Task: Search one way flight ticket for 4 adults, 1 infant in seat and 1 infant on lap in premium economy from Dallas: Dallas Love Field to Greenville: Pitt-greenville Airport on 5-2-2023. Choice of flights is Spirit. Number of bags: 3 checked bags. Price is upto 40000. Outbound departure time preference is 15:30.
Action: Mouse moved to (415, 176)
Screenshot: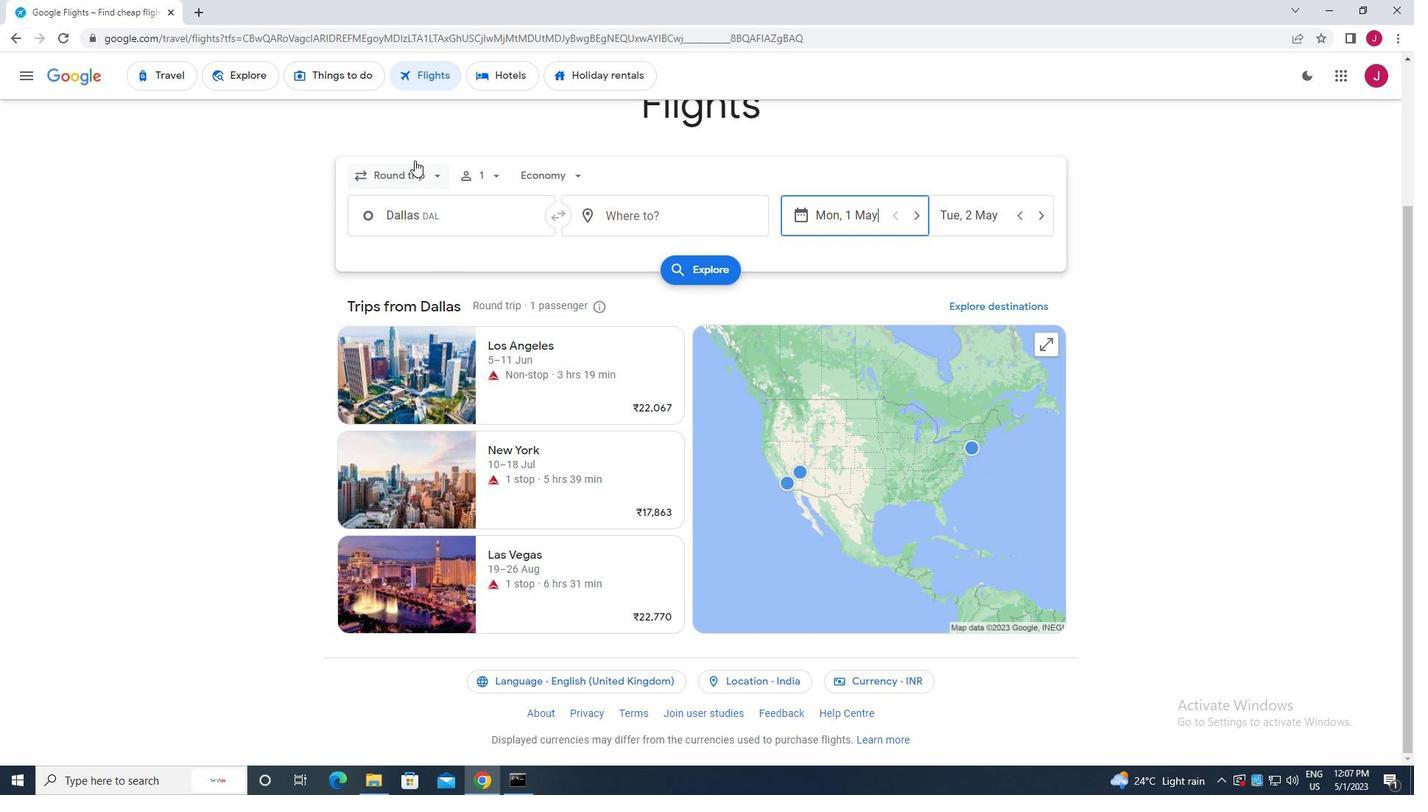 
Action: Mouse pressed left at (415, 176)
Screenshot: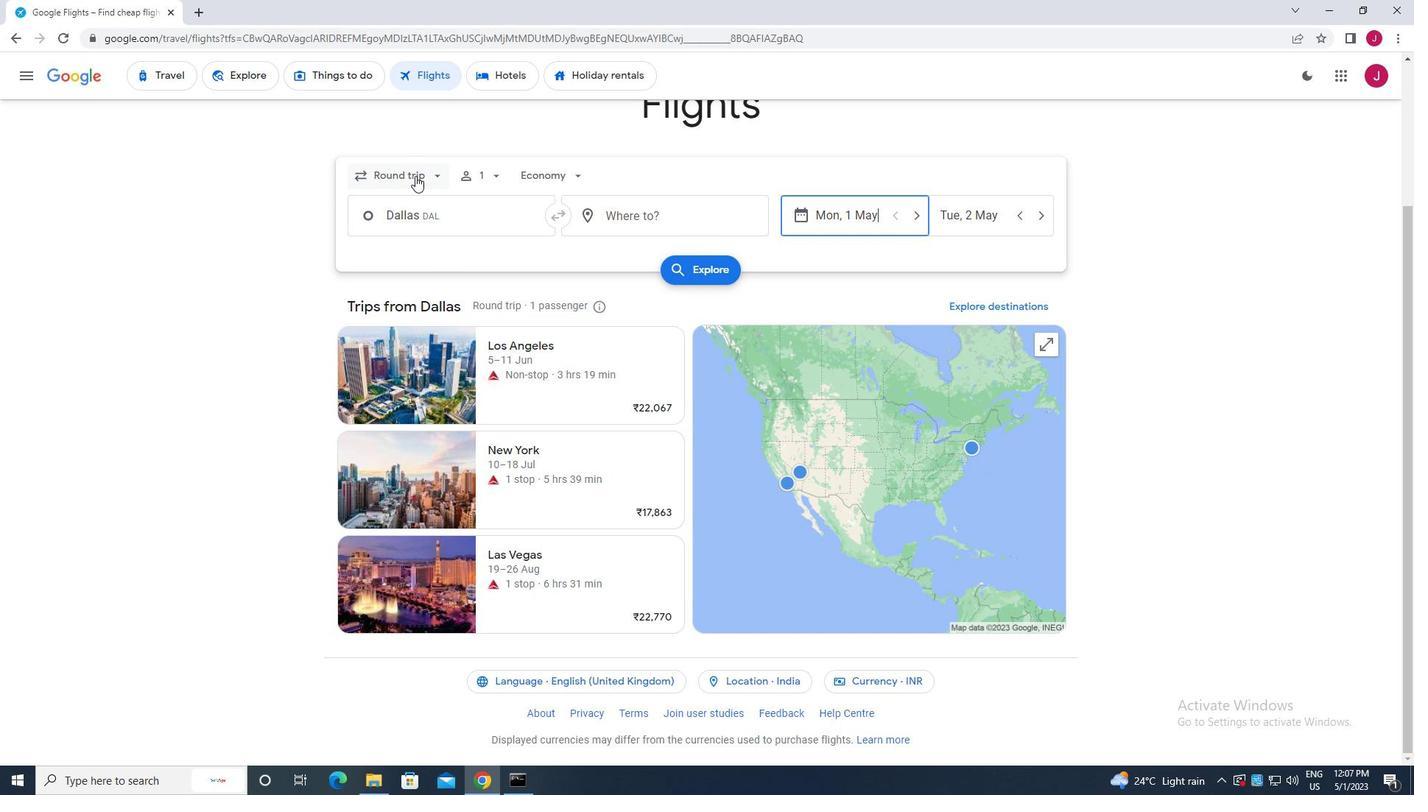 
Action: Mouse moved to (430, 174)
Screenshot: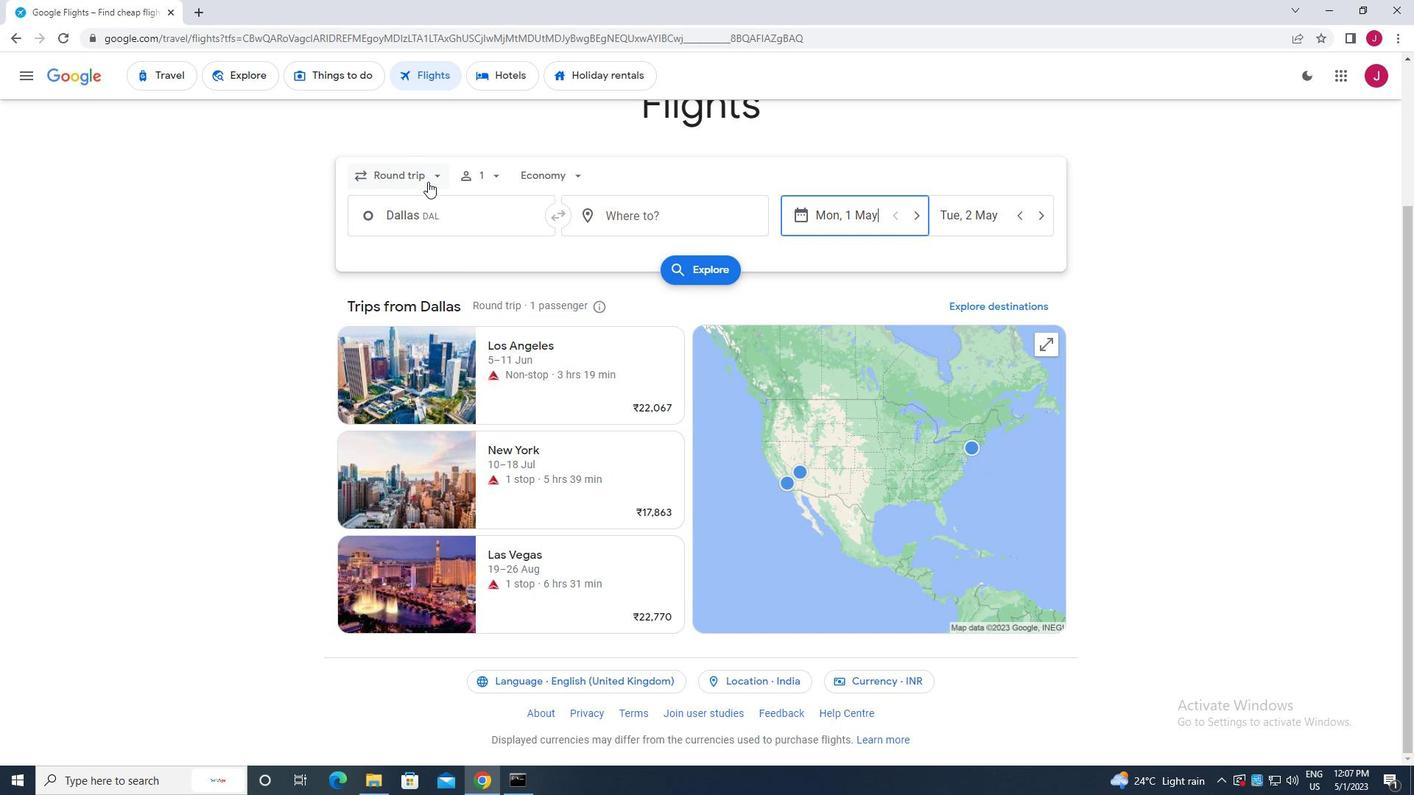 
Action: Mouse pressed left at (430, 174)
Screenshot: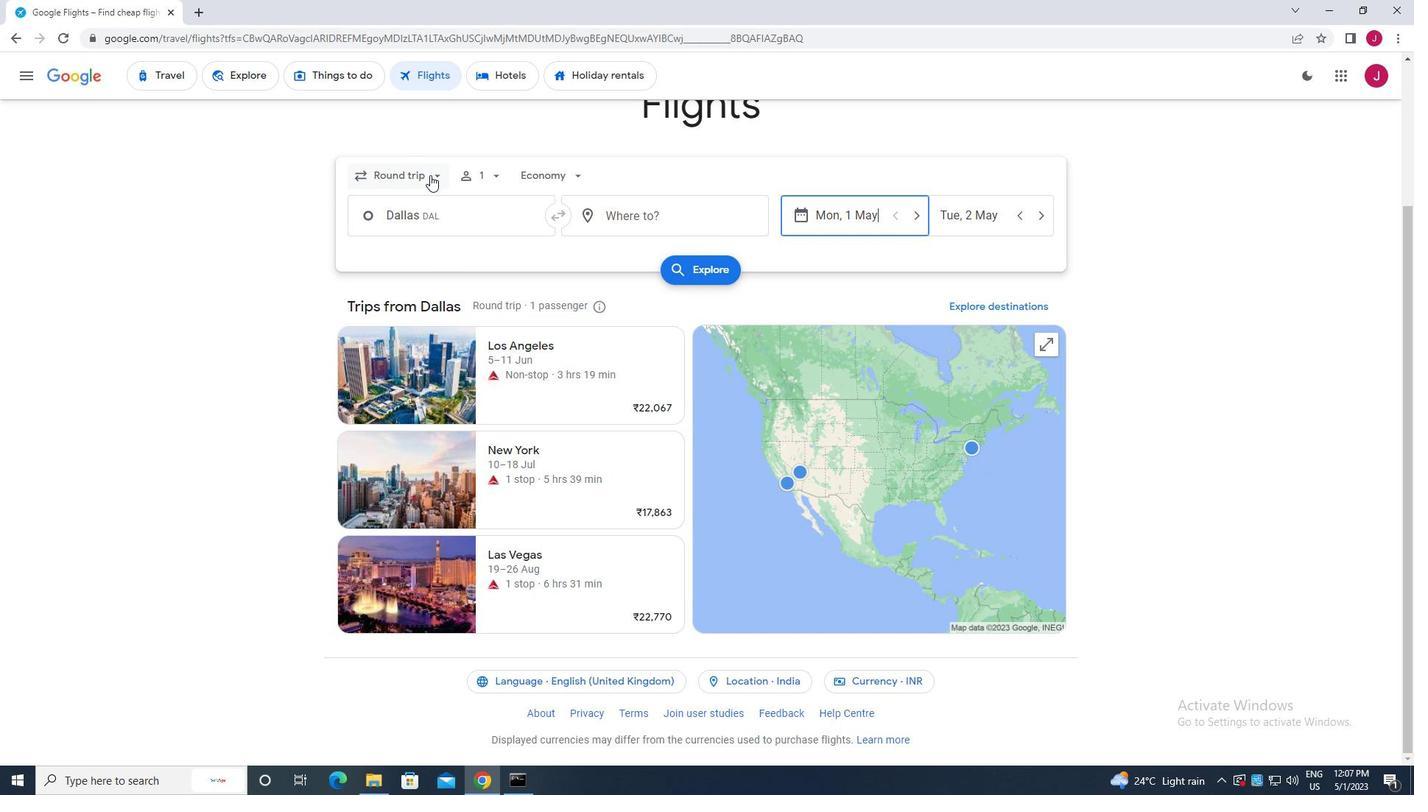 
Action: Mouse pressed left at (430, 174)
Screenshot: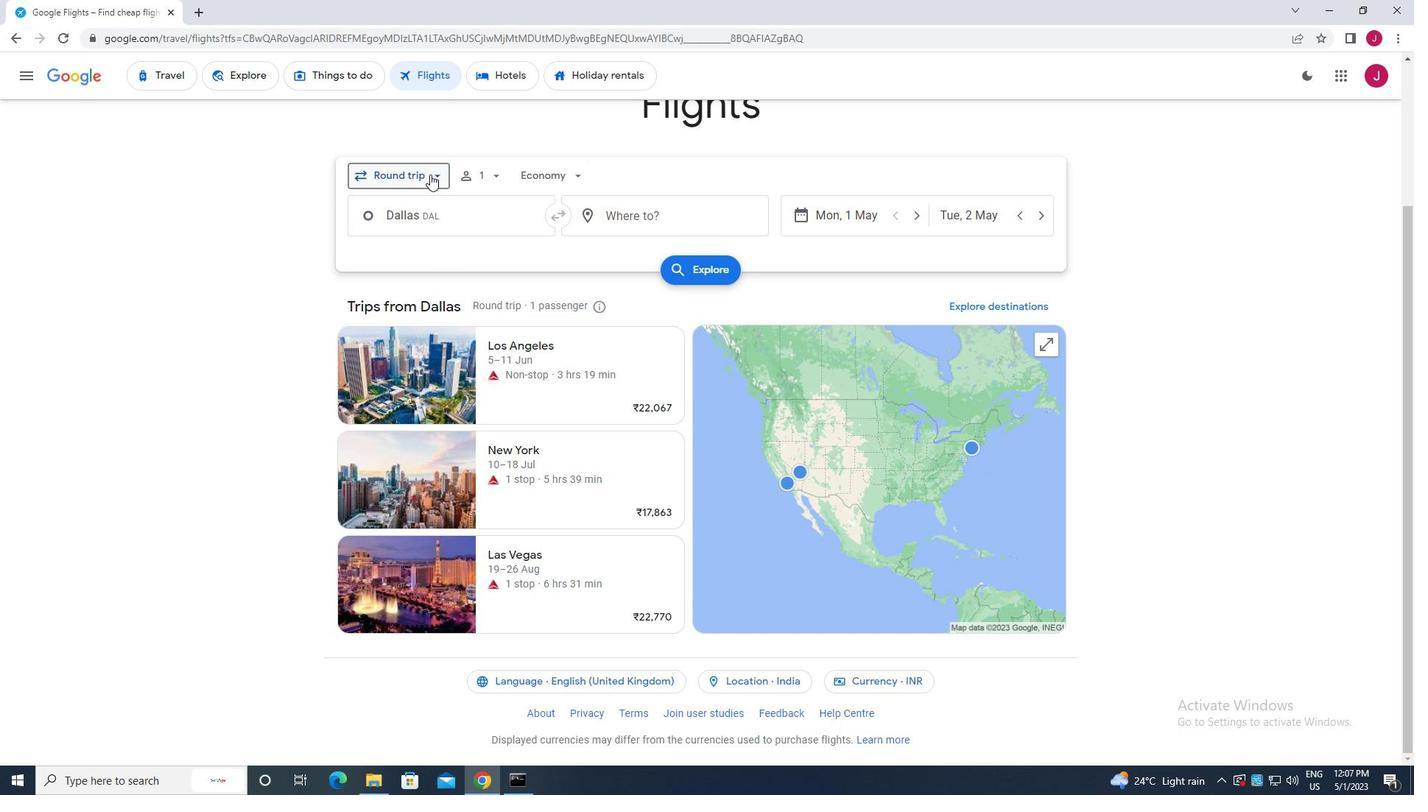 
Action: Mouse moved to (429, 246)
Screenshot: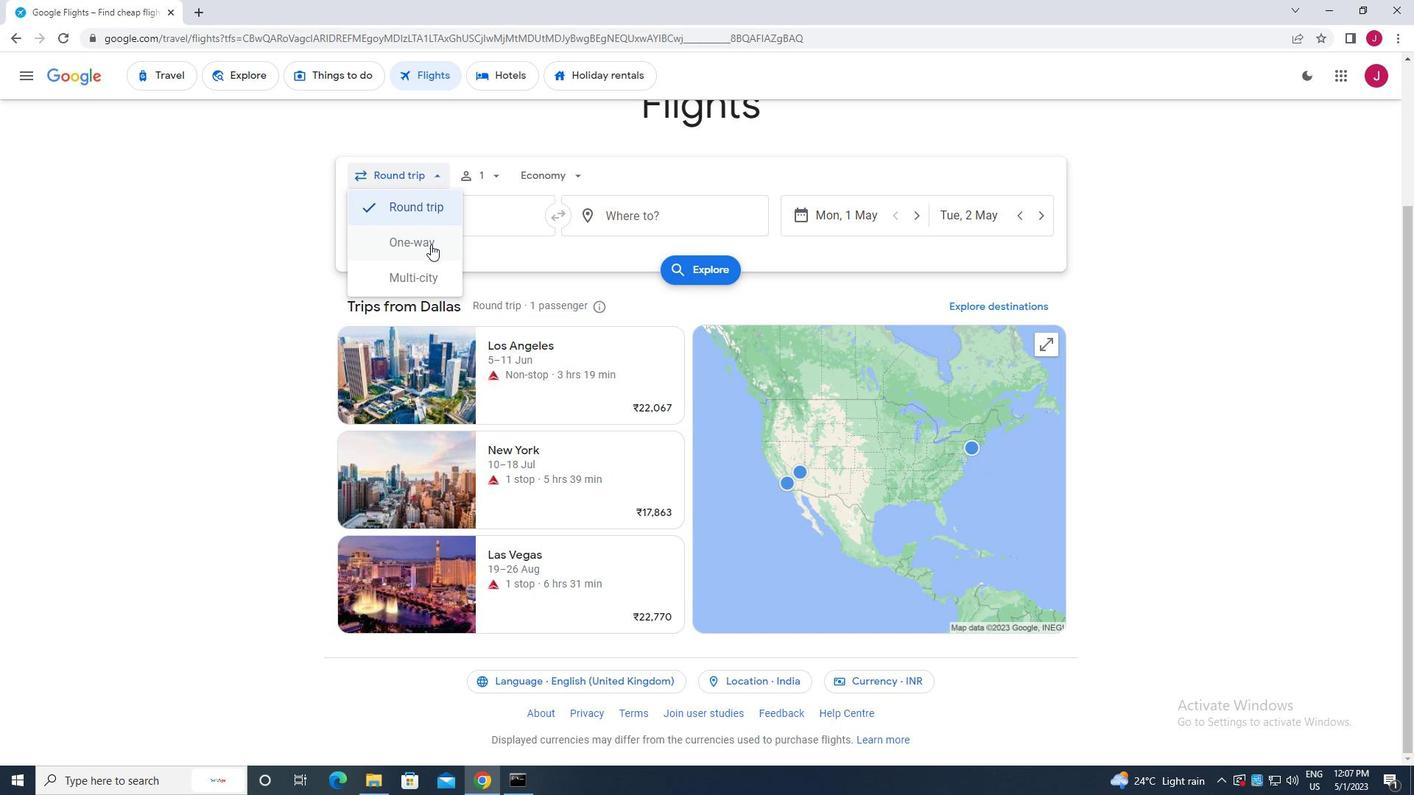 
Action: Mouse pressed left at (429, 246)
Screenshot: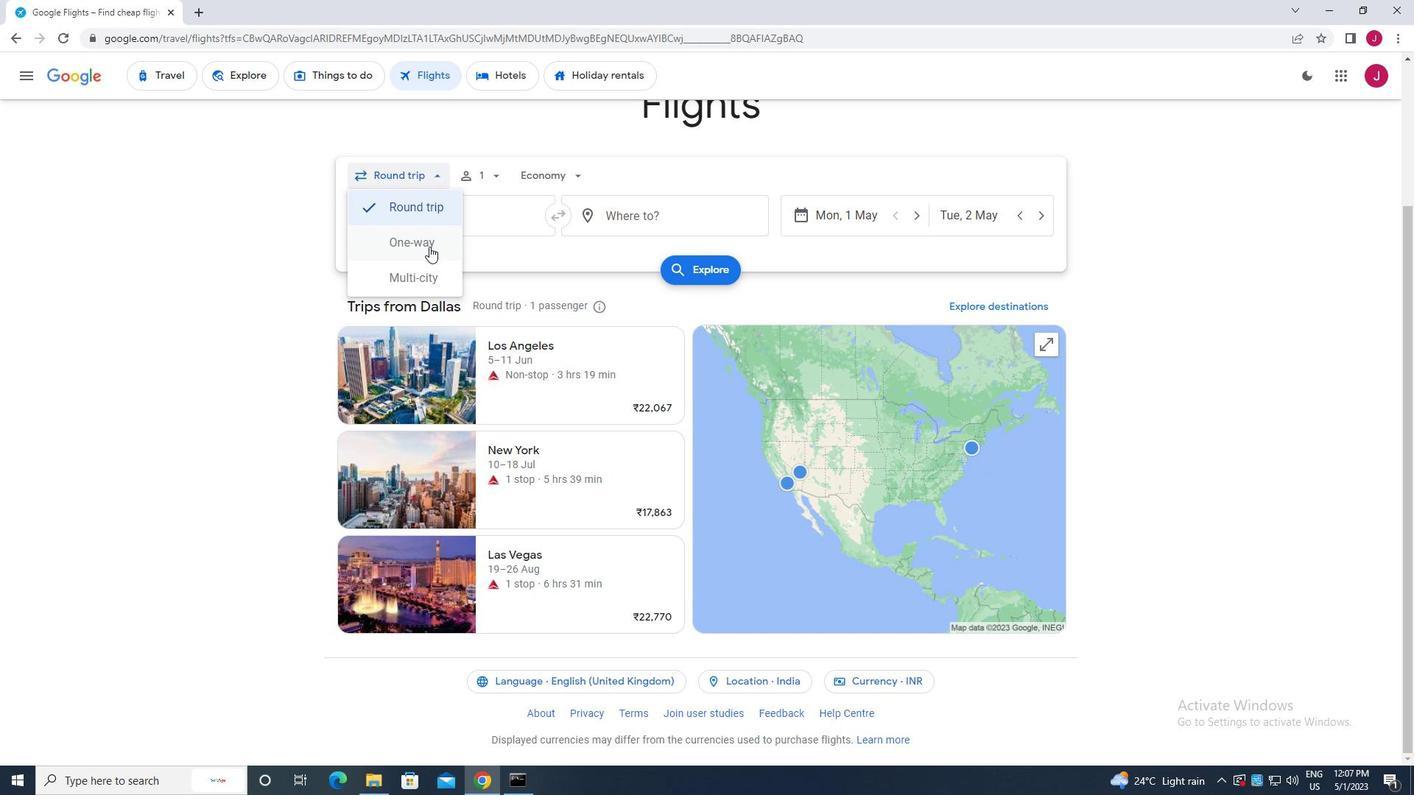 
Action: Mouse moved to (482, 176)
Screenshot: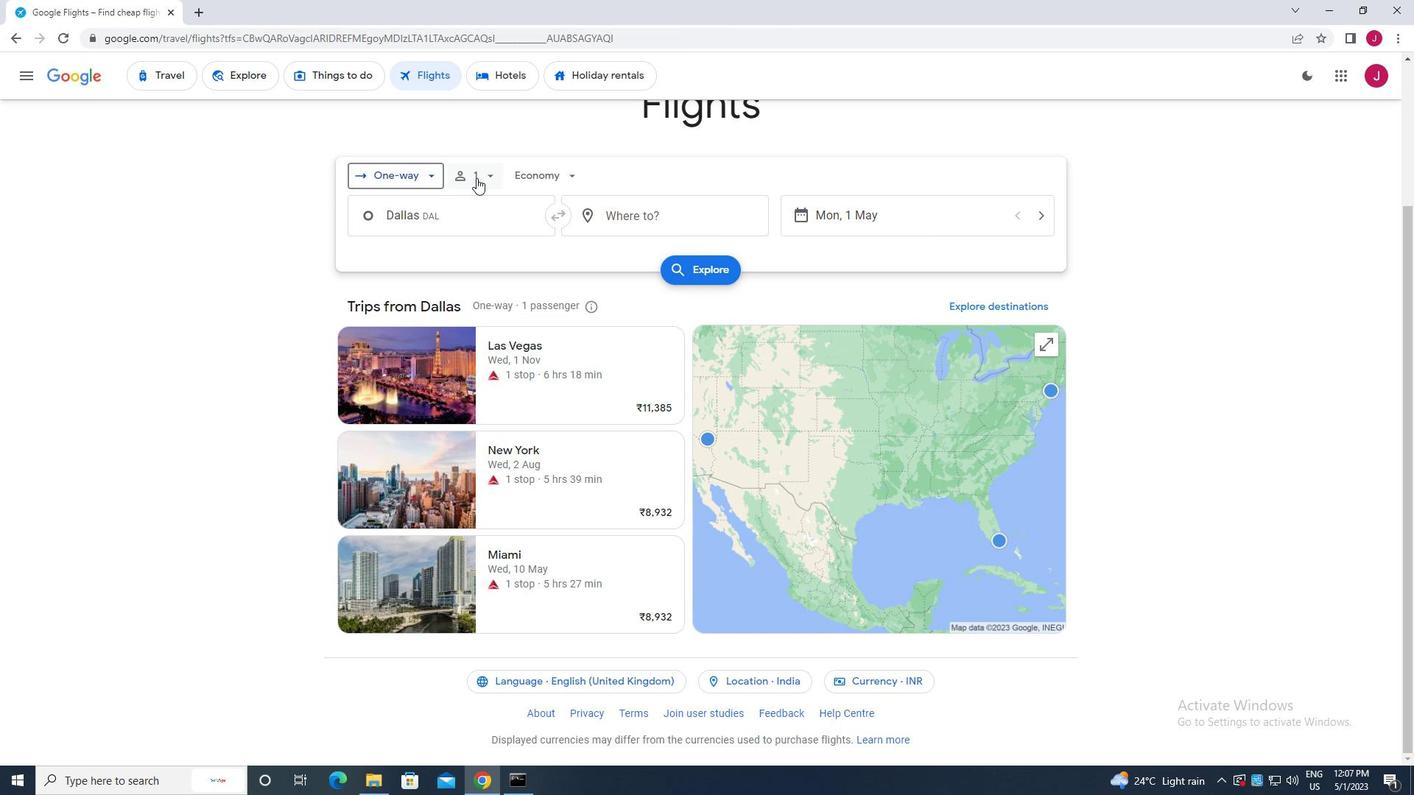 
Action: Mouse pressed left at (482, 176)
Screenshot: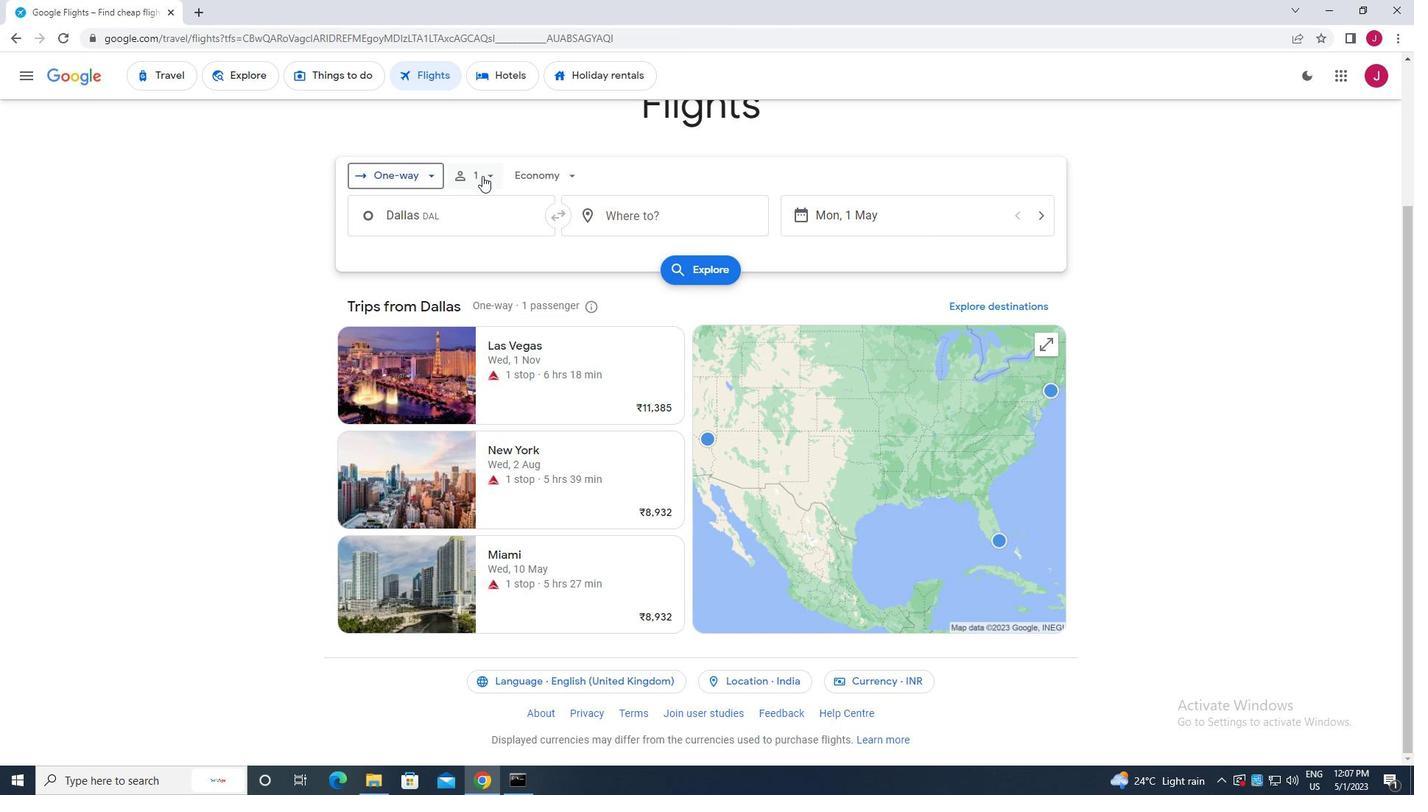 
Action: Mouse moved to (607, 210)
Screenshot: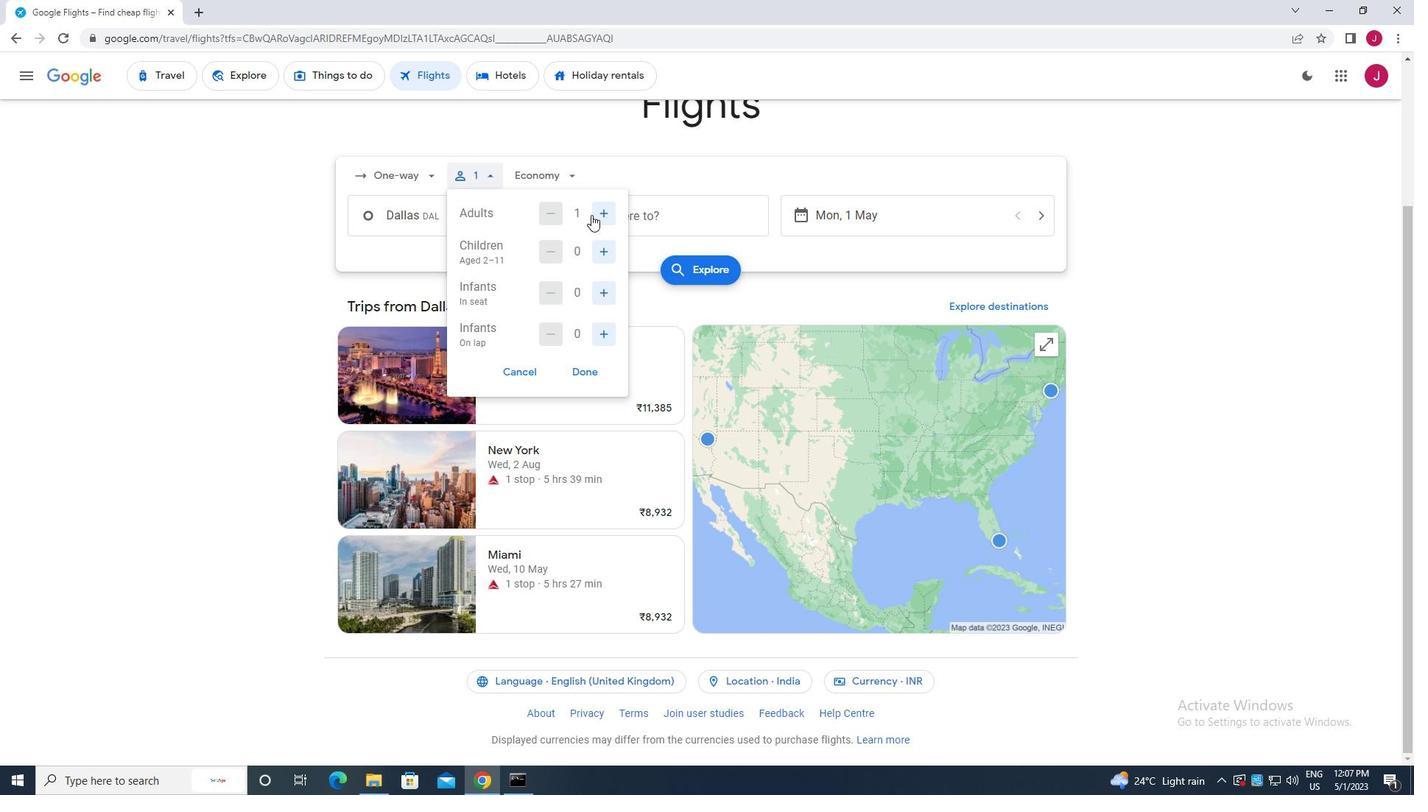 
Action: Mouse pressed left at (607, 210)
Screenshot: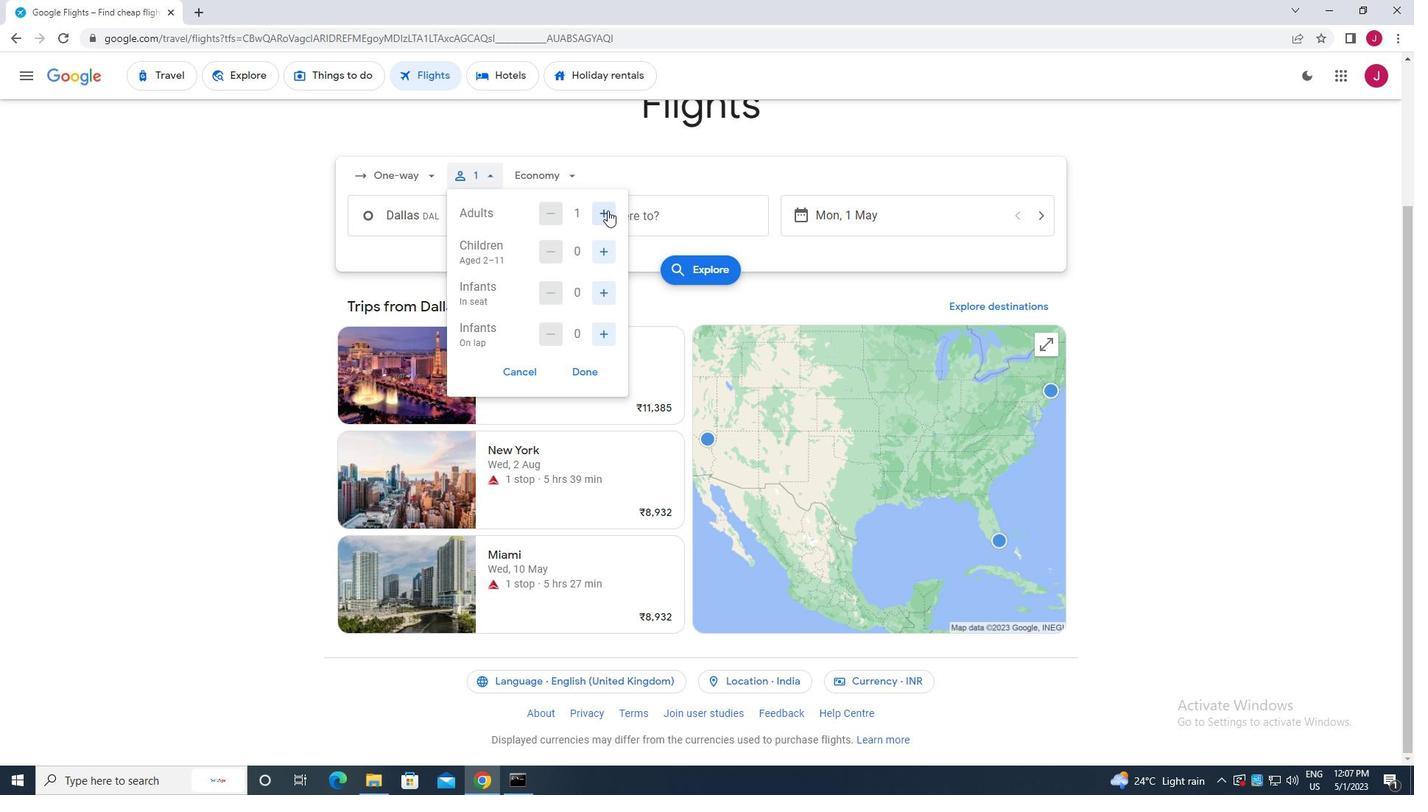 
Action: Mouse pressed left at (607, 210)
Screenshot: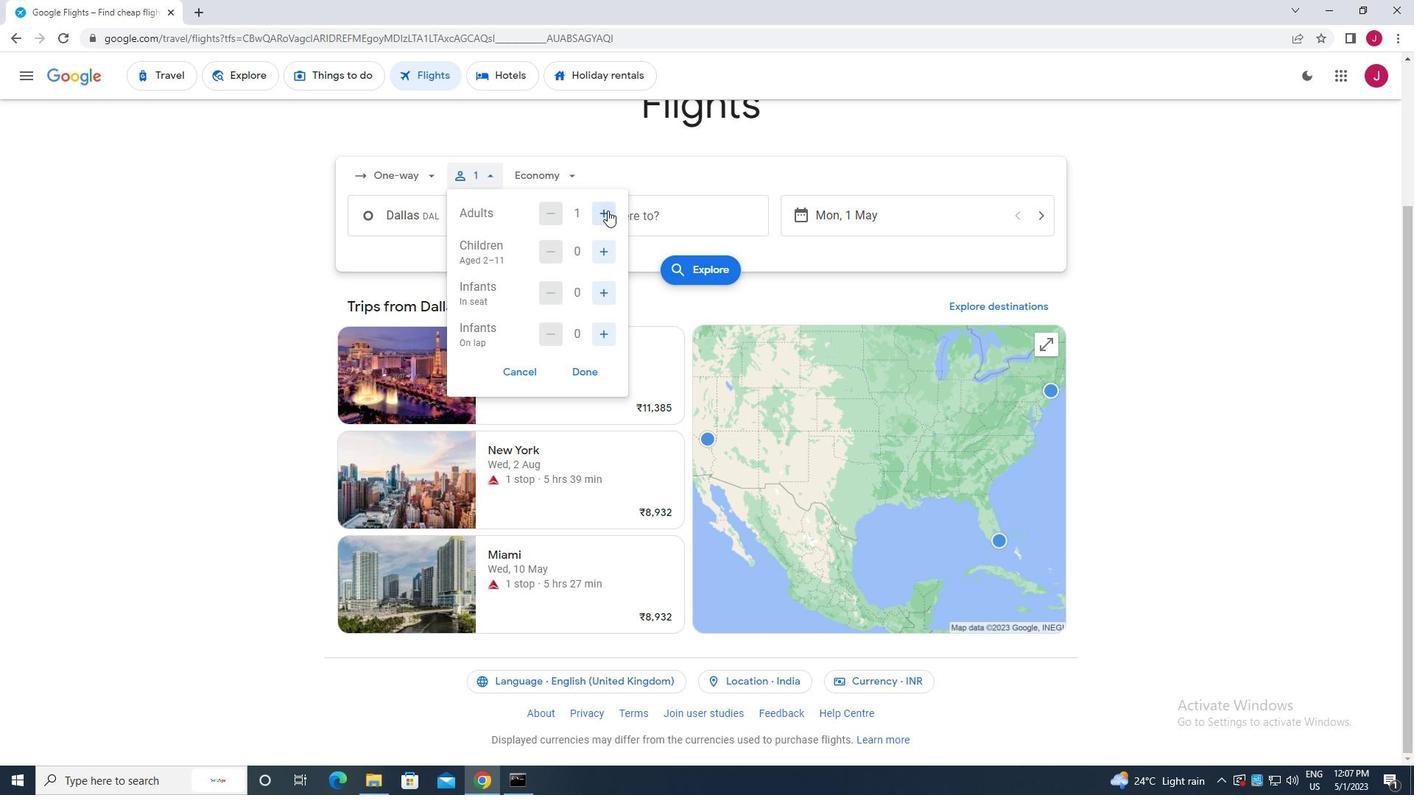 
Action: Mouse pressed left at (607, 210)
Screenshot: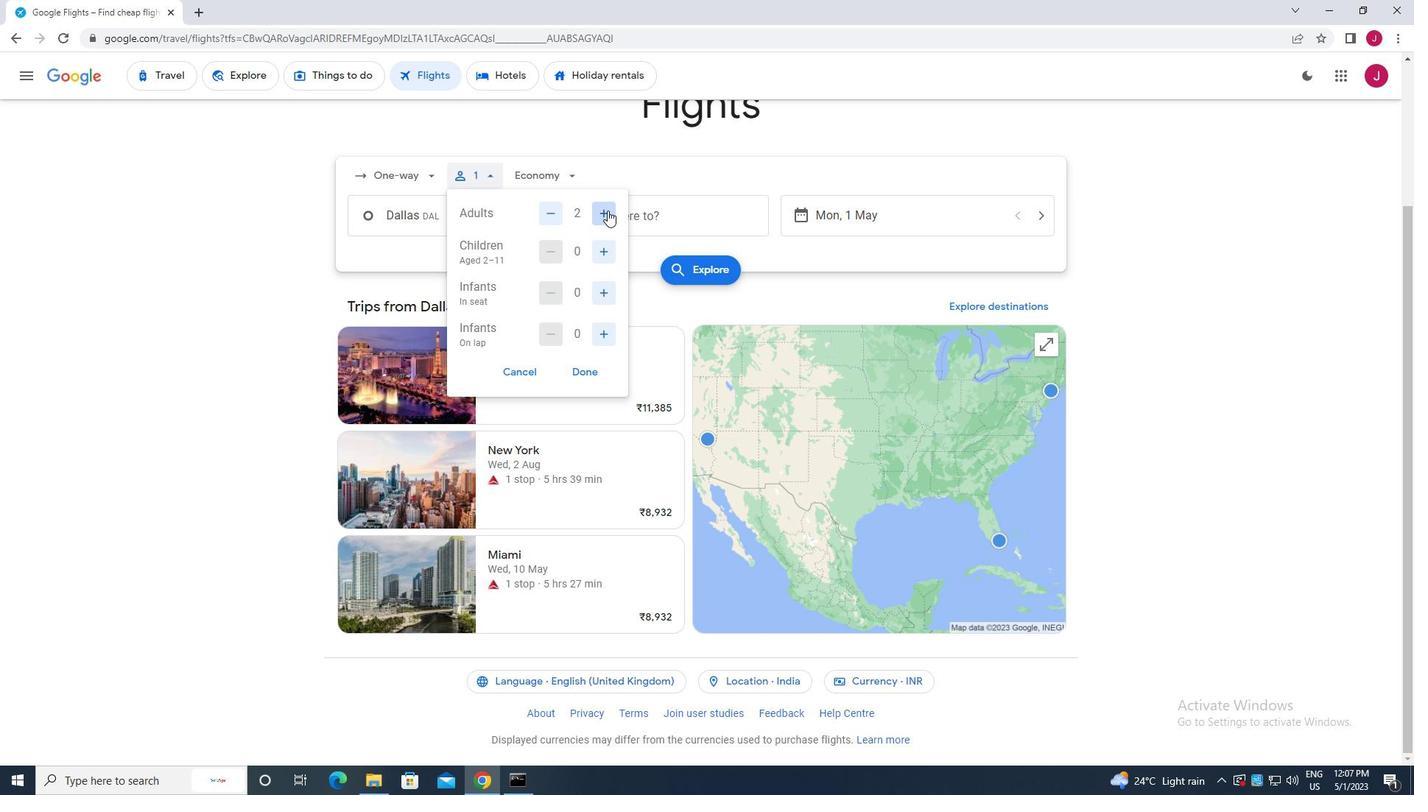 
Action: Mouse moved to (605, 255)
Screenshot: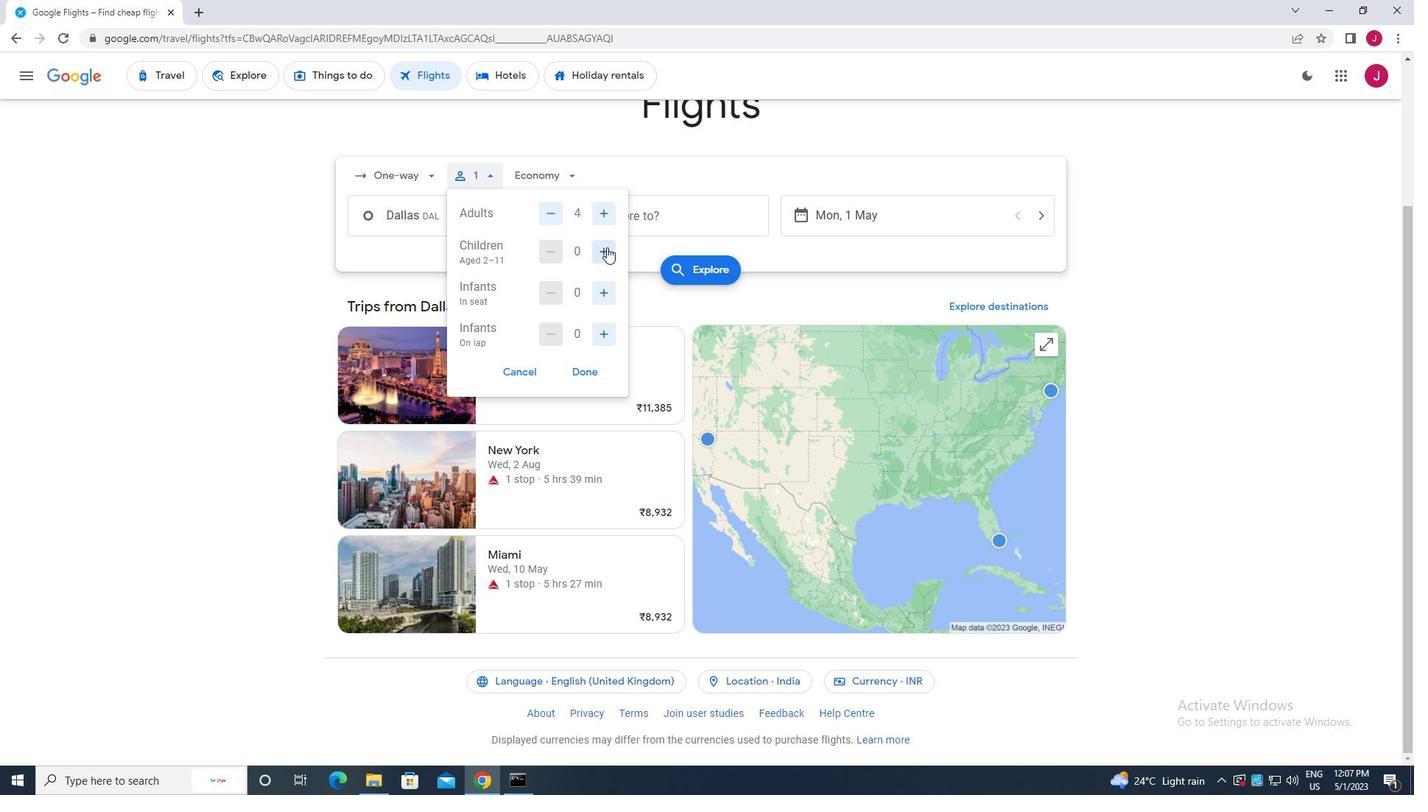 
Action: Mouse pressed left at (605, 255)
Screenshot: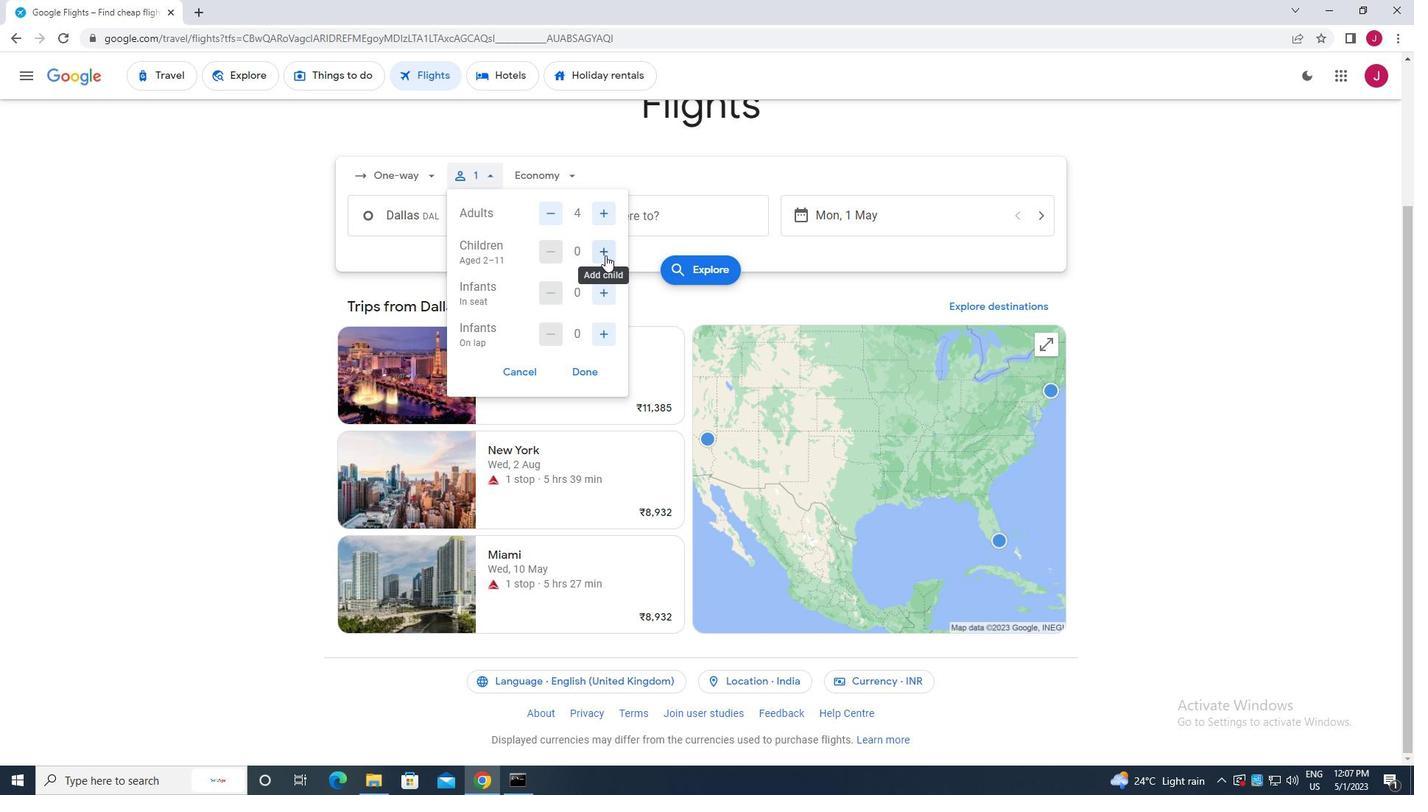 
Action: Mouse moved to (554, 254)
Screenshot: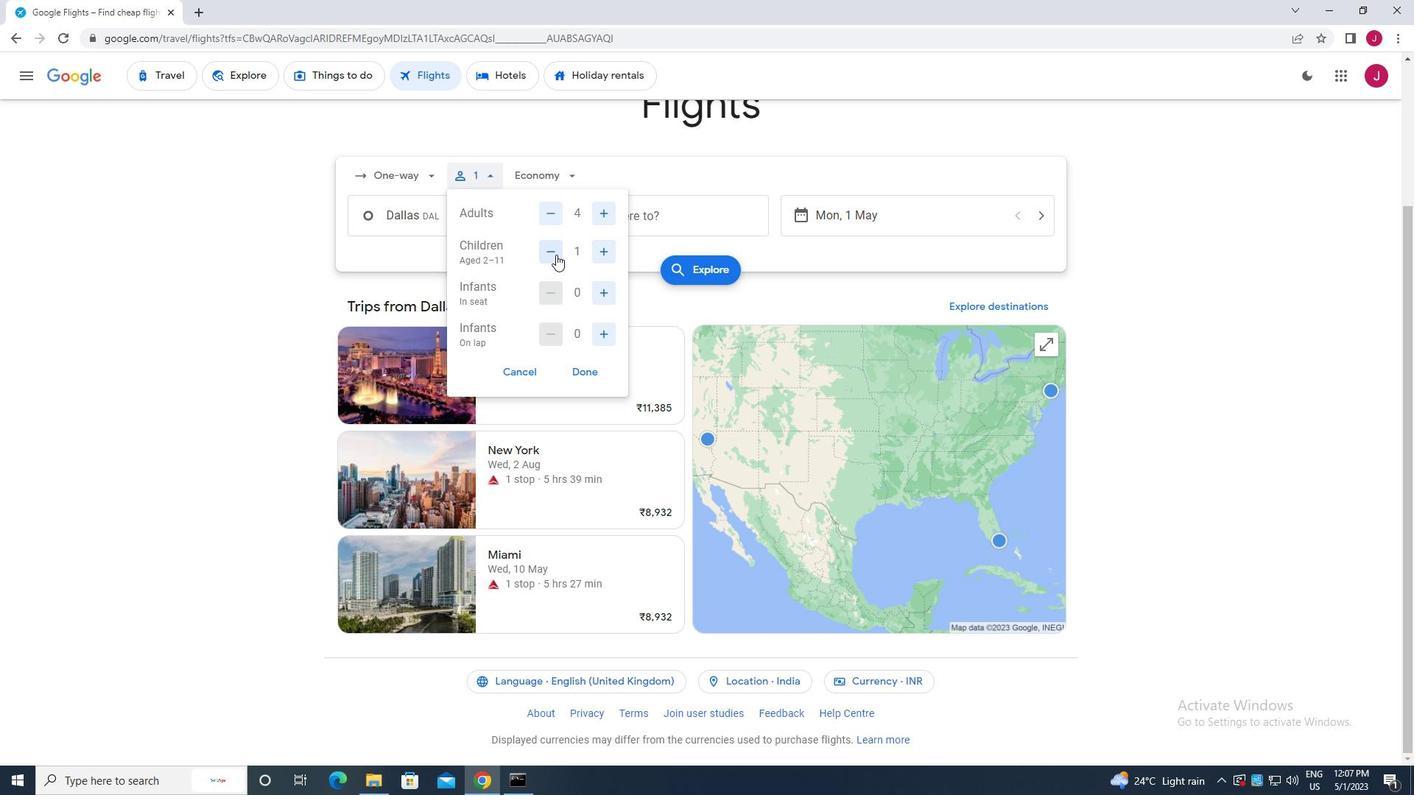 
Action: Mouse pressed left at (554, 254)
Screenshot: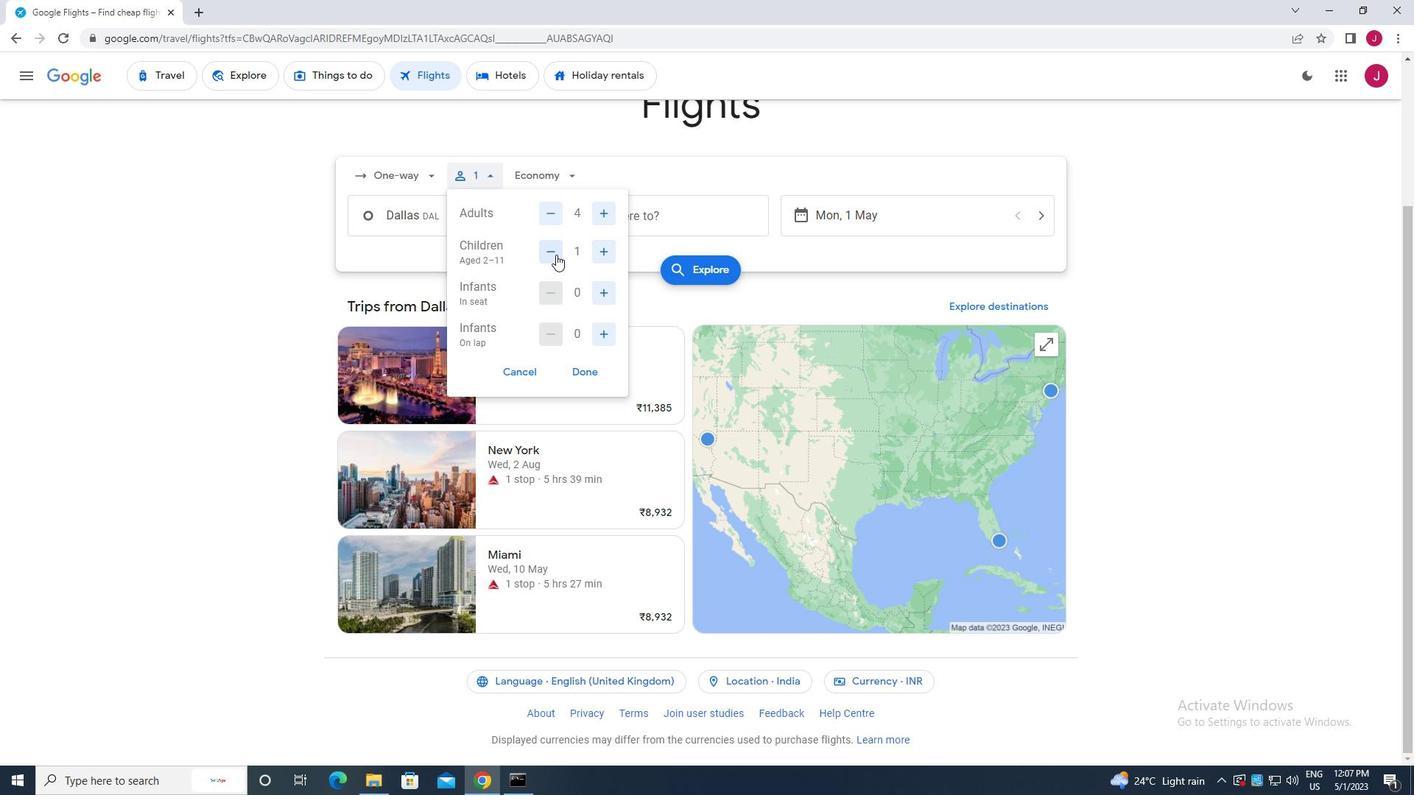 
Action: Mouse moved to (606, 288)
Screenshot: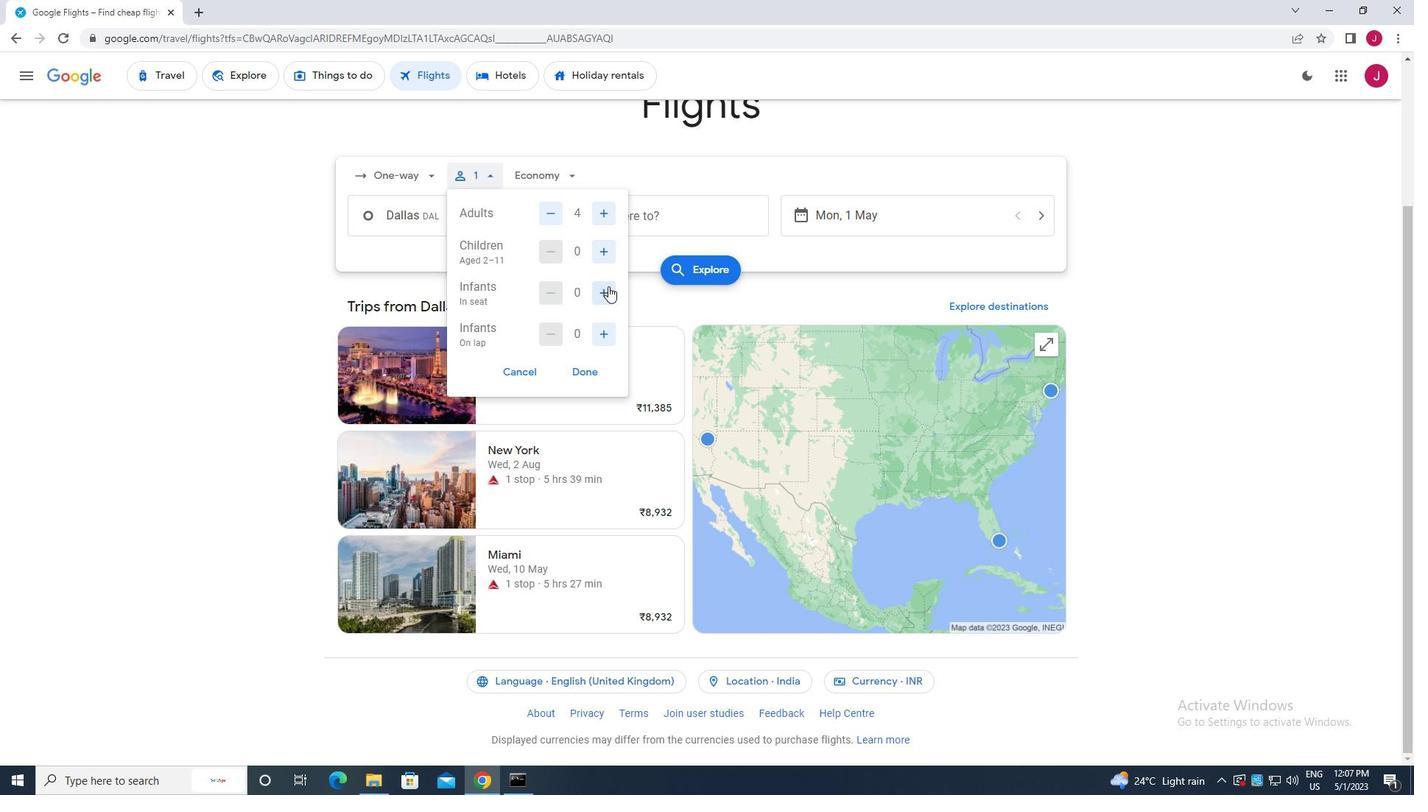 
Action: Mouse pressed left at (606, 288)
Screenshot: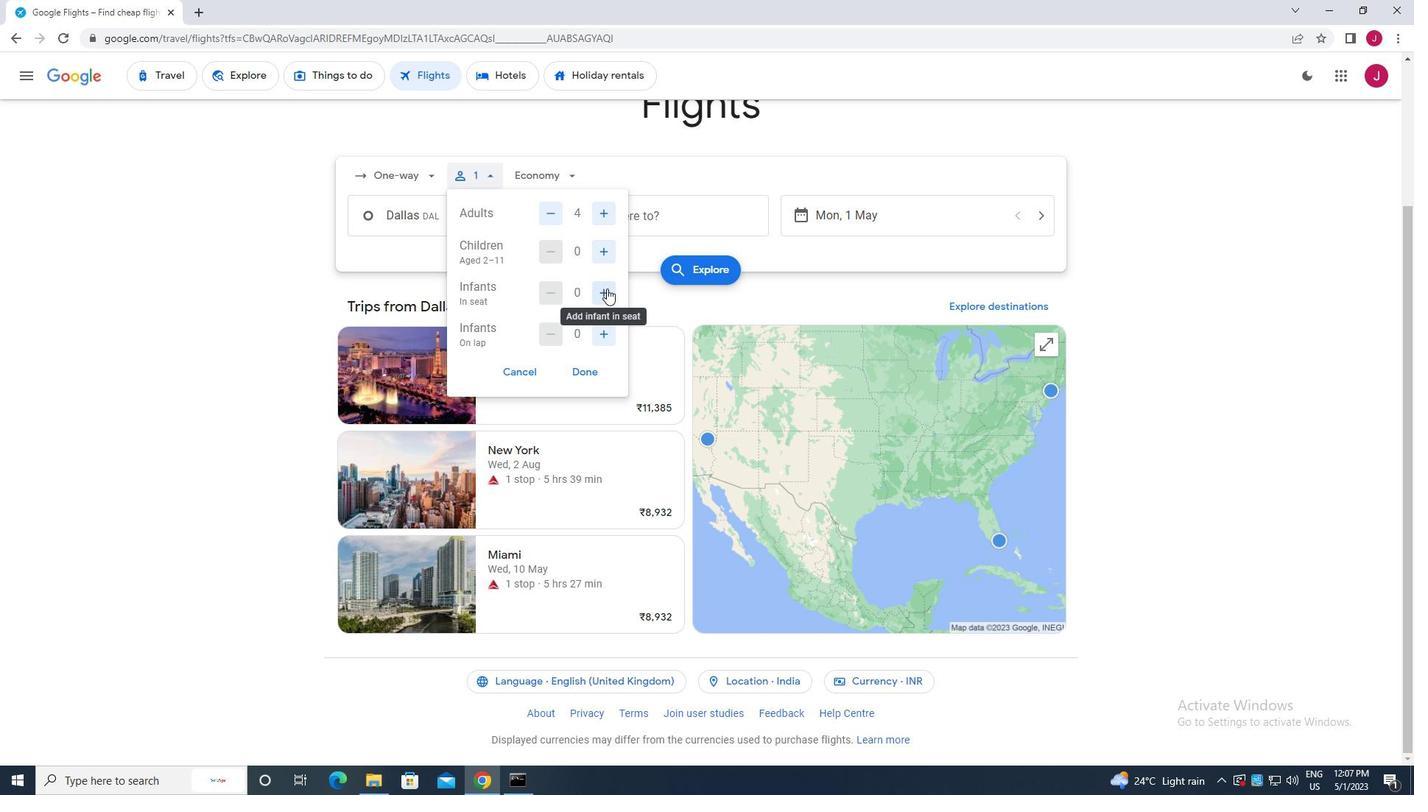 
Action: Mouse moved to (606, 332)
Screenshot: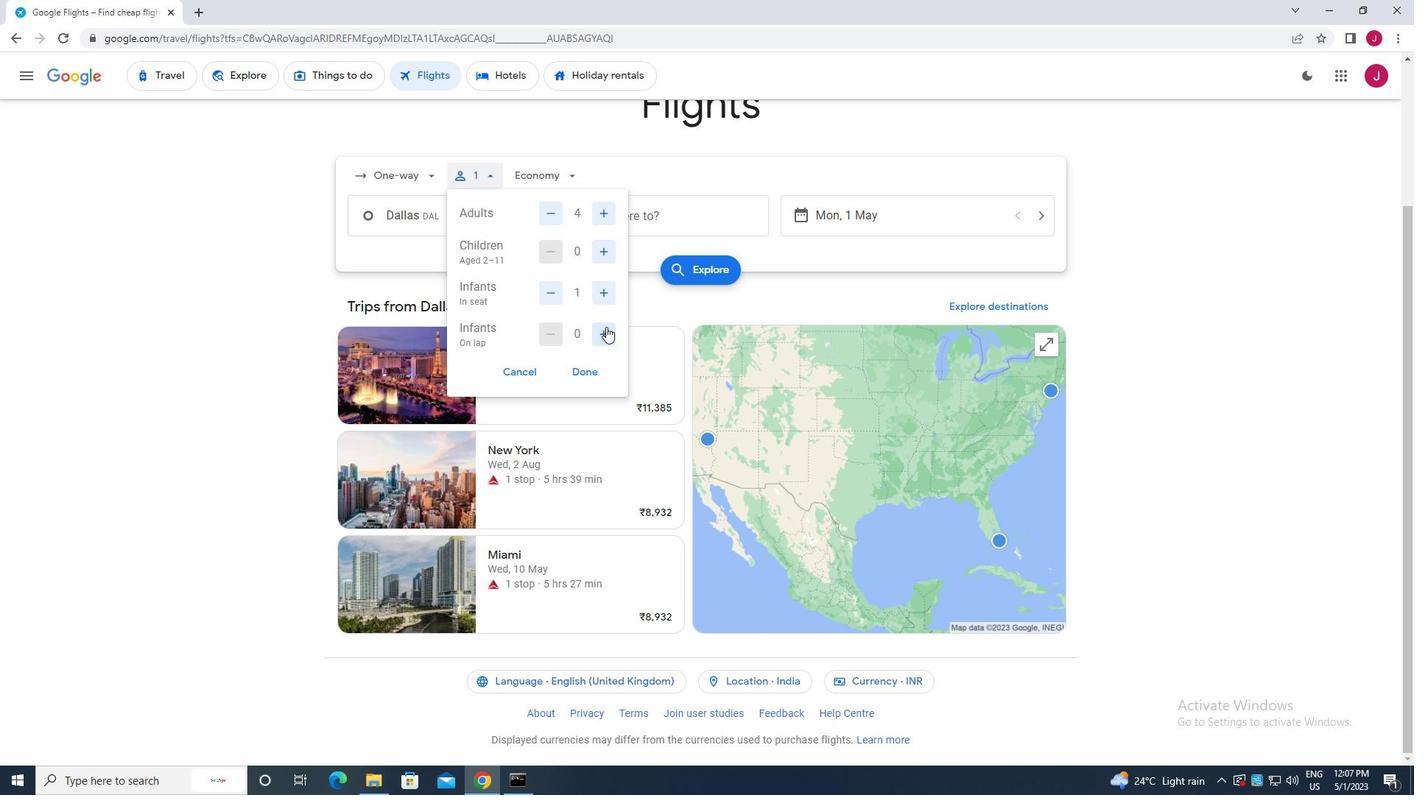 
Action: Mouse pressed left at (606, 332)
Screenshot: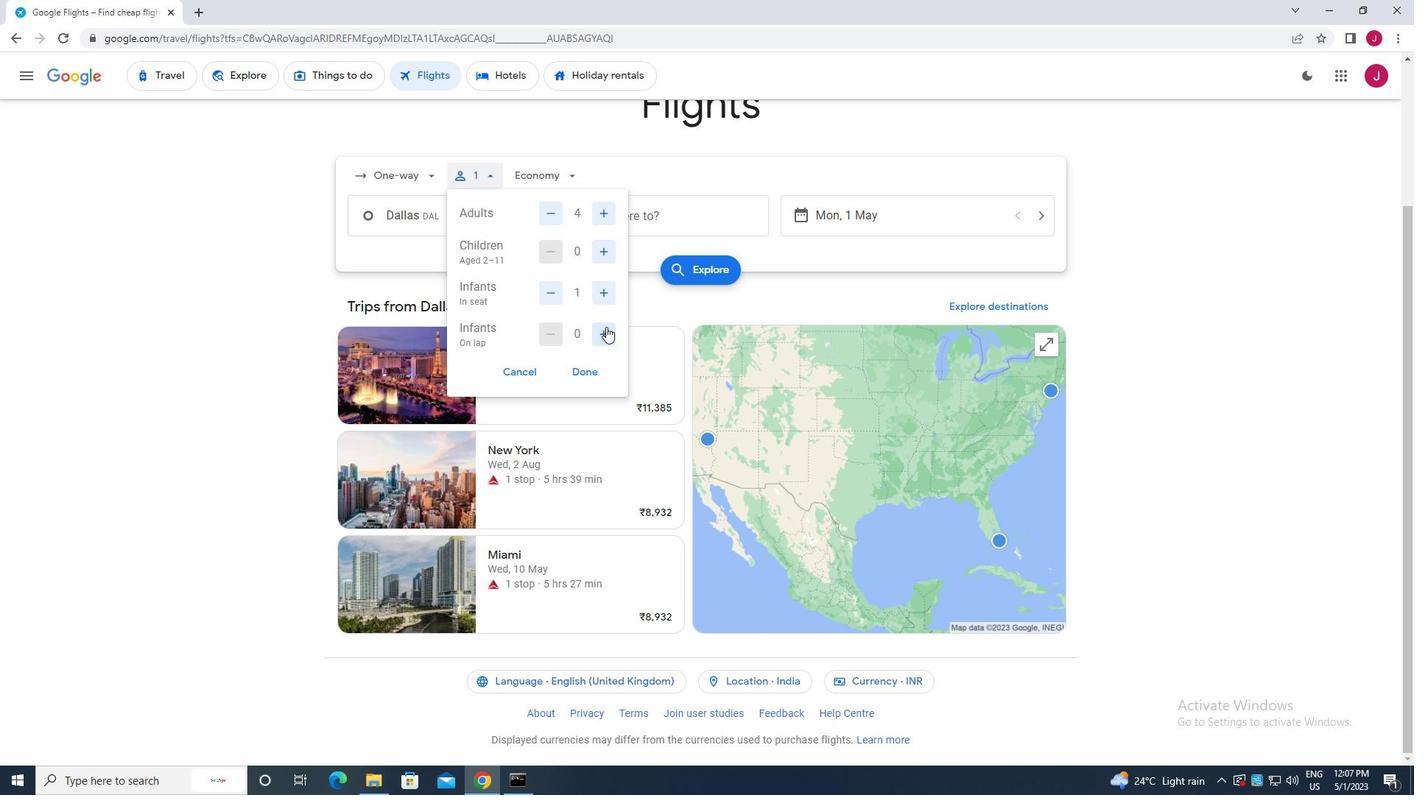 
Action: Mouse moved to (584, 371)
Screenshot: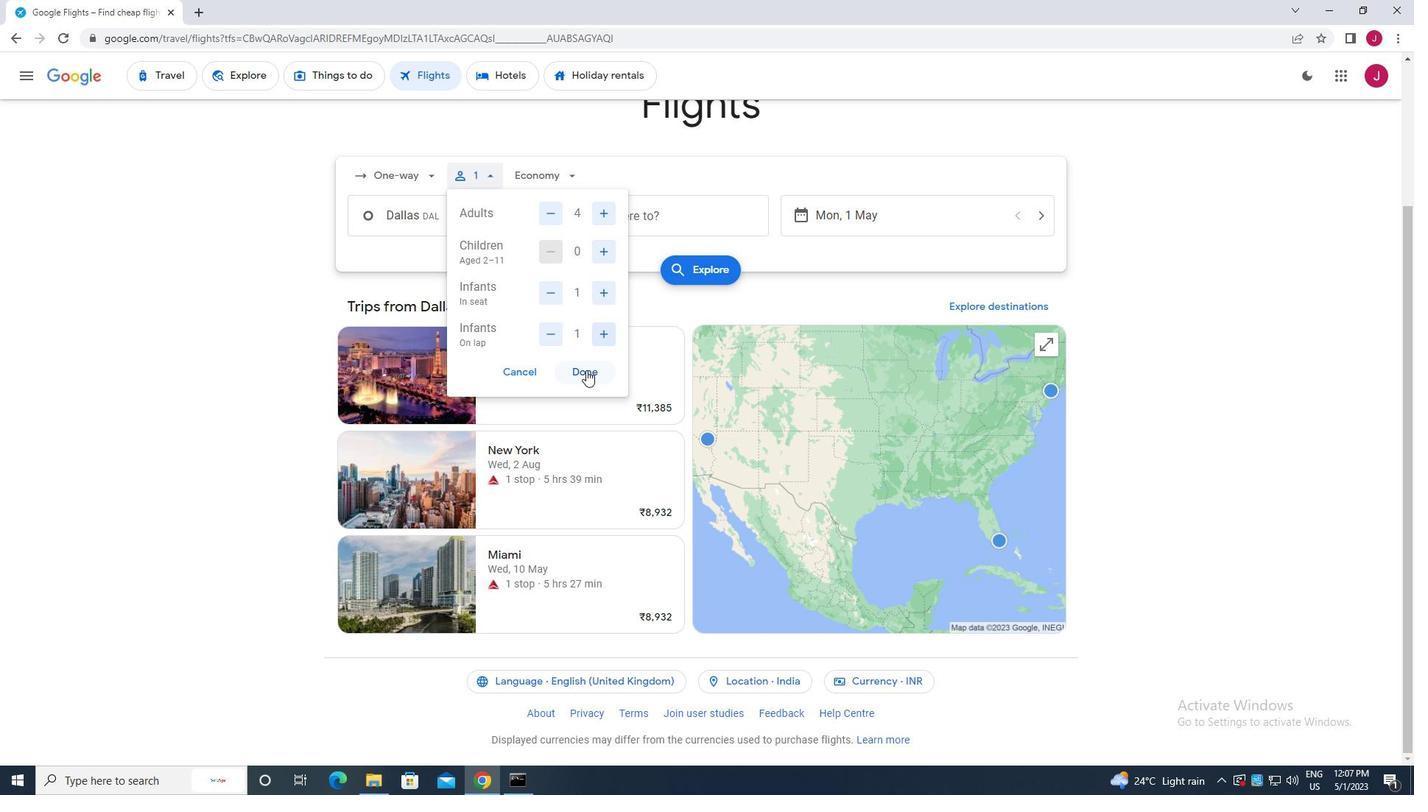 
Action: Mouse pressed left at (584, 371)
Screenshot: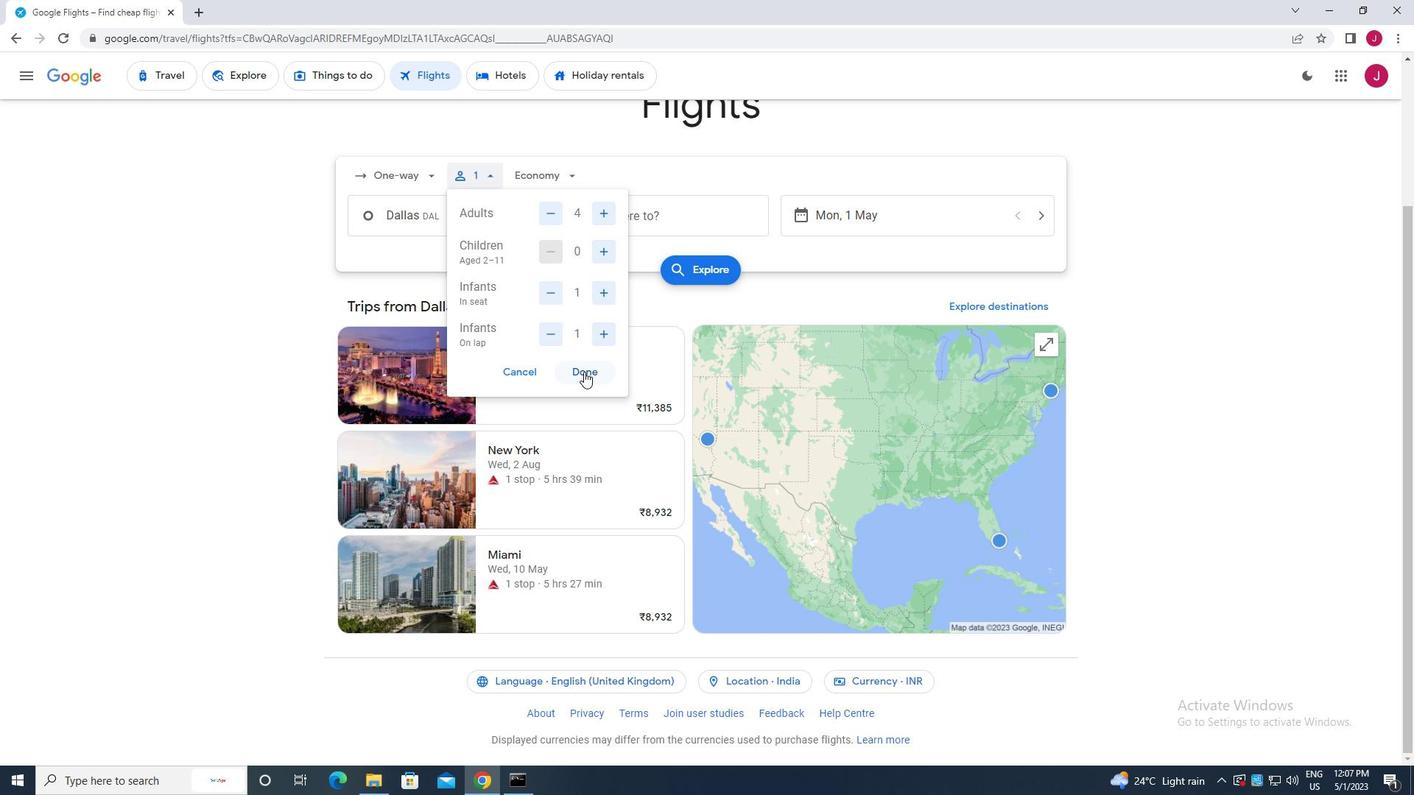 
Action: Mouse moved to (565, 182)
Screenshot: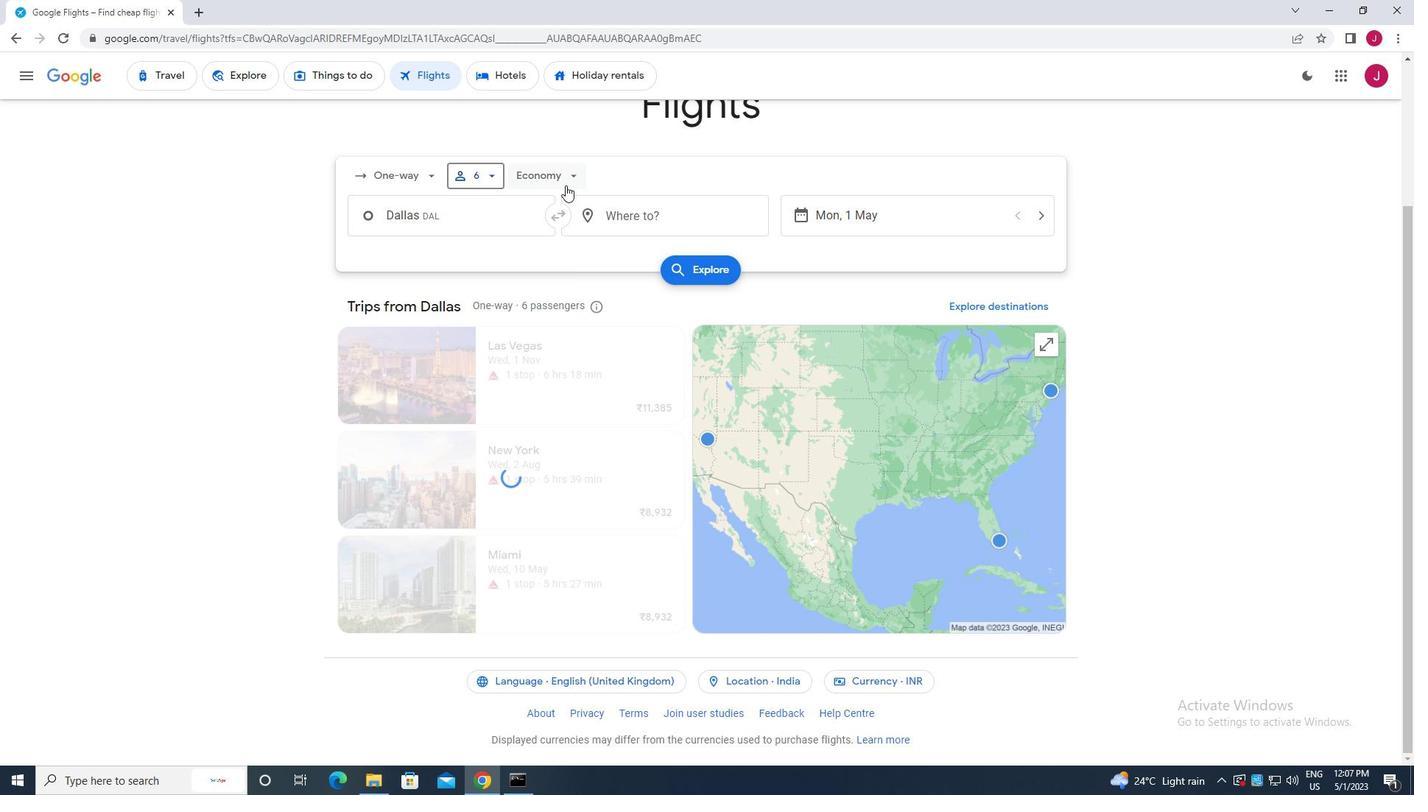 
Action: Mouse pressed left at (565, 182)
Screenshot: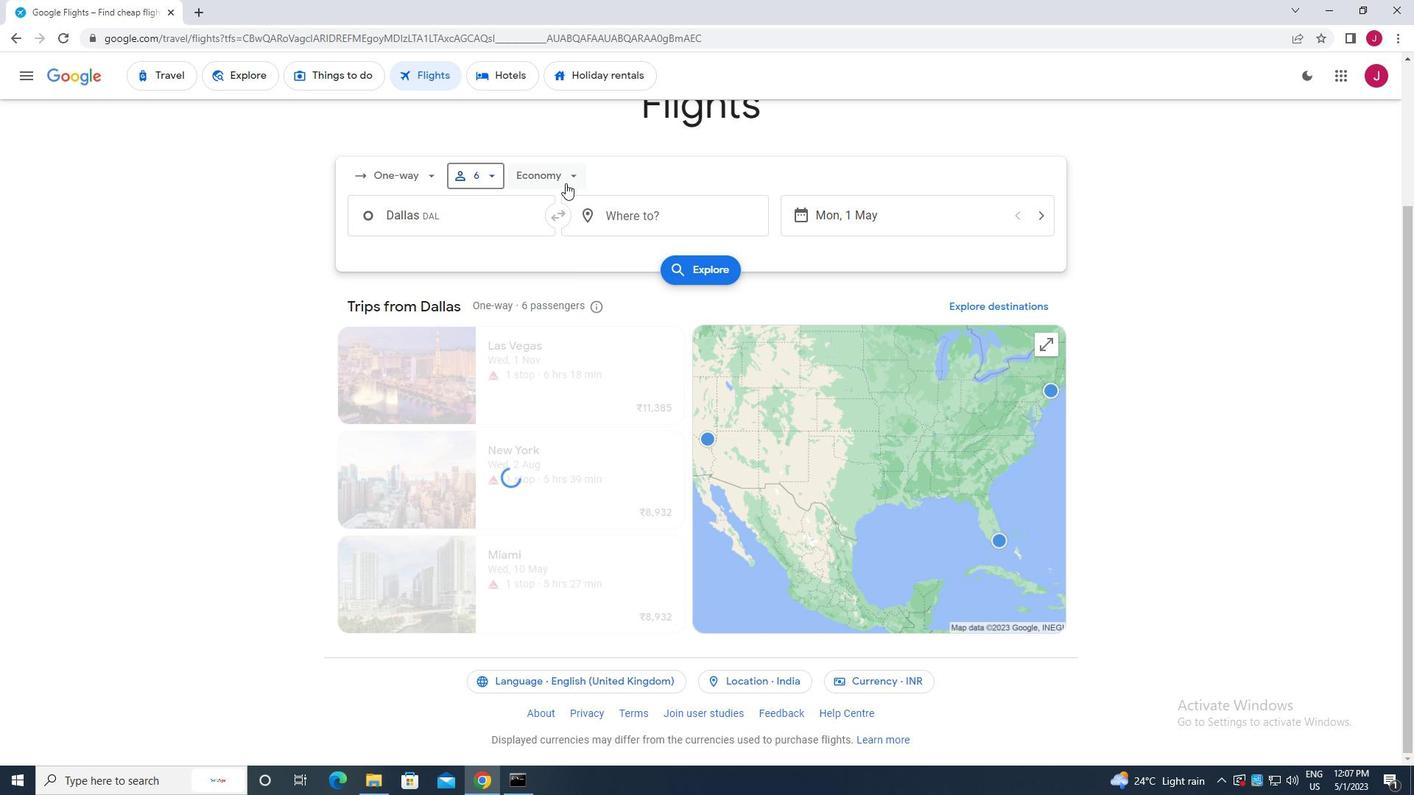 
Action: Mouse moved to (571, 240)
Screenshot: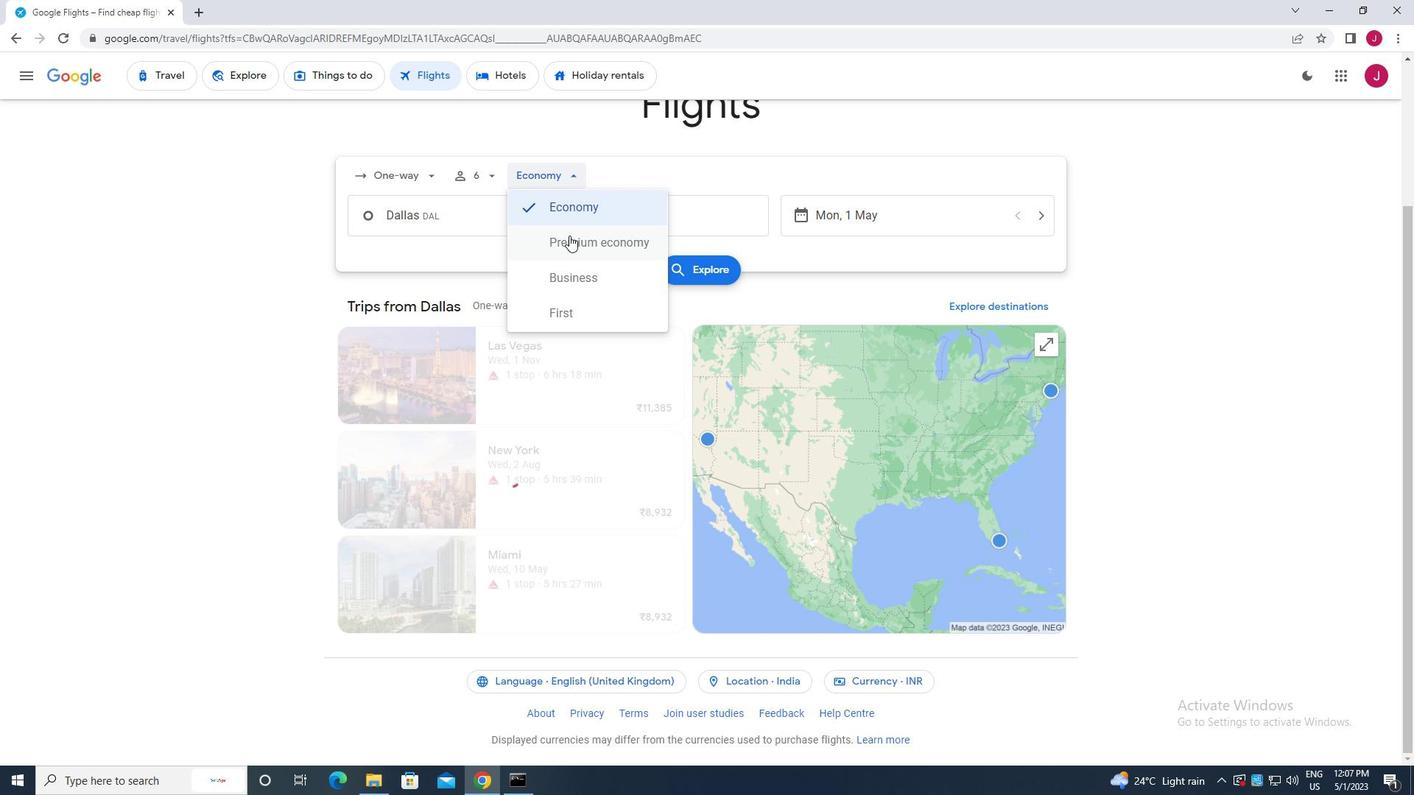 
Action: Mouse pressed left at (571, 240)
Screenshot: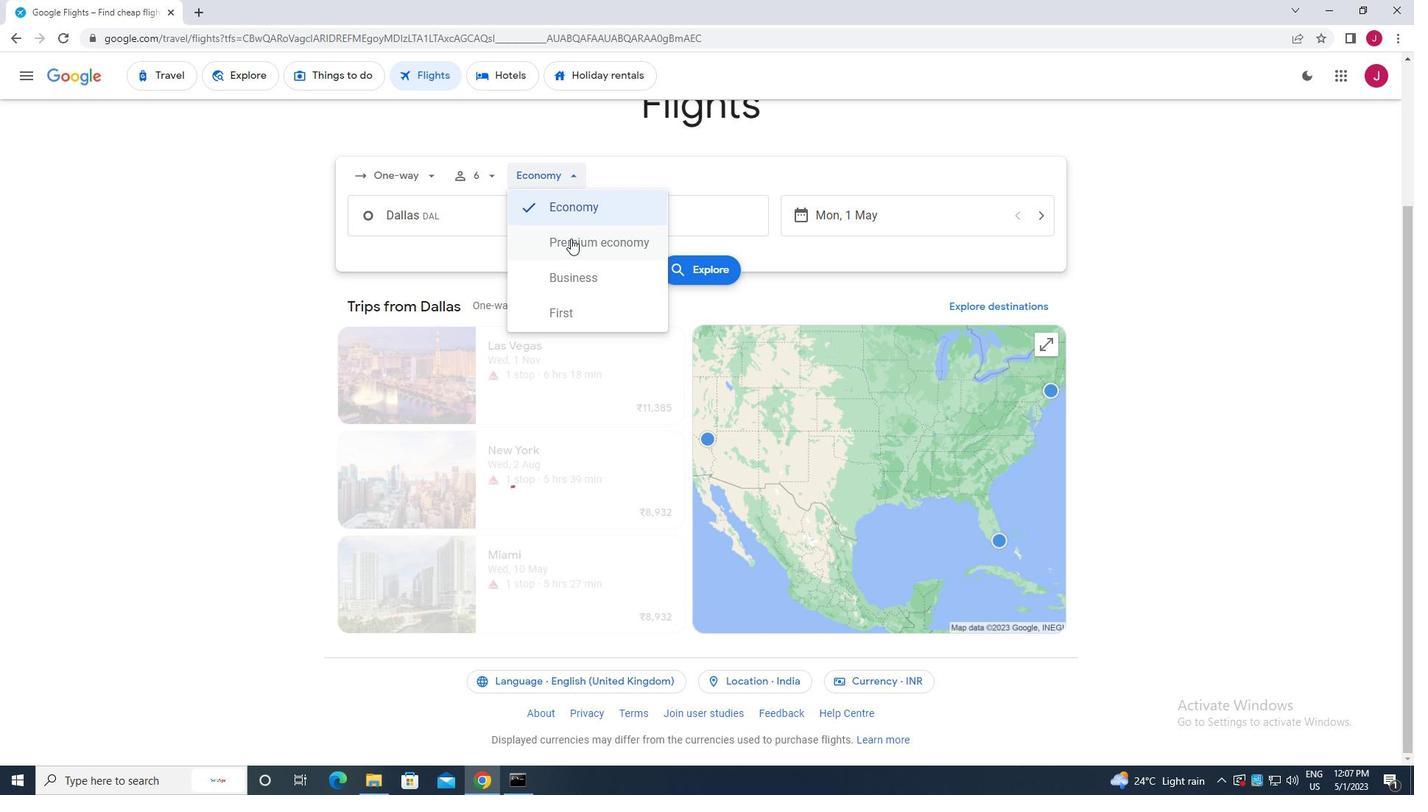 
Action: Mouse moved to (486, 212)
Screenshot: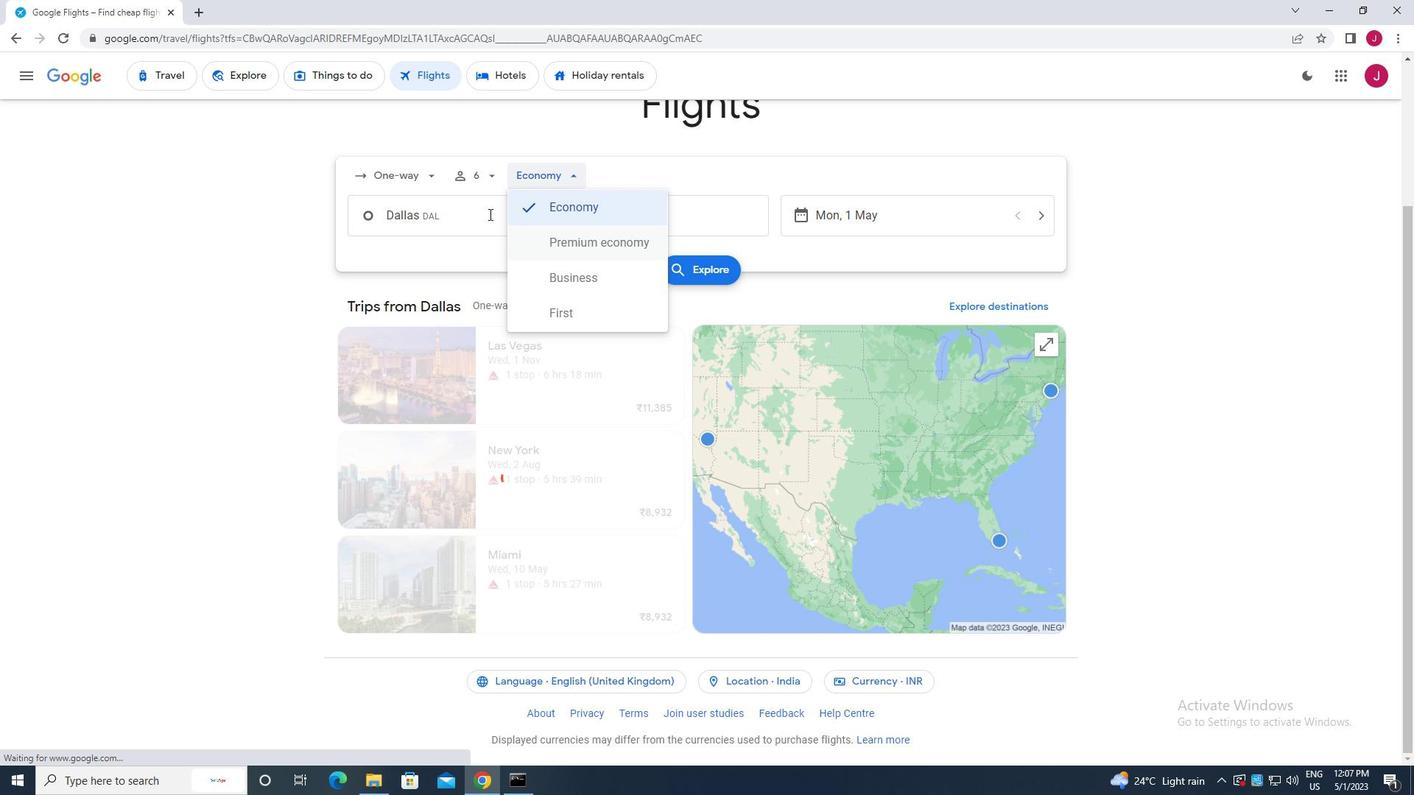 
Action: Mouse pressed left at (486, 212)
Screenshot: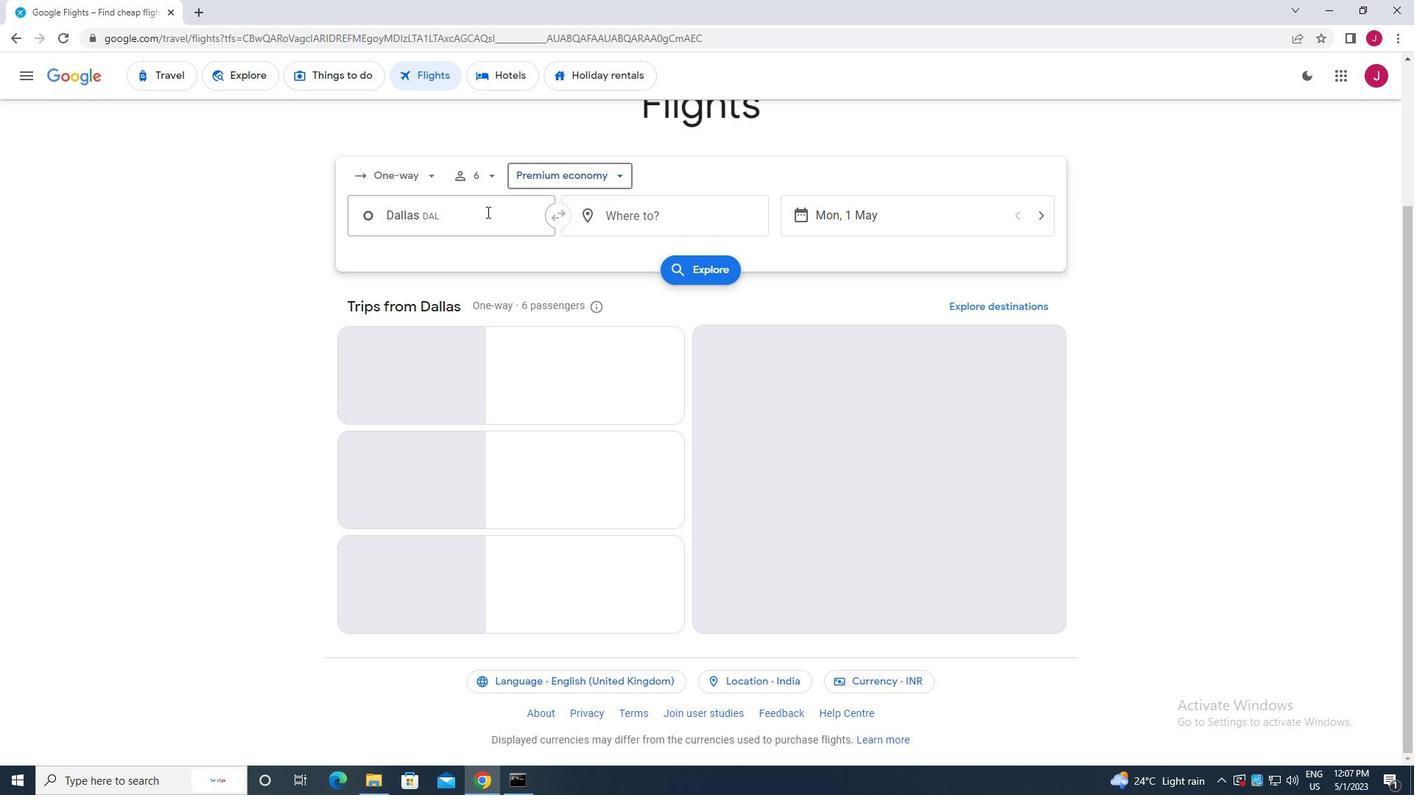 
Action: Mouse moved to (491, 211)
Screenshot: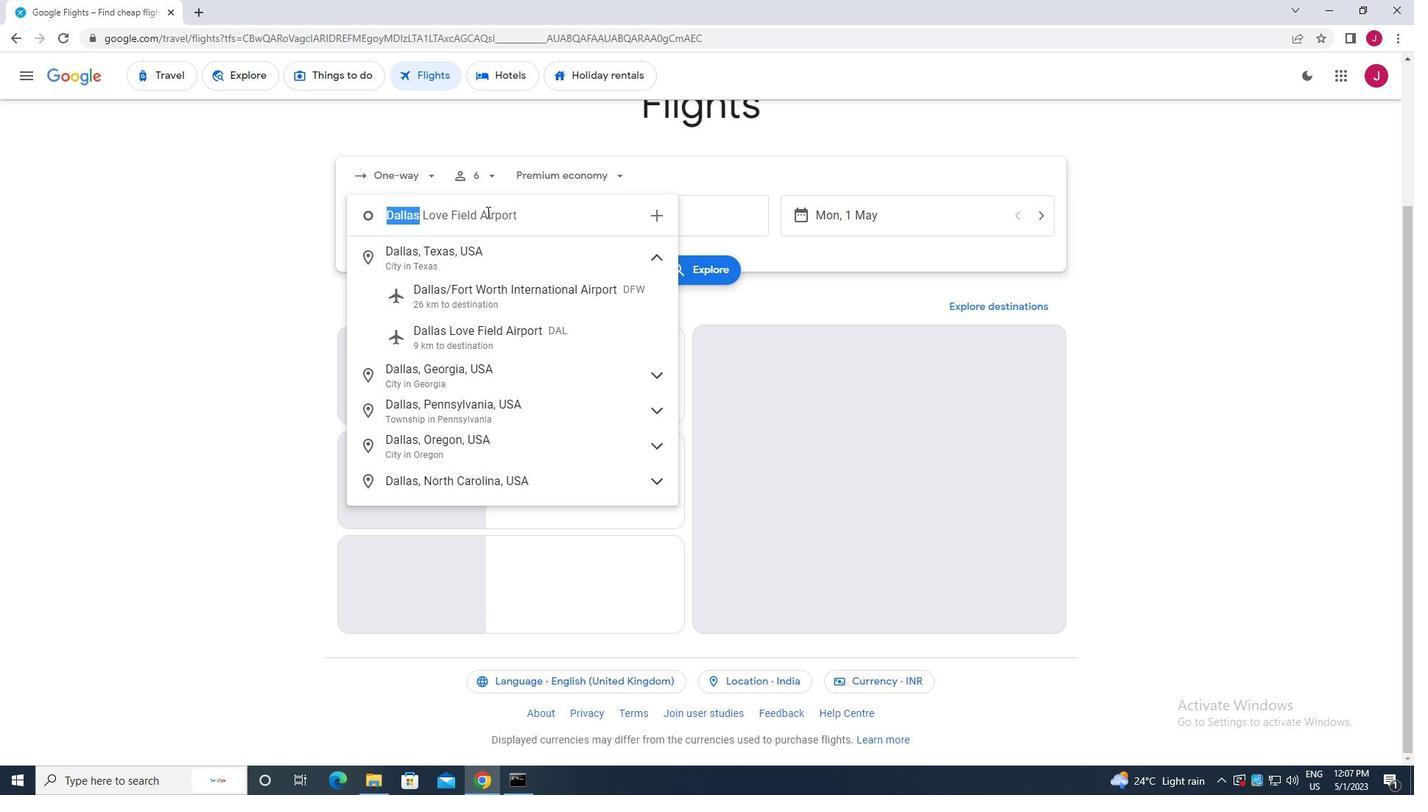
Action: Key pressed dallas
Screenshot: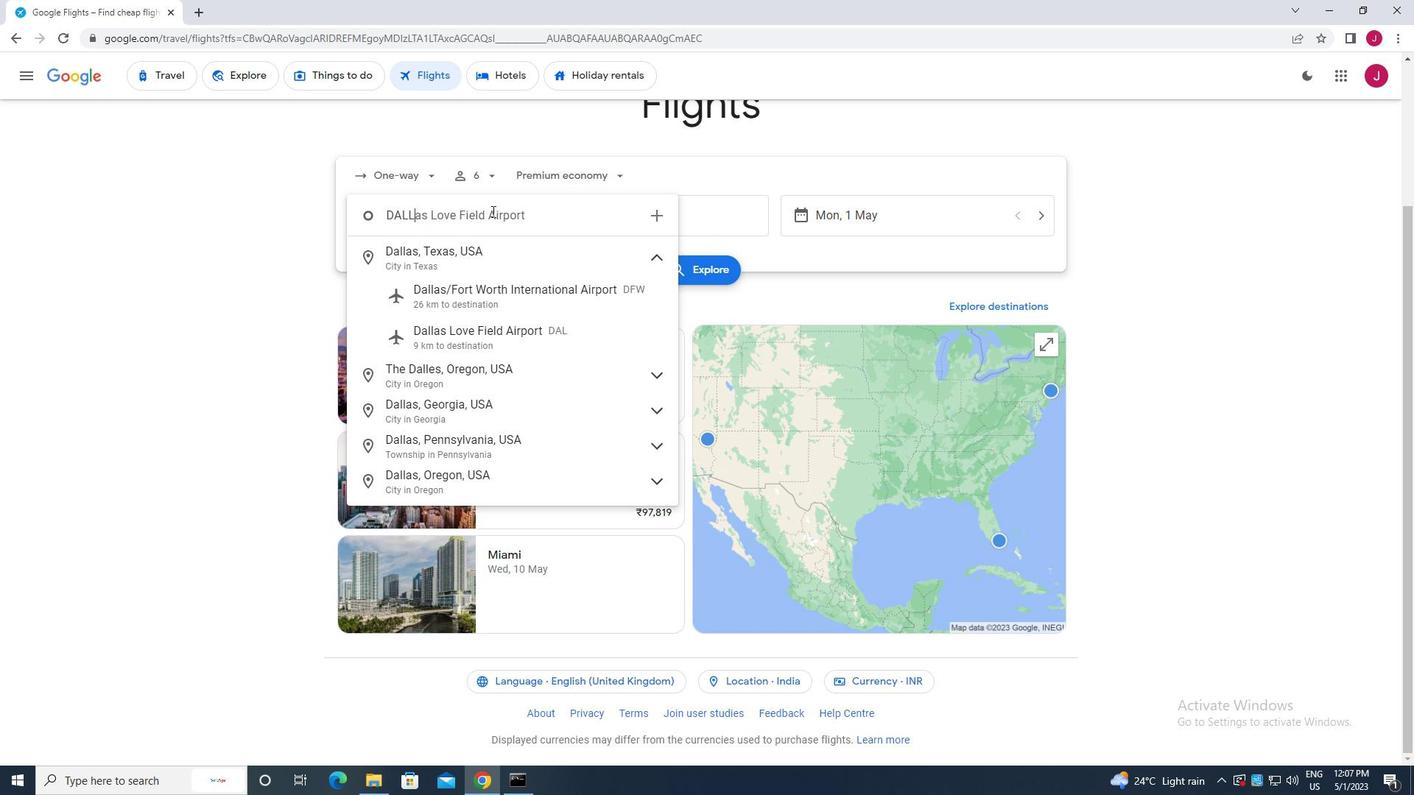 
Action: Mouse moved to (503, 334)
Screenshot: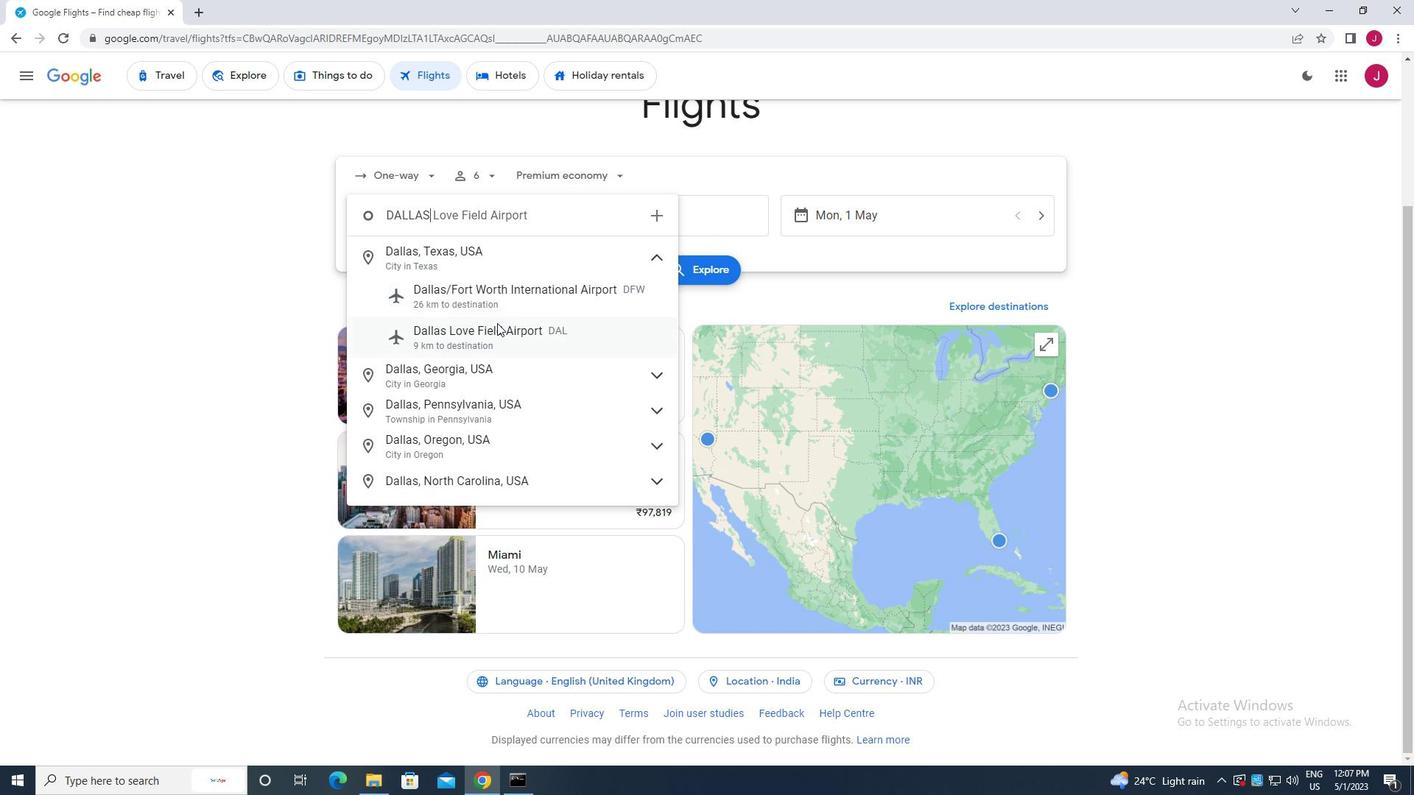 
Action: Mouse pressed left at (503, 334)
Screenshot: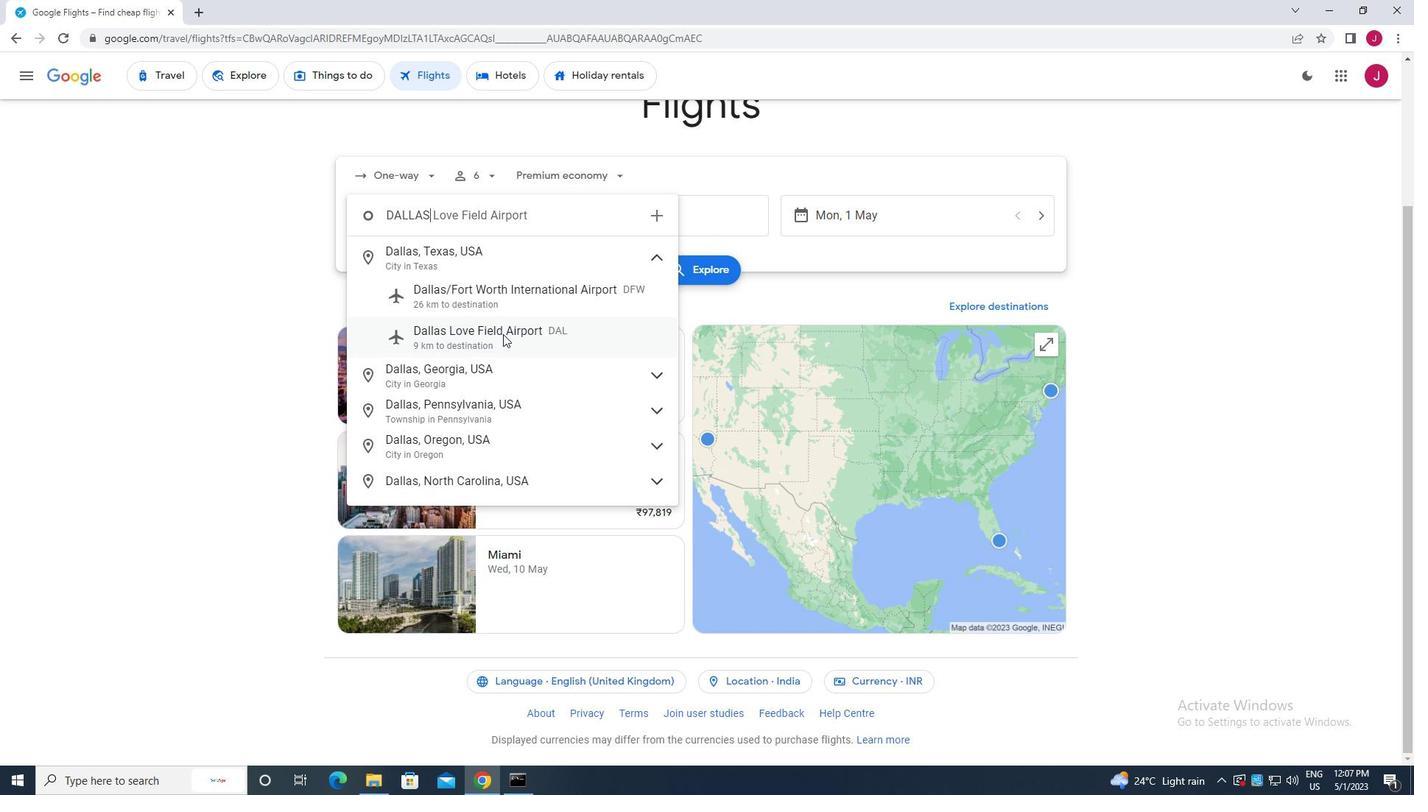 
Action: Mouse moved to (707, 213)
Screenshot: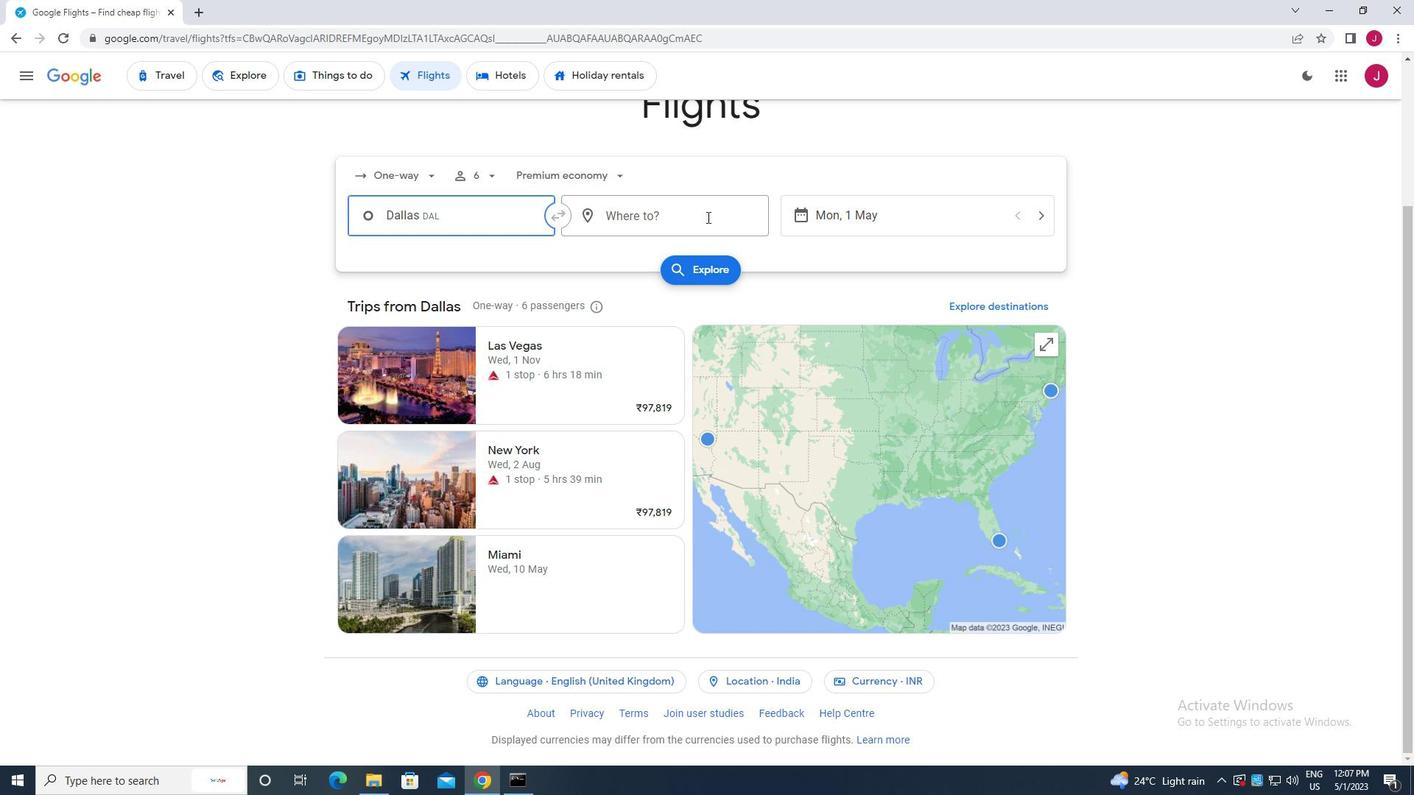 
Action: Mouse pressed left at (707, 213)
Screenshot: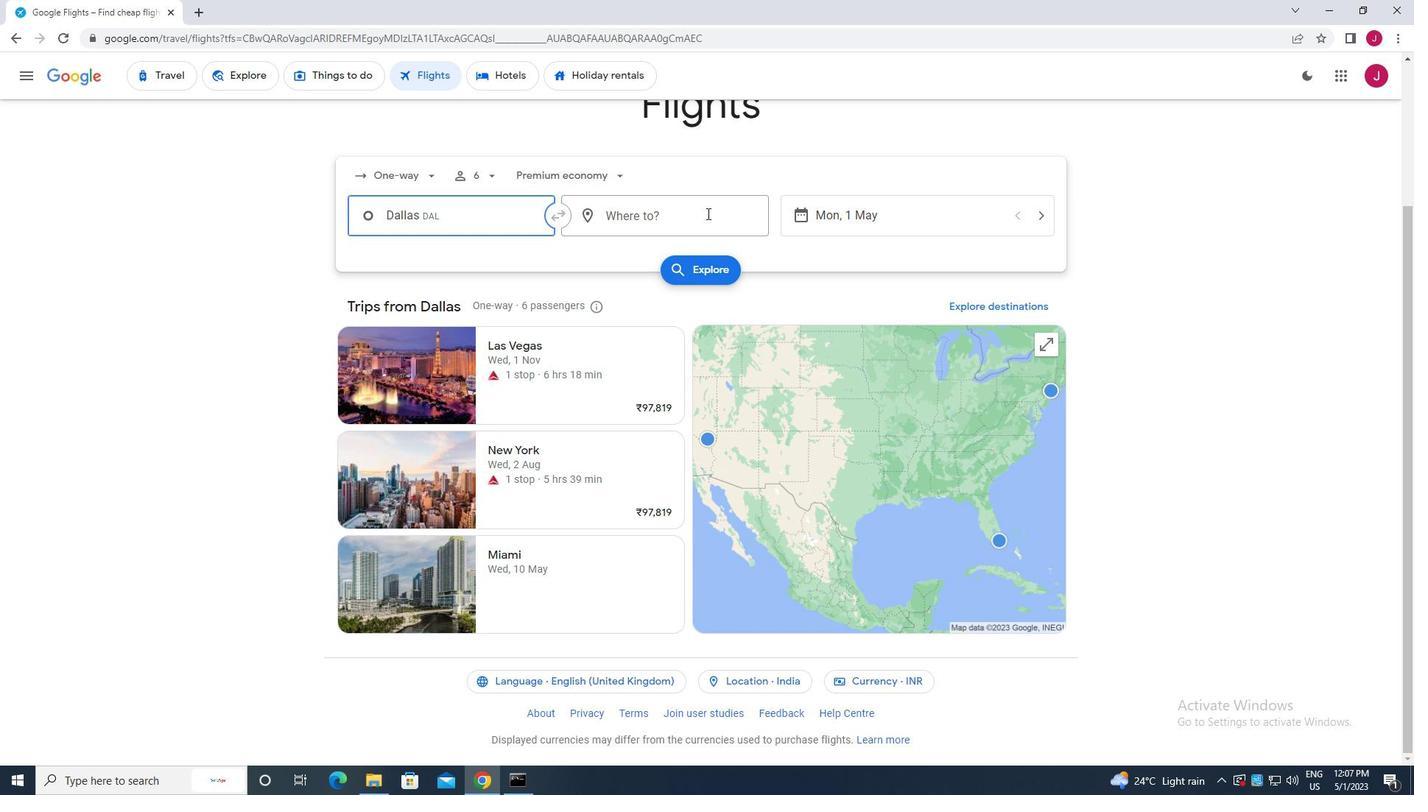 
Action: Key pressed greenville<Key.space>p
Screenshot: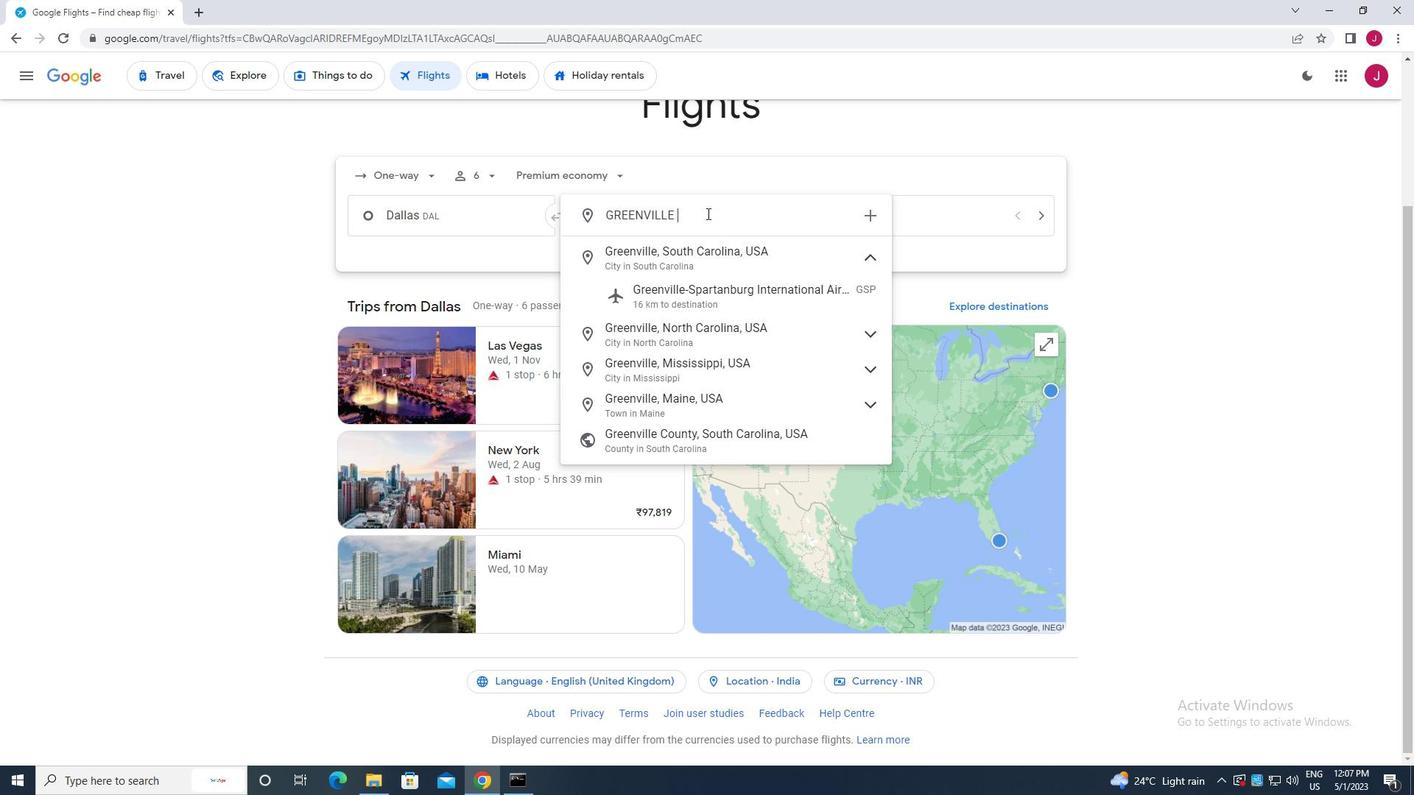 
Action: Mouse moved to (715, 252)
Screenshot: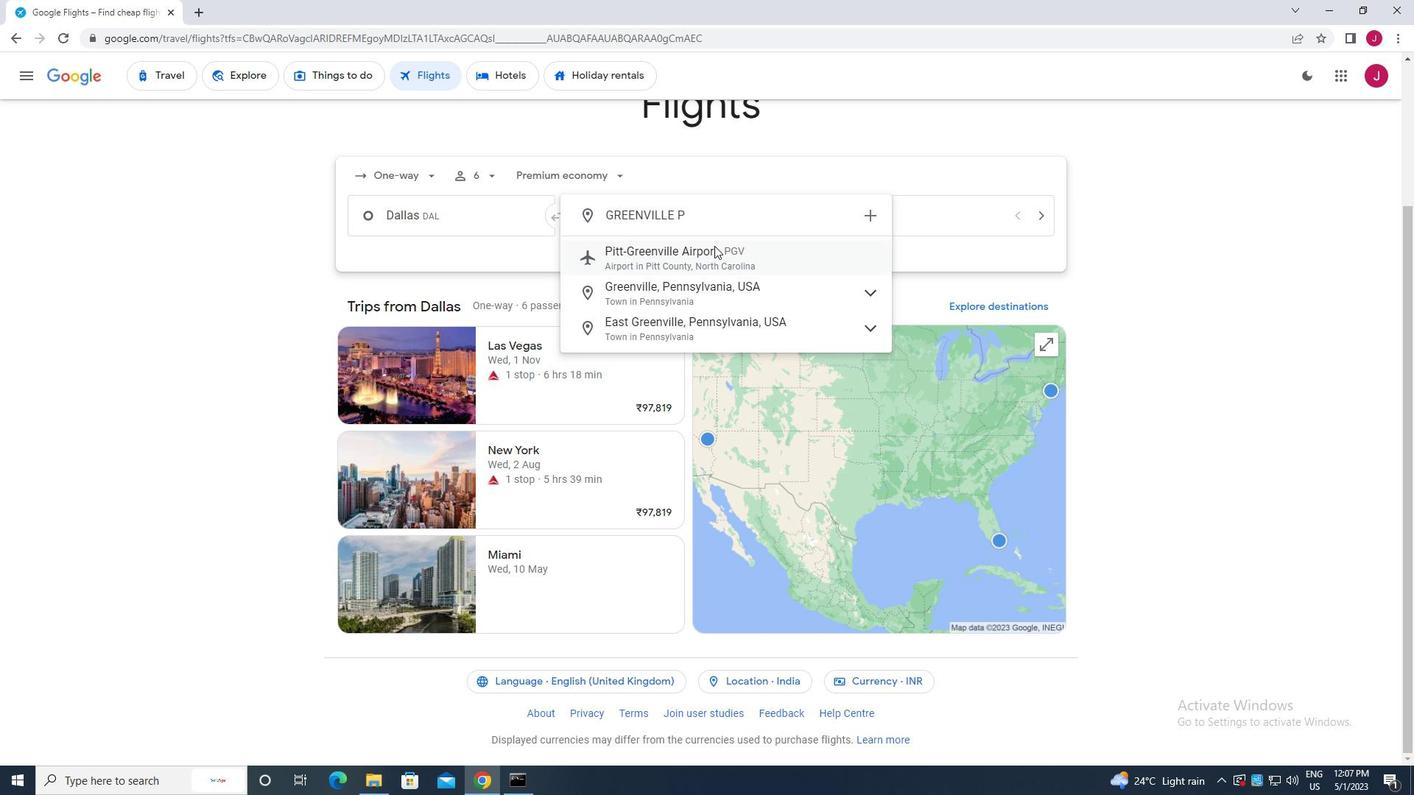 
Action: Mouse pressed left at (715, 252)
Screenshot: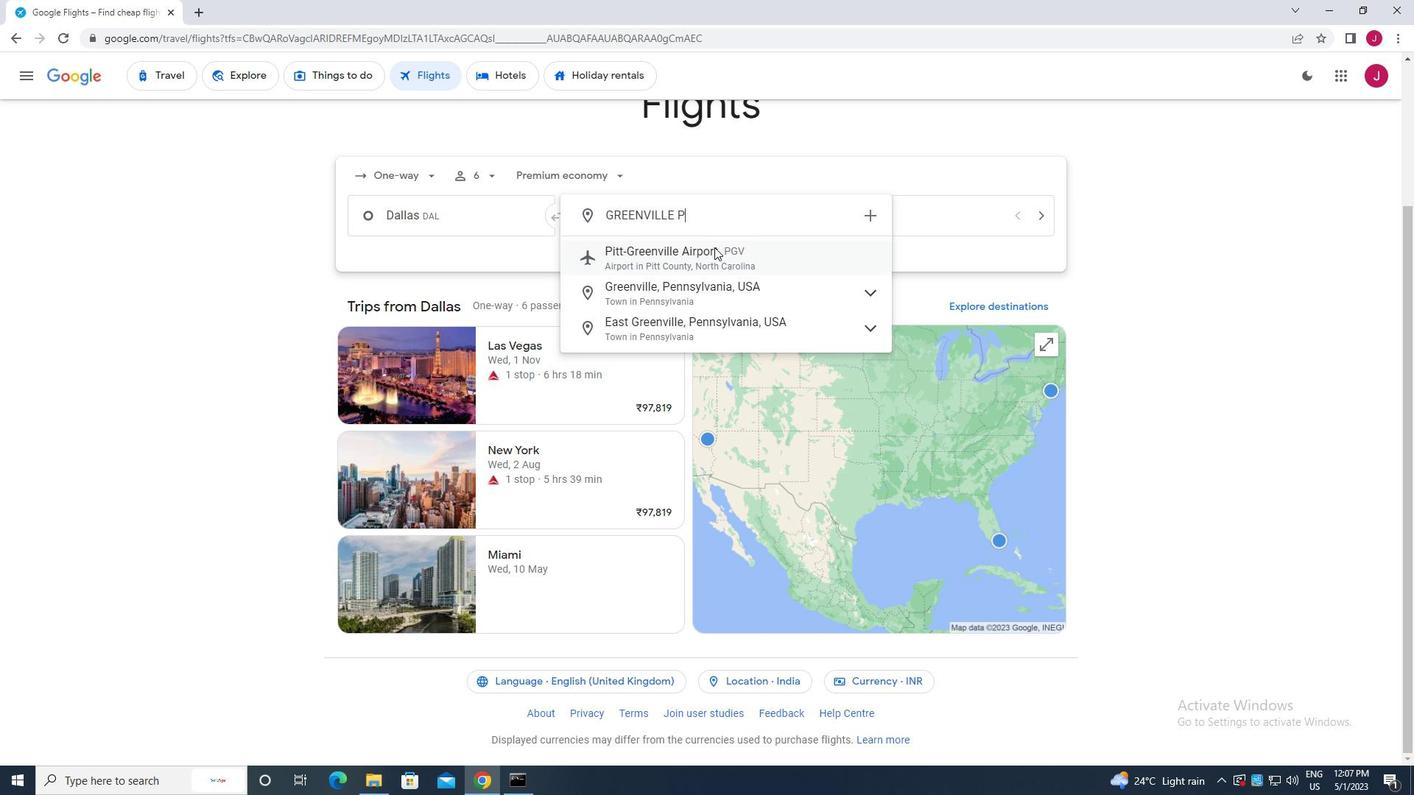 
Action: Mouse moved to (884, 221)
Screenshot: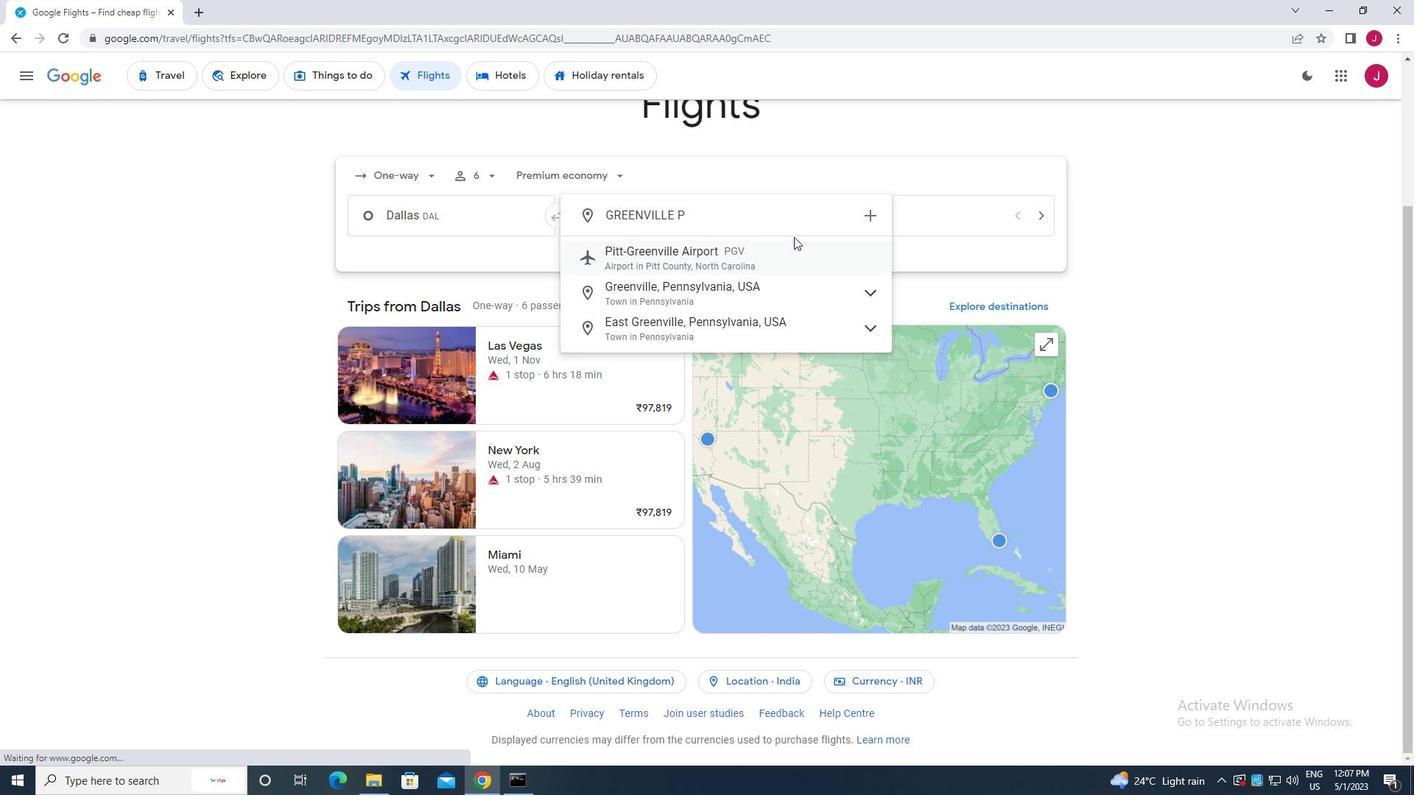 
Action: Mouse pressed left at (884, 221)
Screenshot: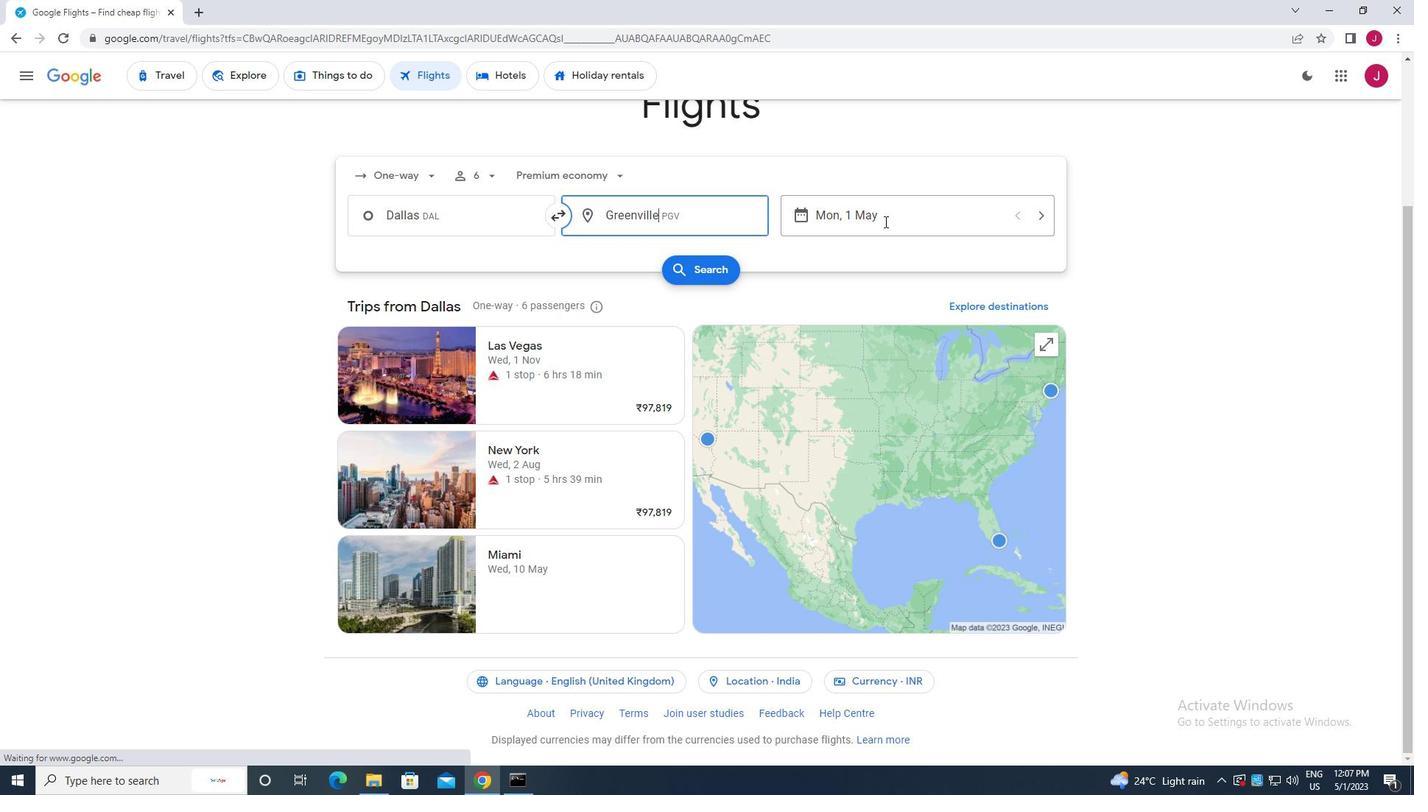 
Action: Mouse moved to (601, 333)
Screenshot: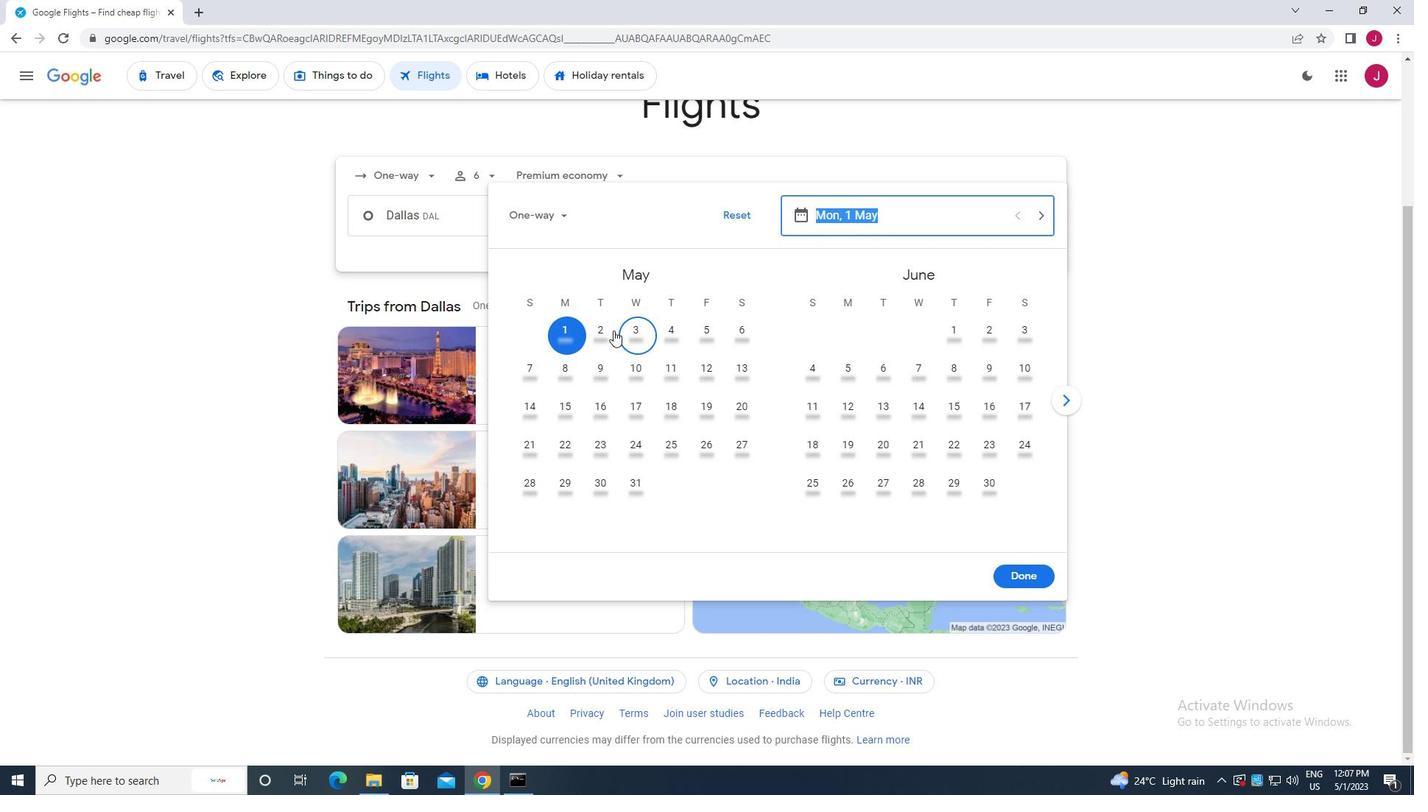 
Action: Mouse pressed left at (601, 333)
Screenshot: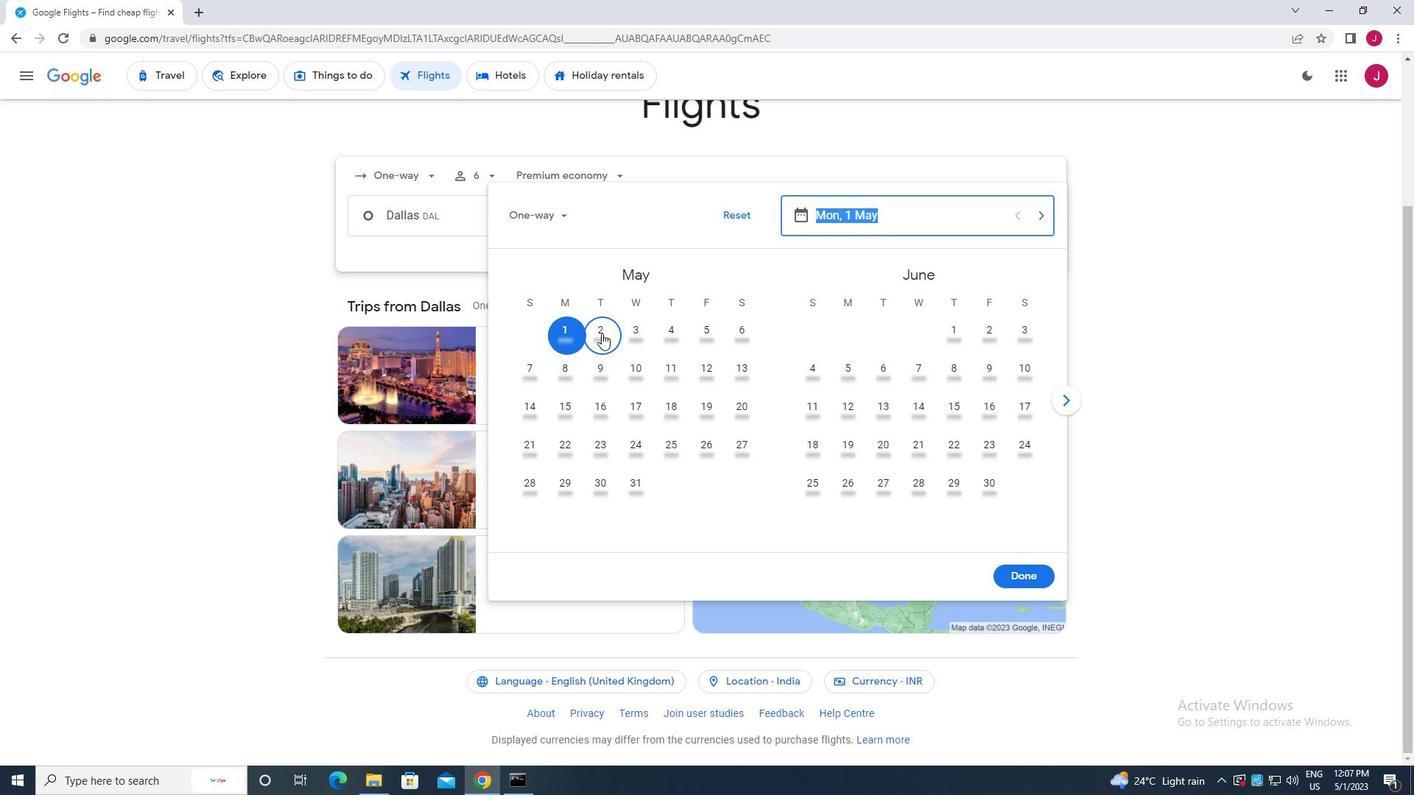
Action: Mouse moved to (1028, 568)
Screenshot: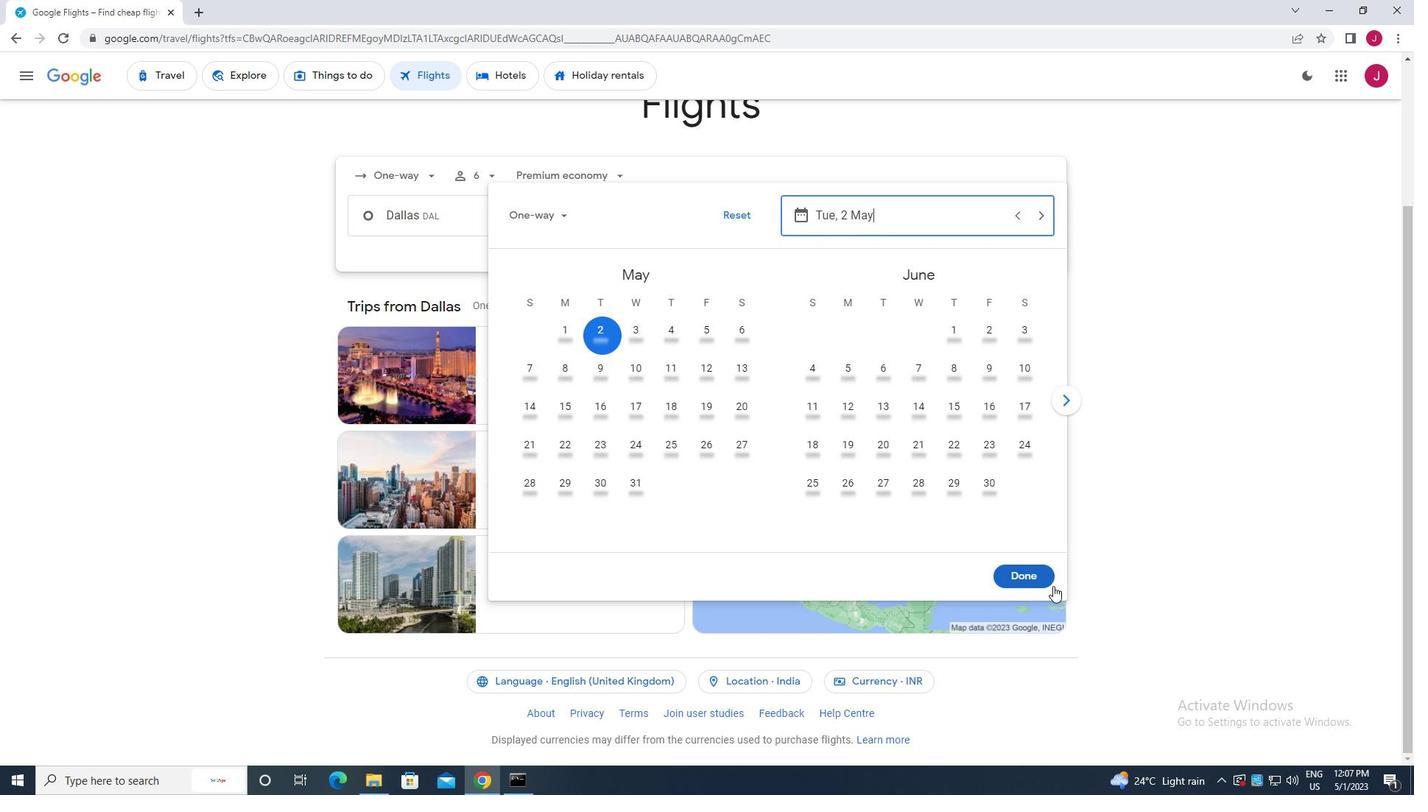 
Action: Mouse pressed left at (1028, 568)
Screenshot: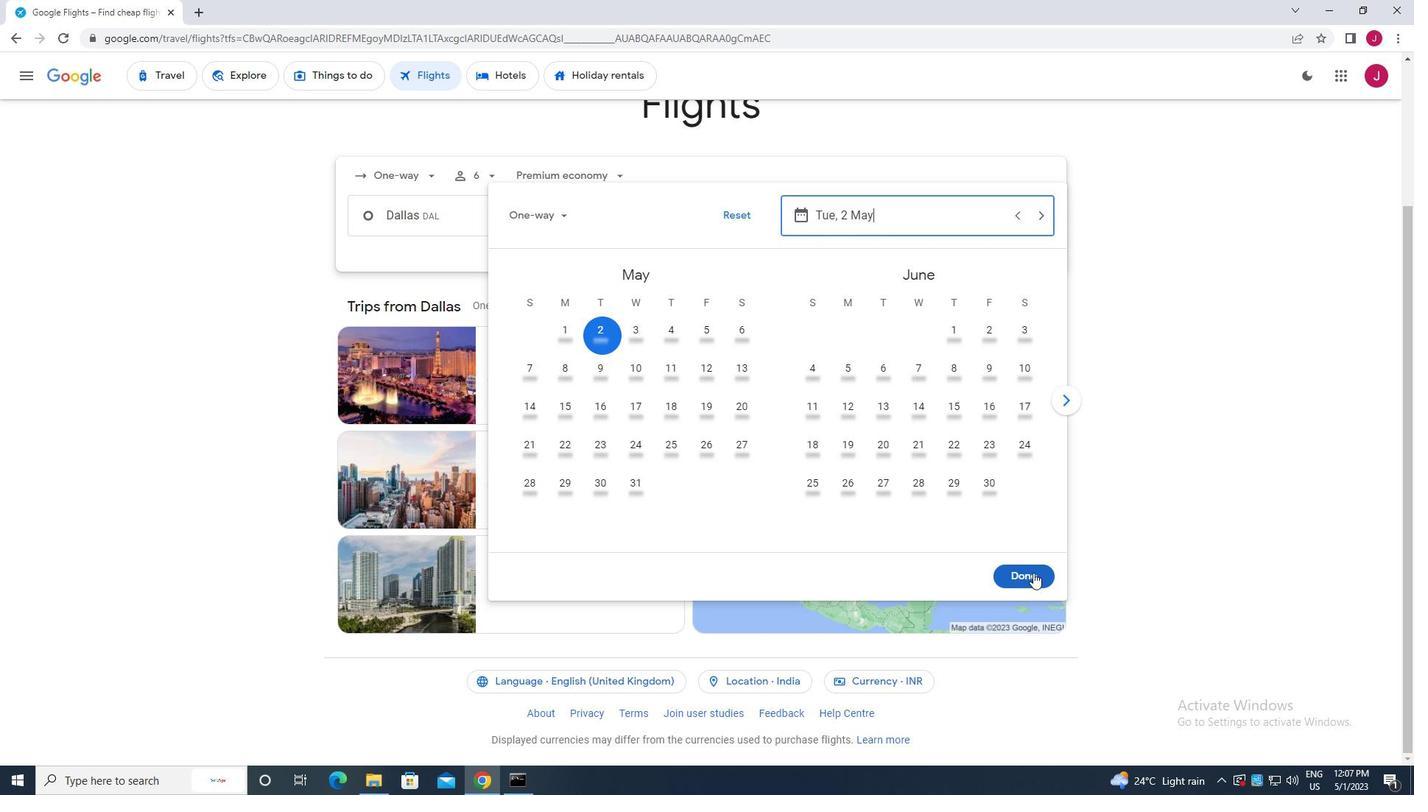 
Action: Mouse moved to (701, 266)
Screenshot: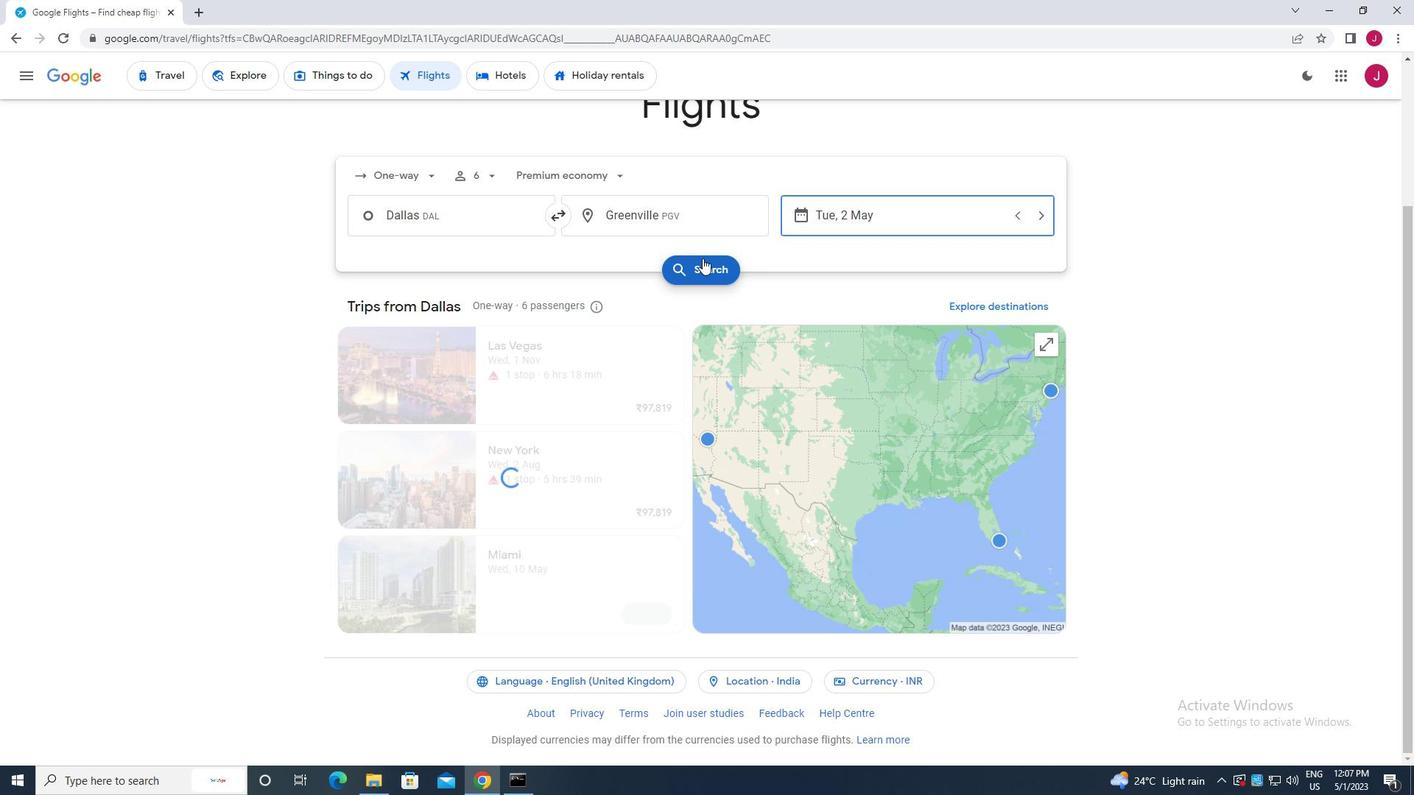
Action: Mouse pressed left at (701, 266)
Screenshot: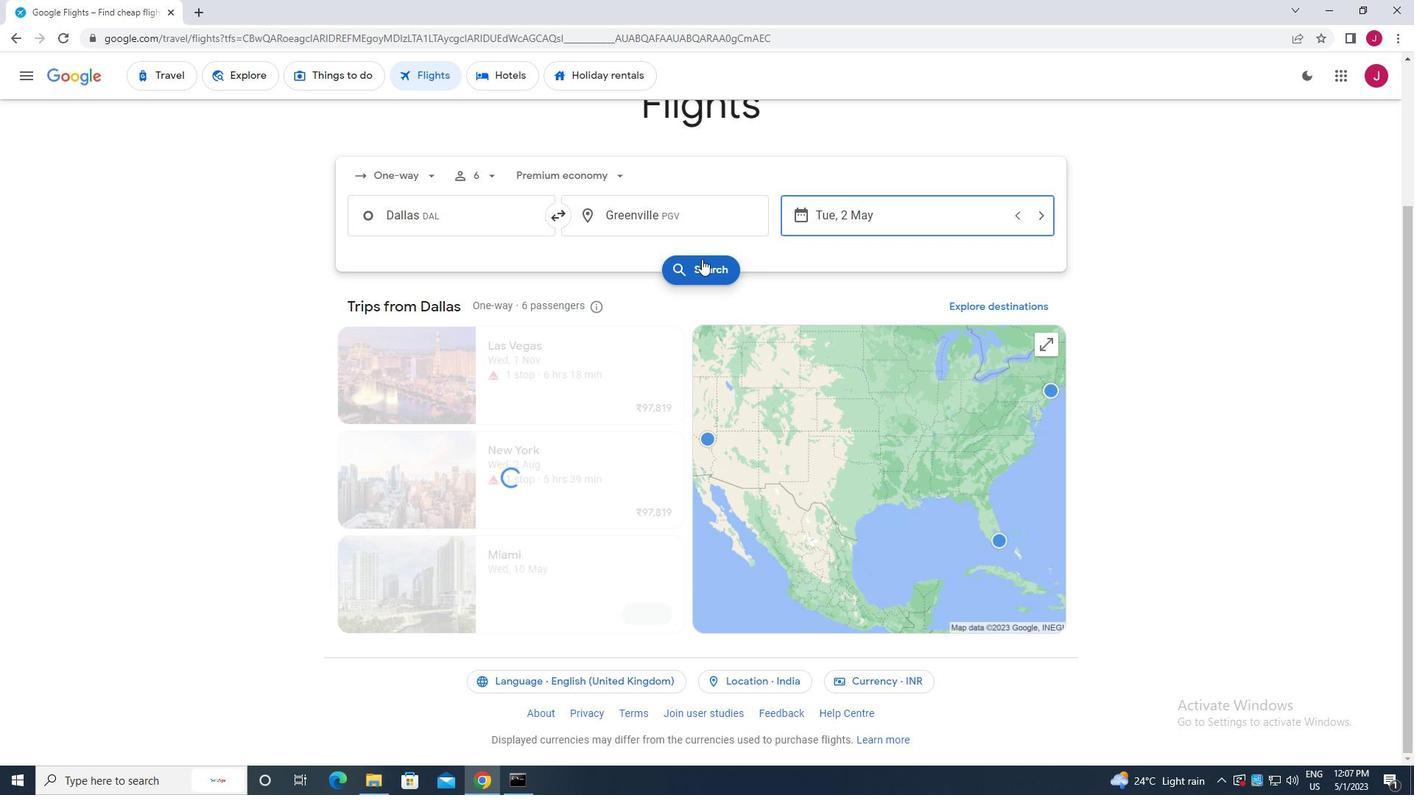 
Action: Mouse moved to (385, 206)
Screenshot: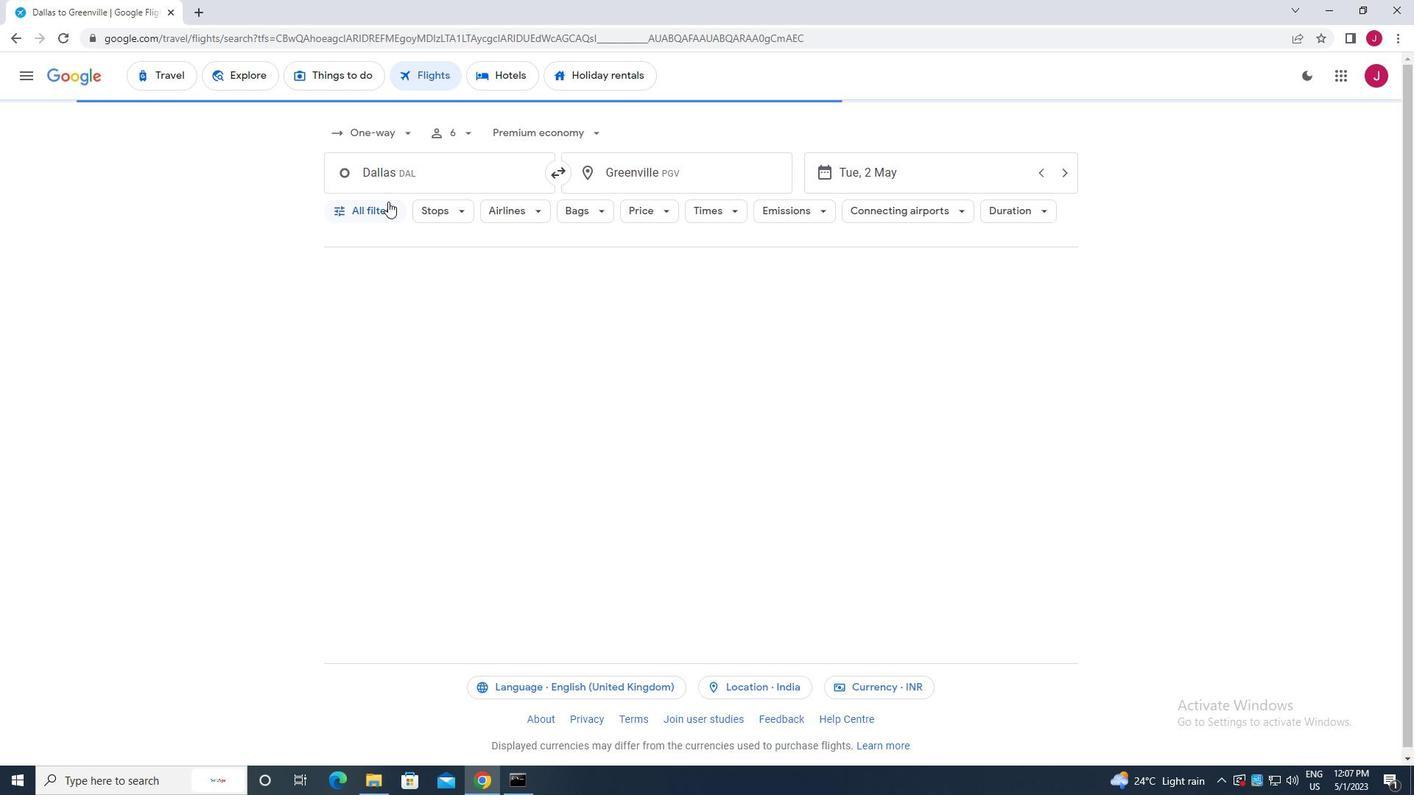 
Action: Mouse pressed left at (385, 206)
Screenshot: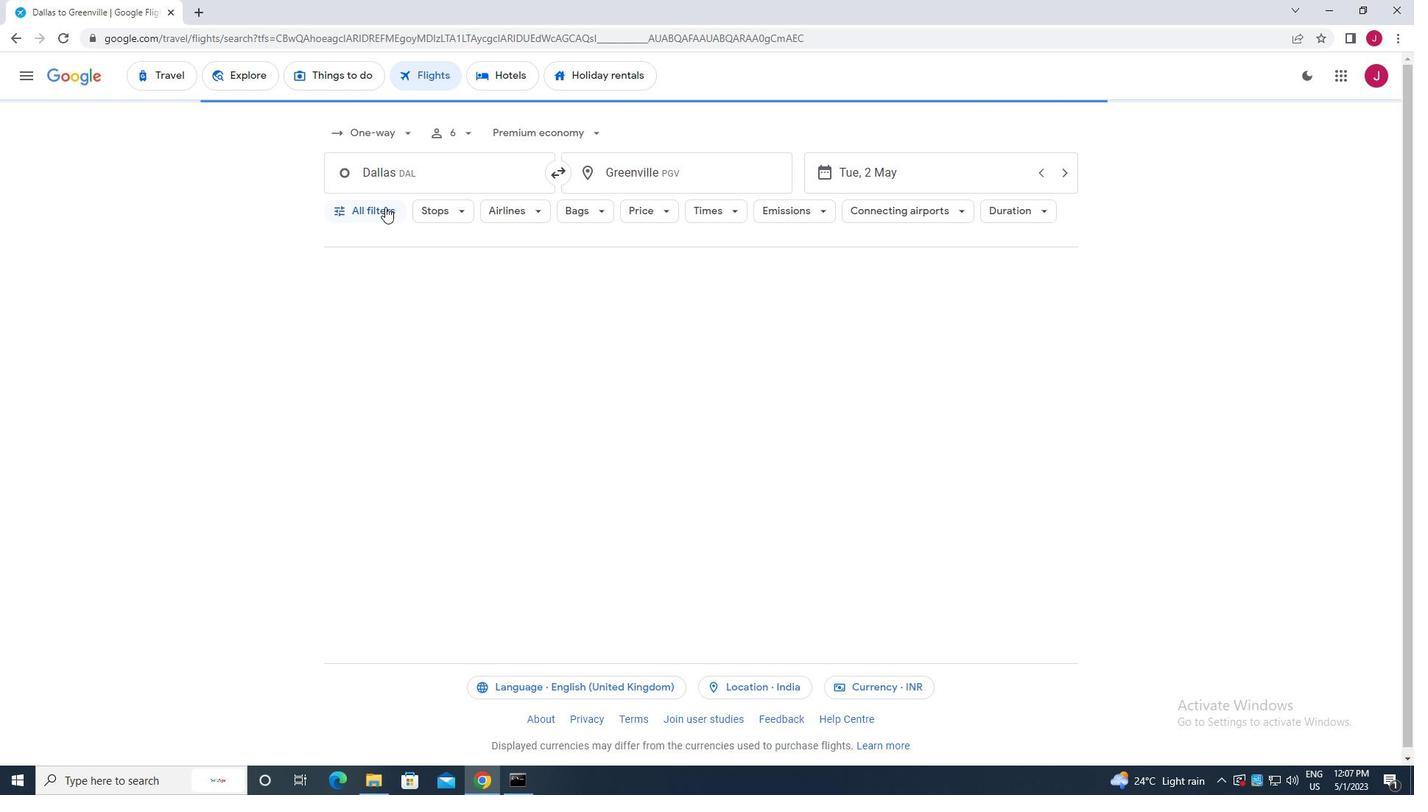 
Action: Mouse moved to (496, 345)
Screenshot: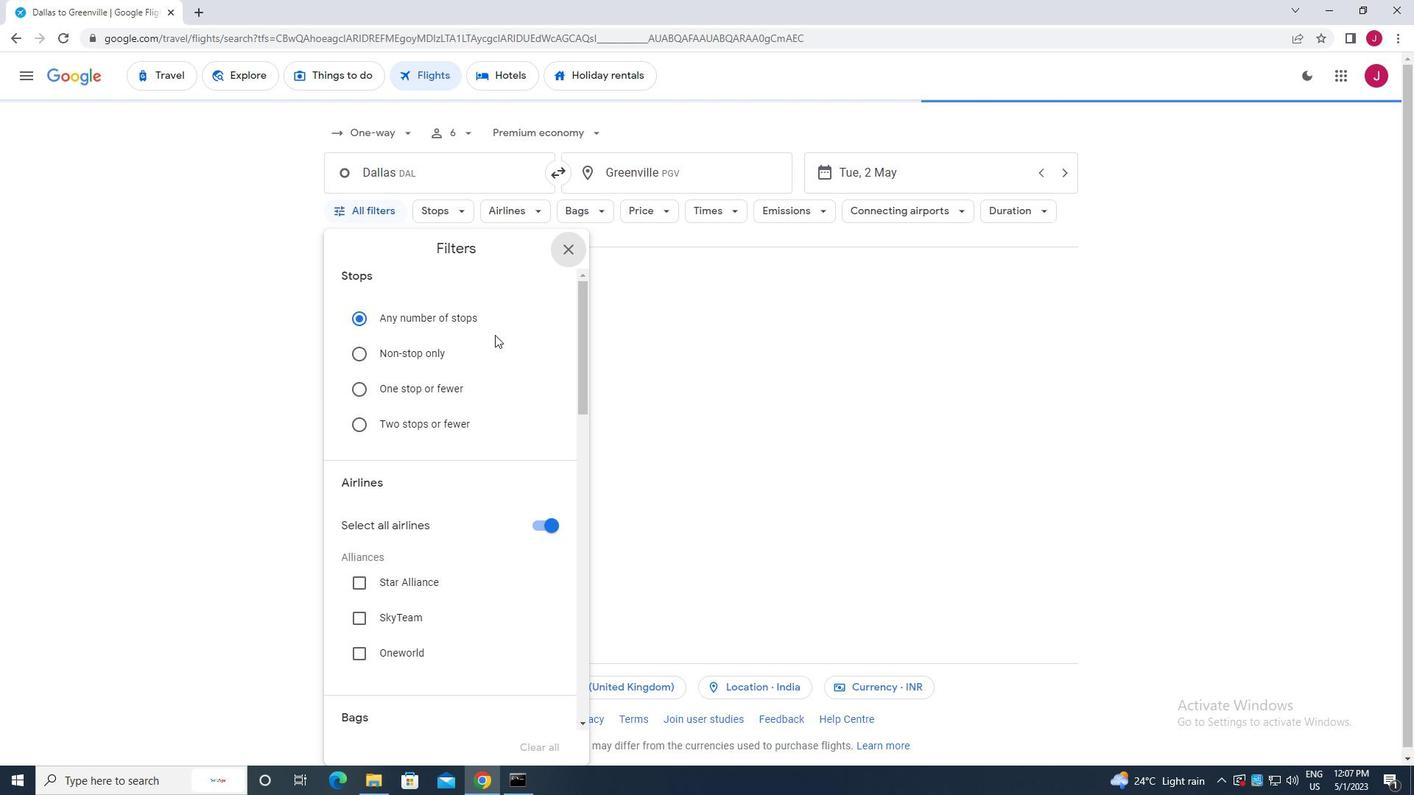 
Action: Mouse scrolled (496, 344) with delta (0, 0)
Screenshot: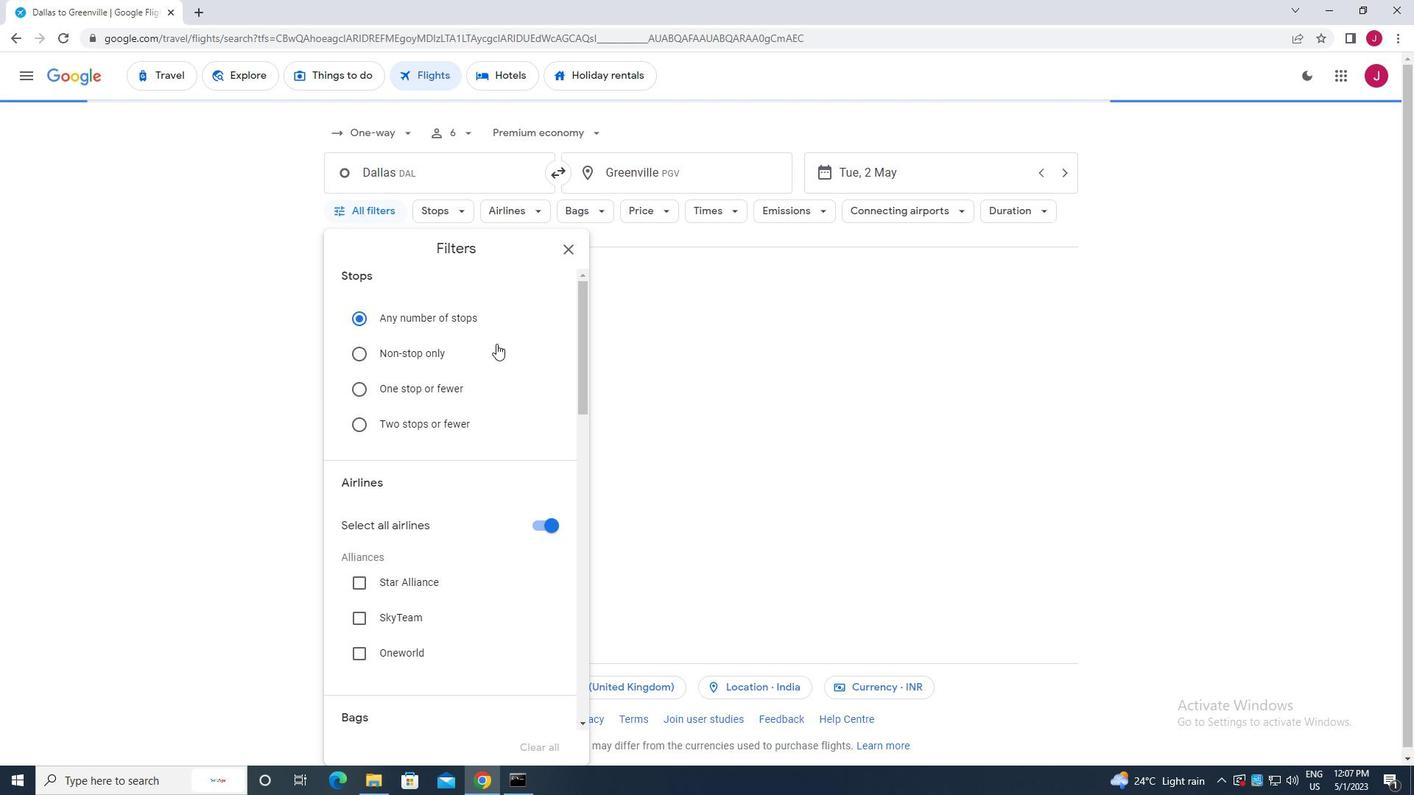 
Action: Mouse scrolled (496, 344) with delta (0, 0)
Screenshot: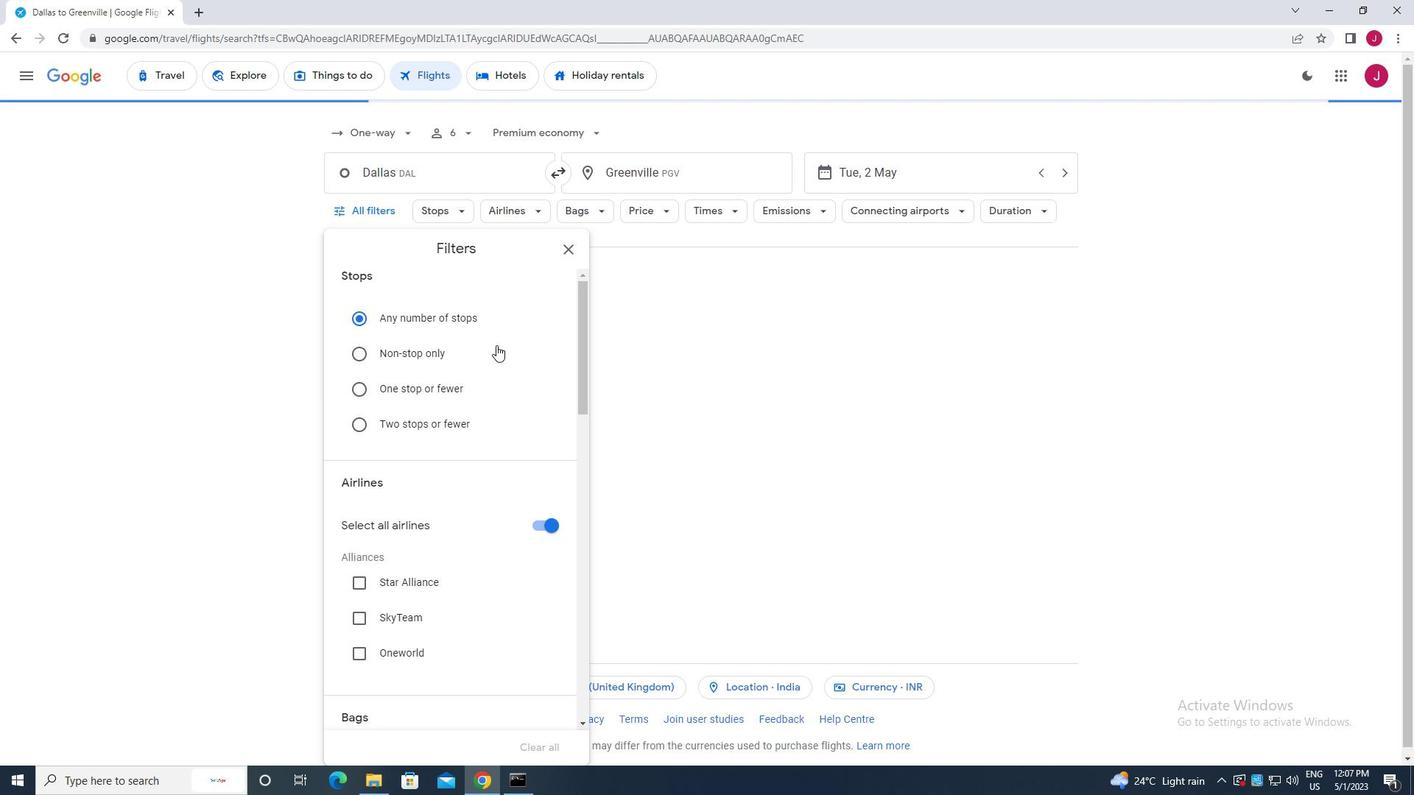 
Action: Mouse moved to (496, 345)
Screenshot: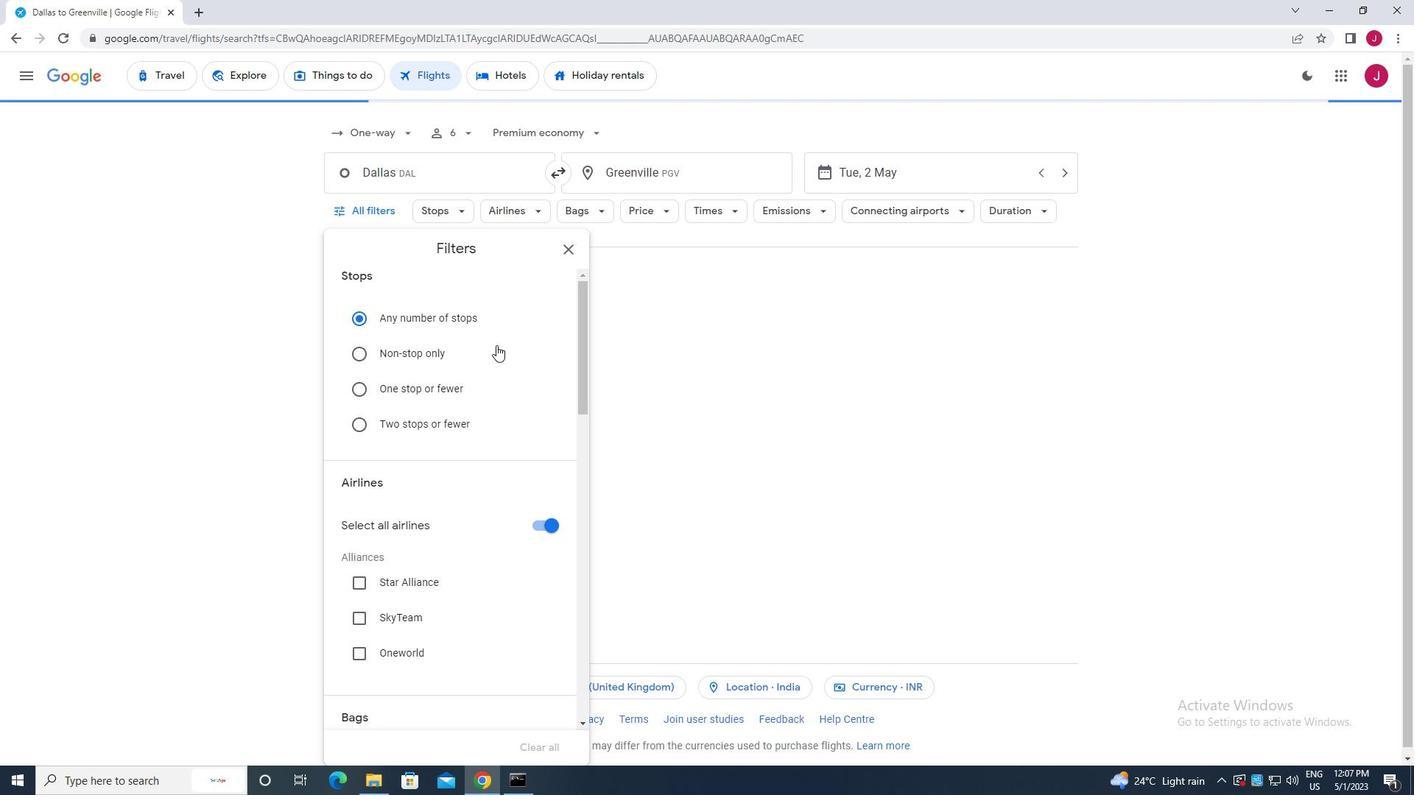 
Action: Mouse scrolled (496, 344) with delta (0, 0)
Screenshot: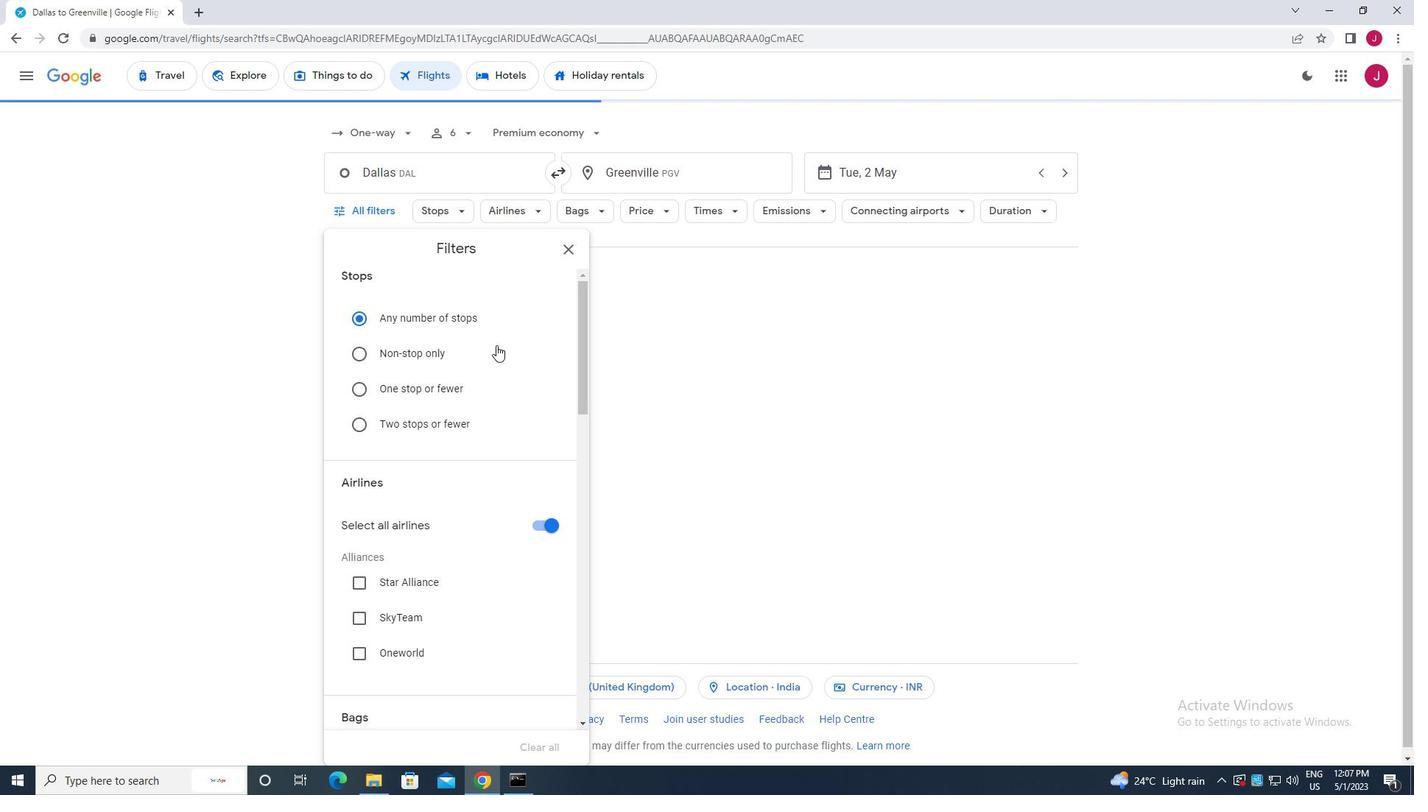 
Action: Mouse moved to (537, 304)
Screenshot: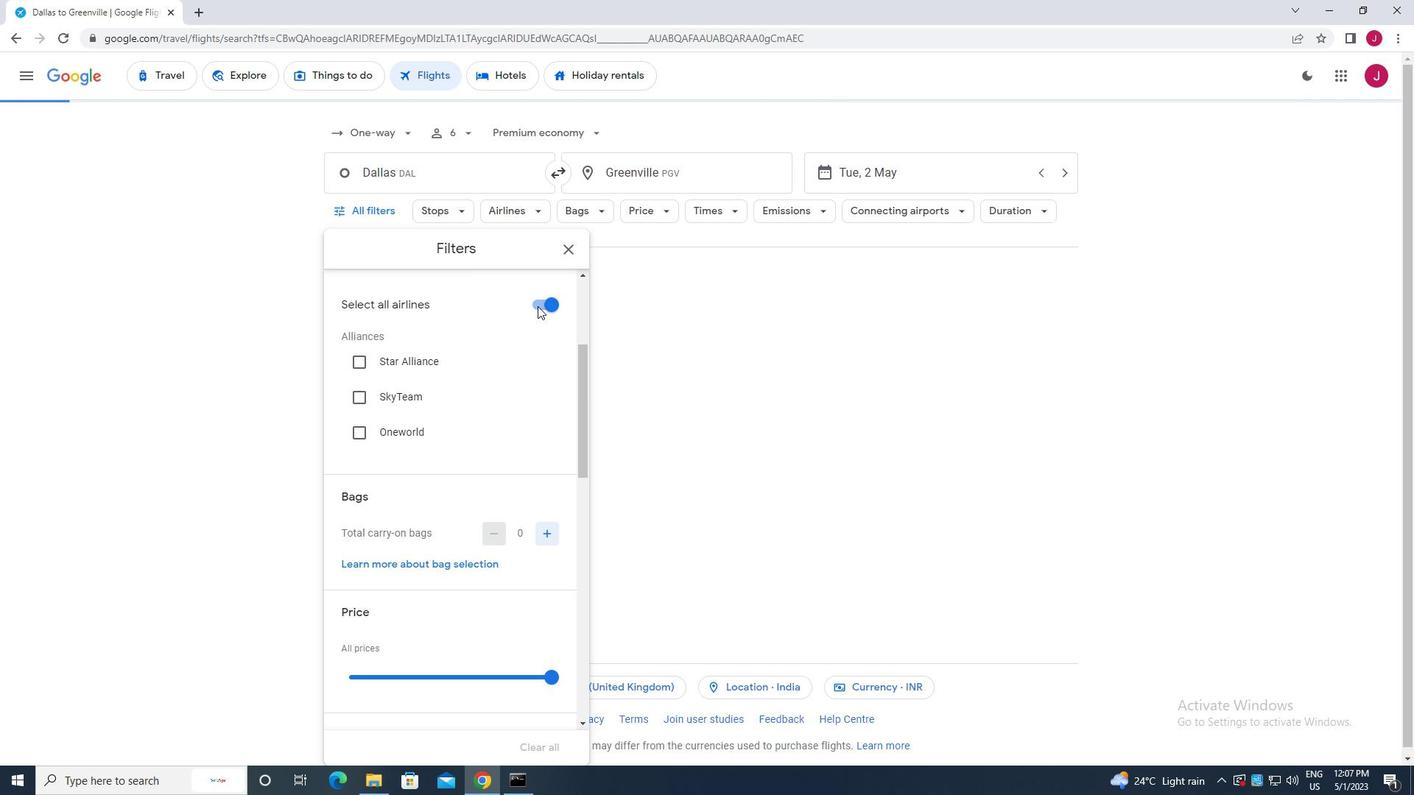 
Action: Mouse pressed left at (537, 304)
Screenshot: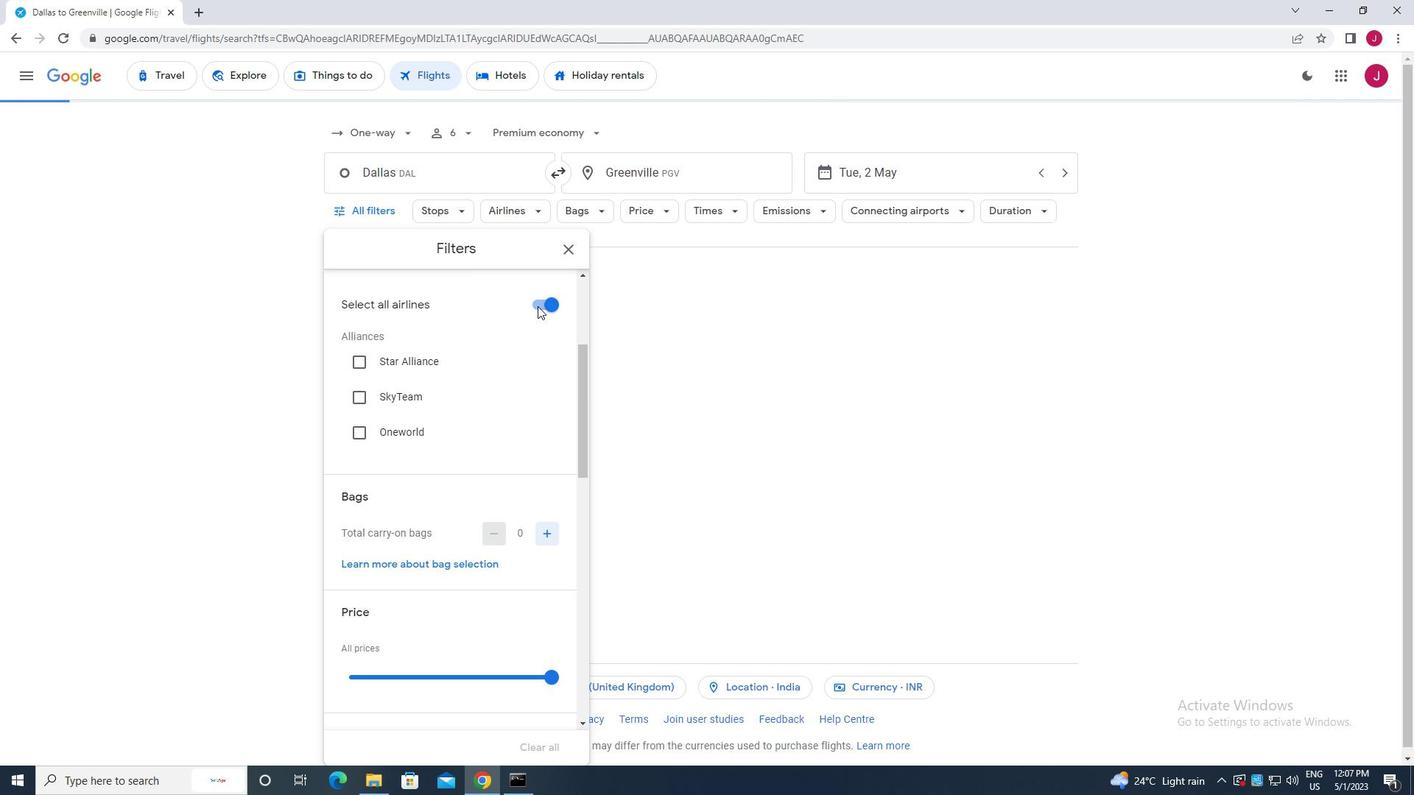 
Action: Mouse moved to (511, 366)
Screenshot: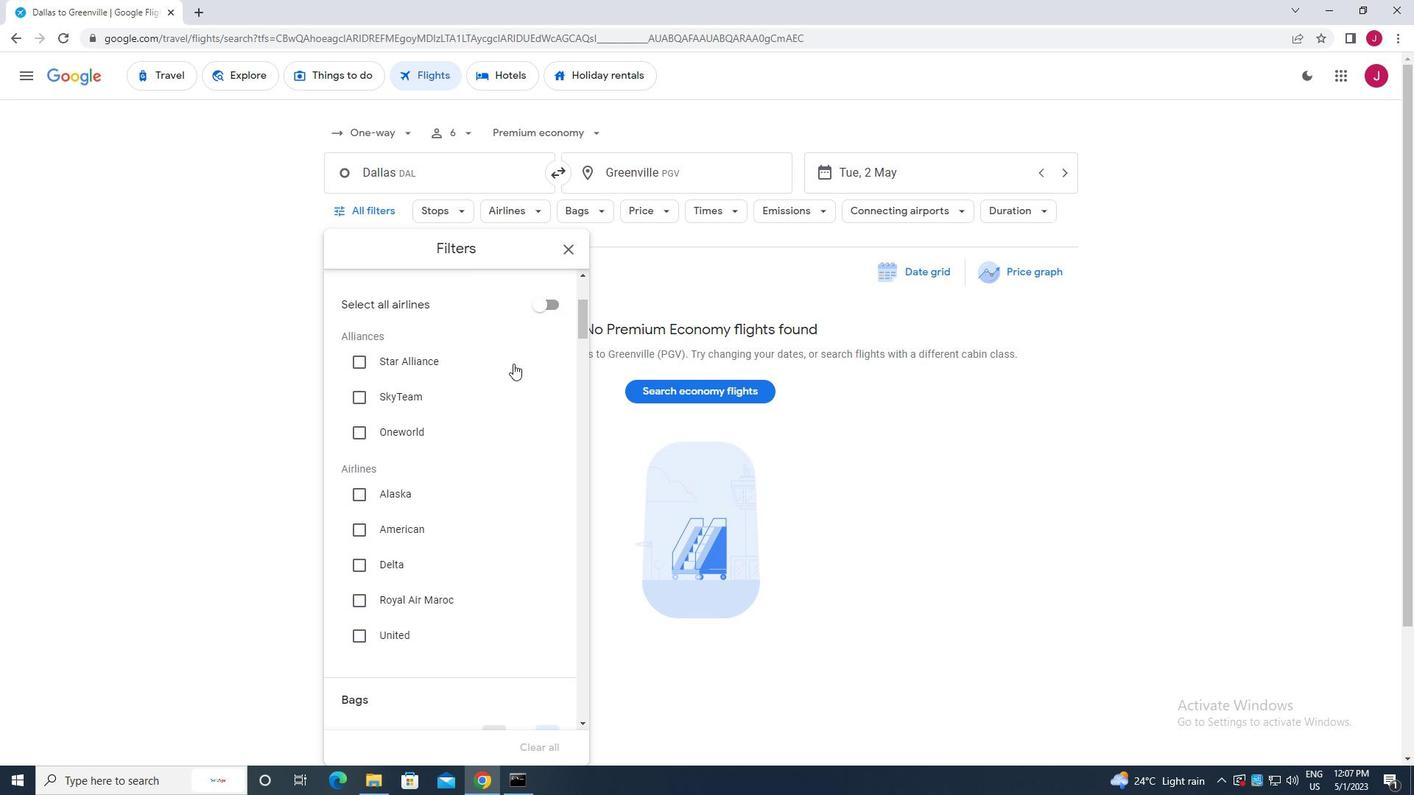 
Action: Mouse scrolled (511, 366) with delta (0, 0)
Screenshot: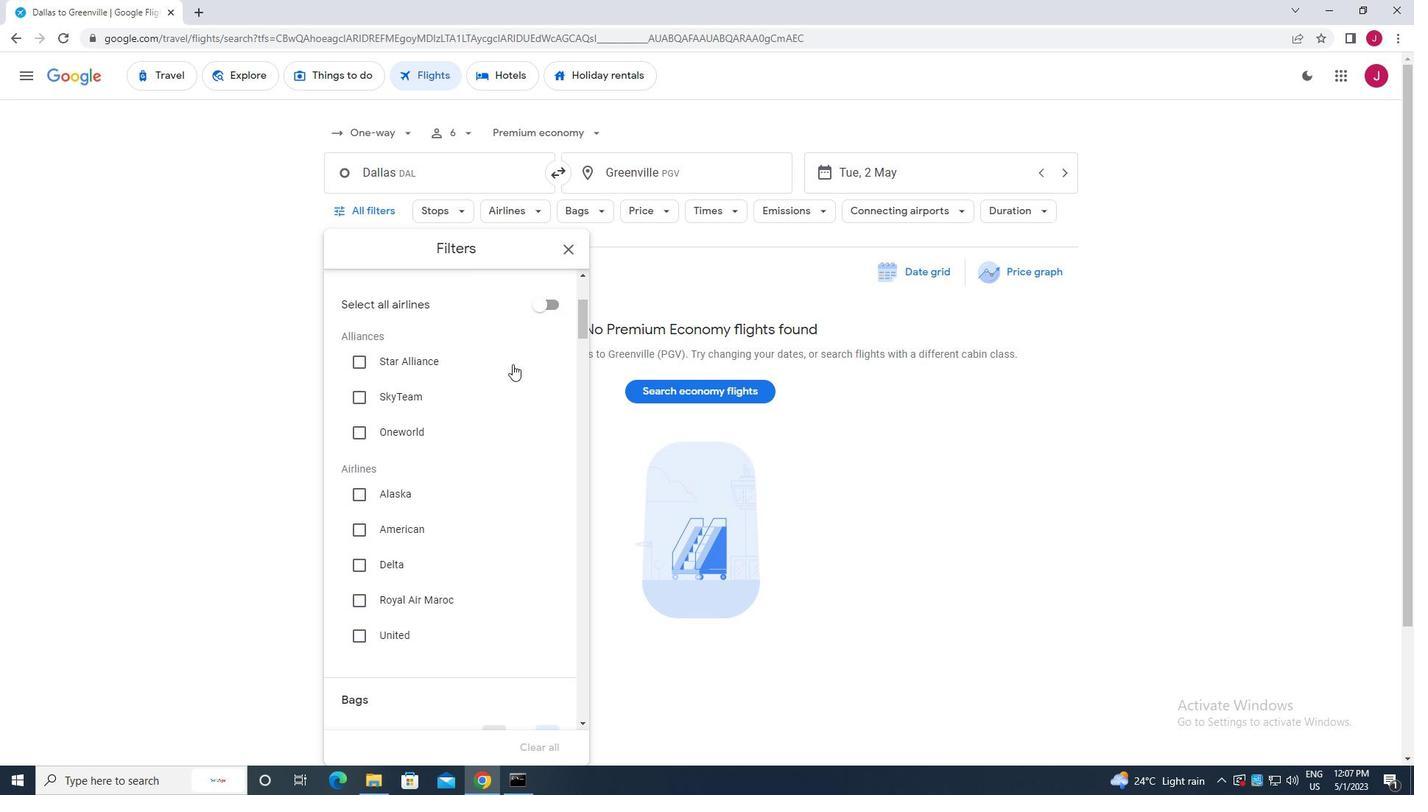 
Action: Mouse moved to (511, 368)
Screenshot: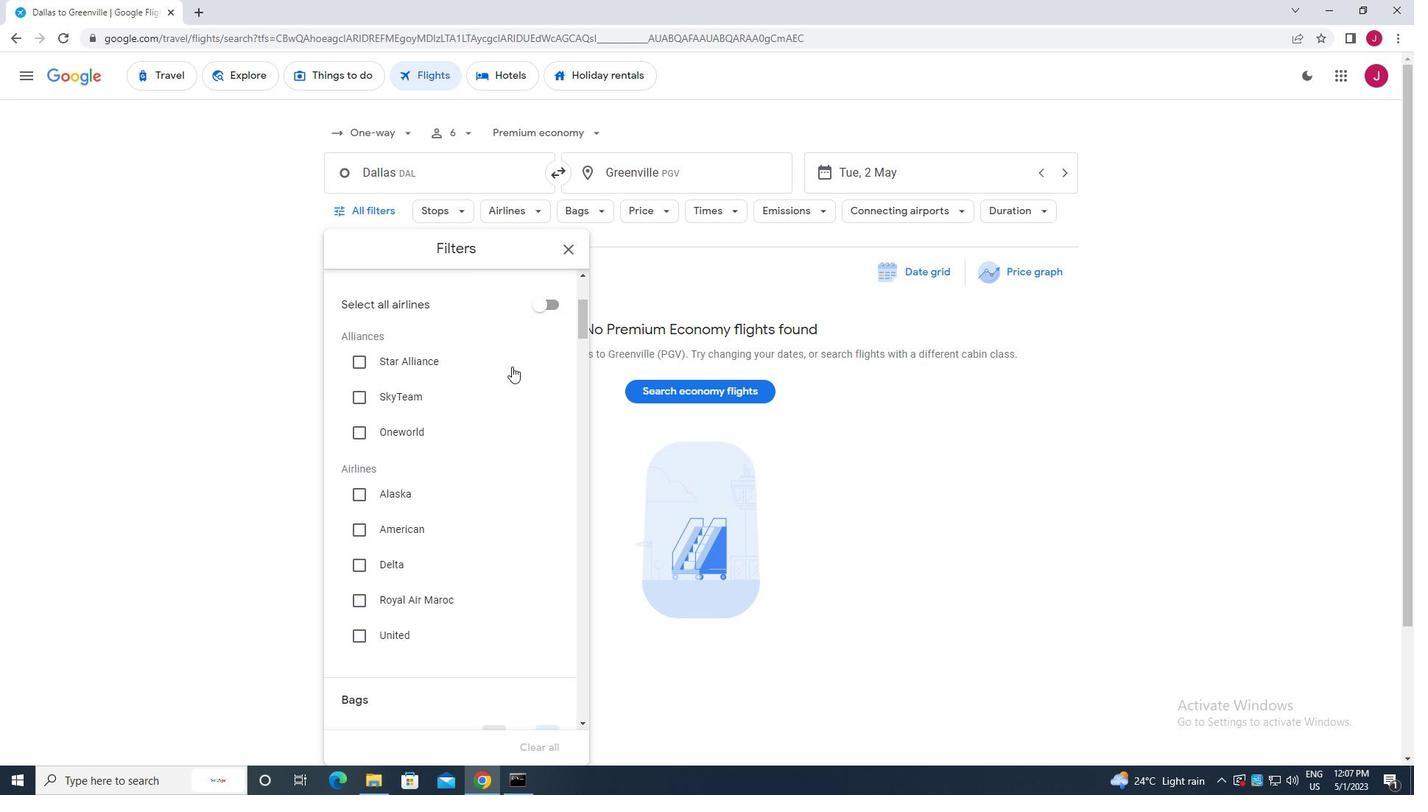 
Action: Mouse scrolled (511, 367) with delta (0, 0)
Screenshot: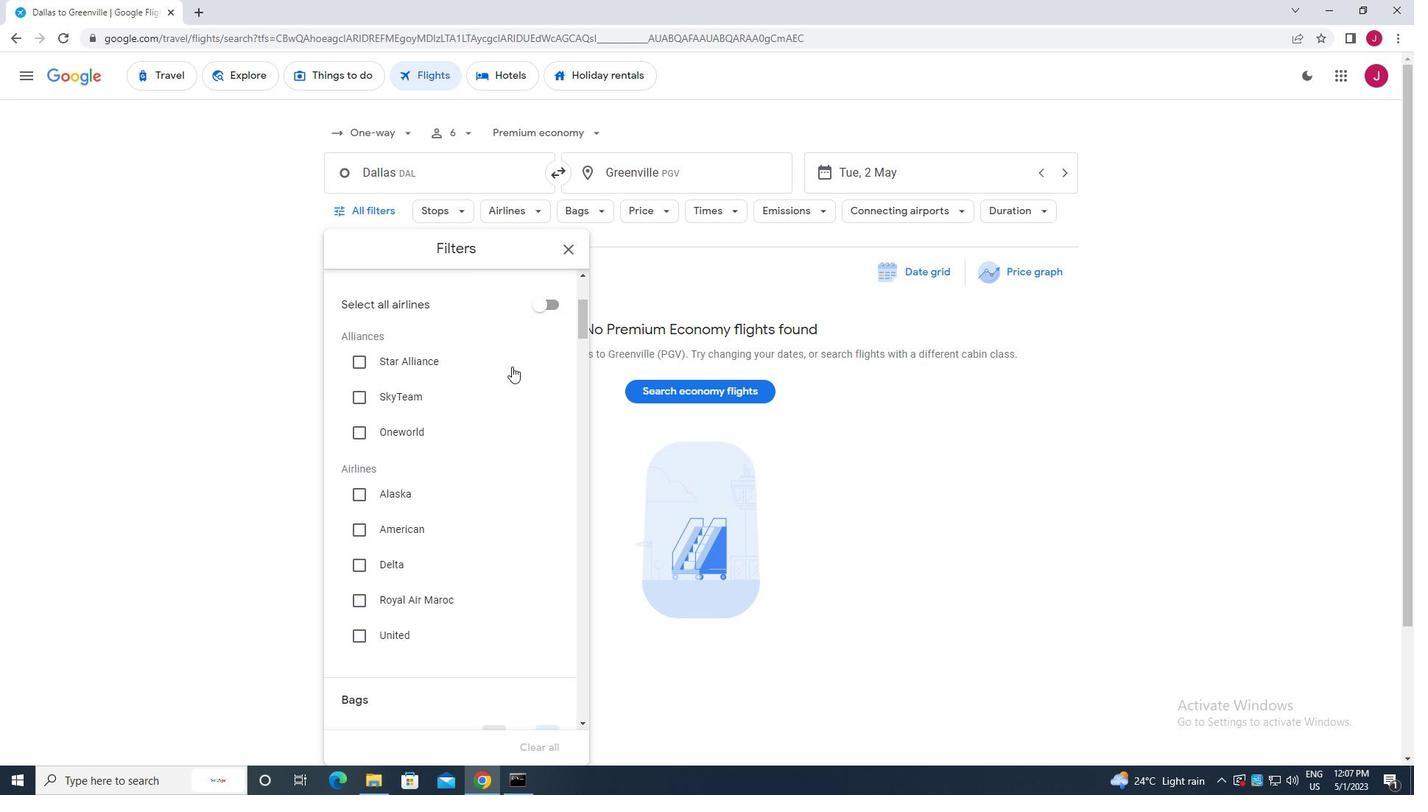 
Action: Mouse moved to (434, 386)
Screenshot: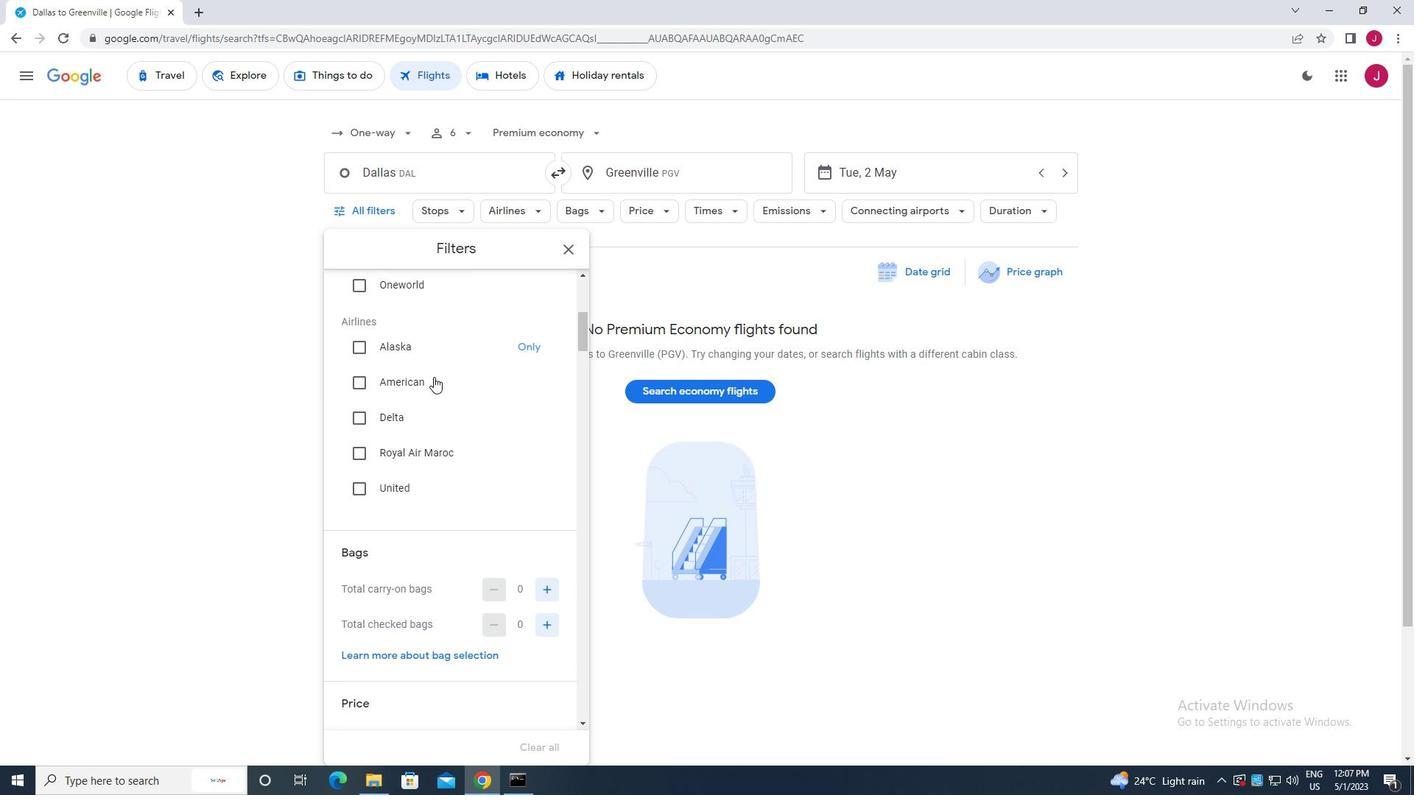 
Action: Mouse scrolled (434, 387) with delta (0, 0)
Screenshot: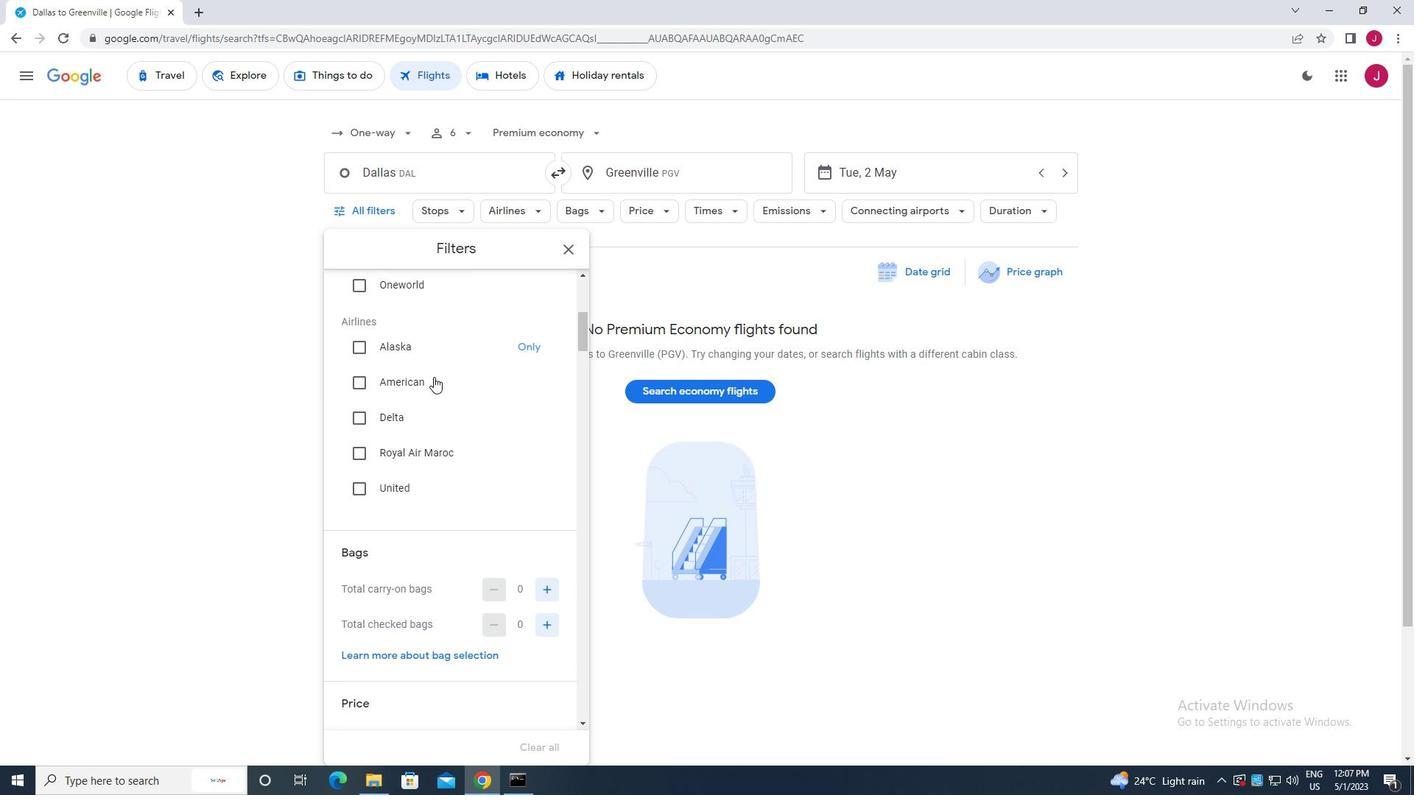 
Action: Mouse scrolled (434, 387) with delta (0, 0)
Screenshot: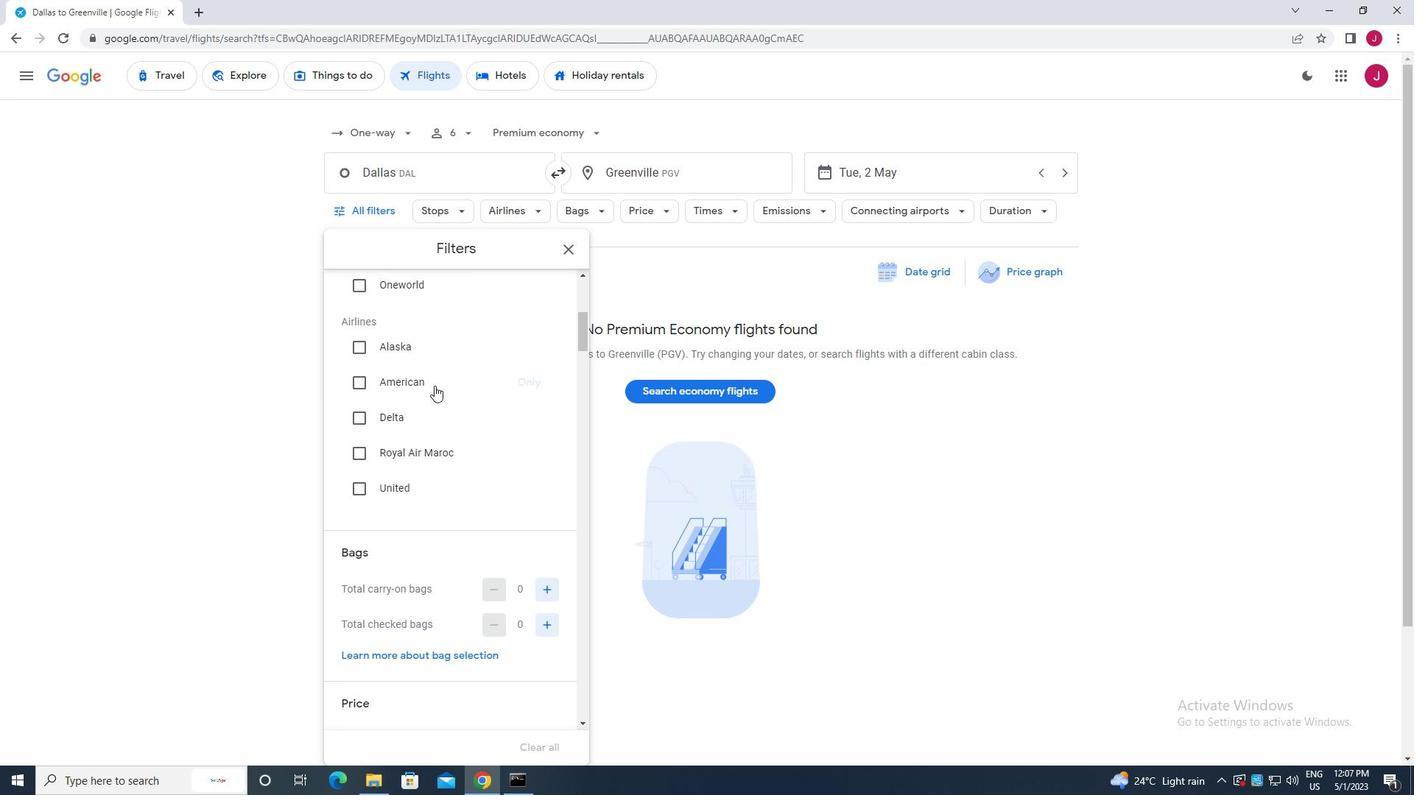 
Action: Mouse moved to (435, 382)
Screenshot: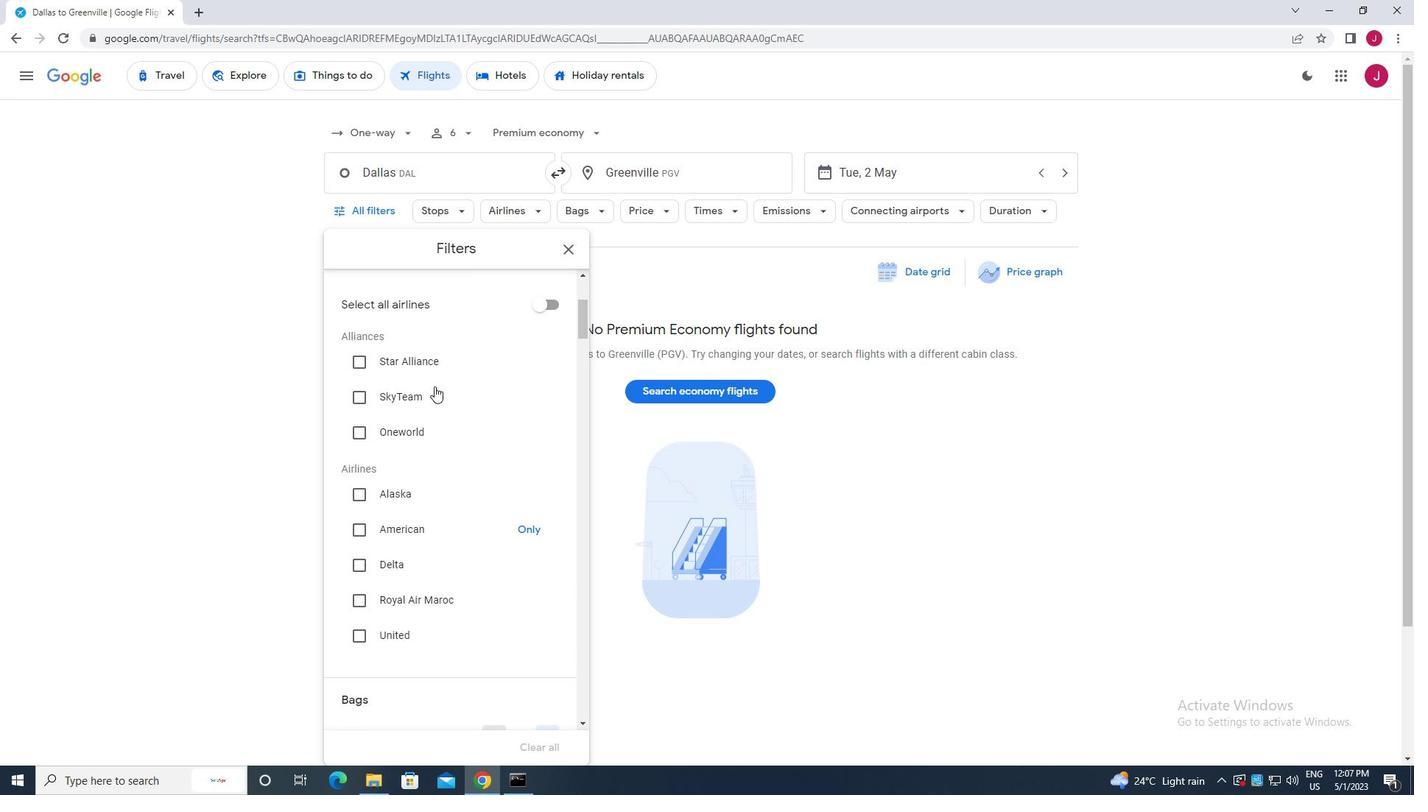
Action: Mouse scrolled (435, 381) with delta (0, 0)
Screenshot: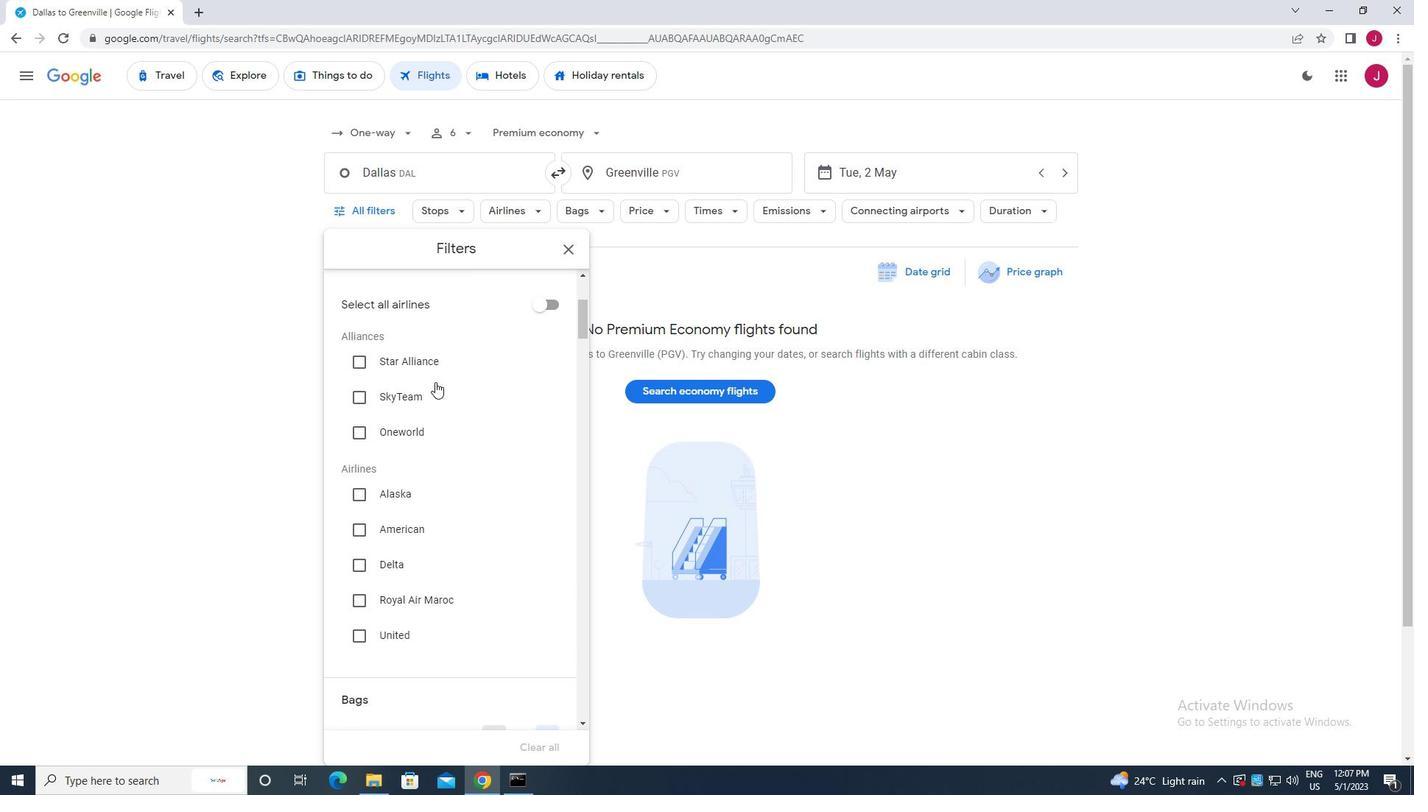 
Action: Mouse moved to (435, 382)
Screenshot: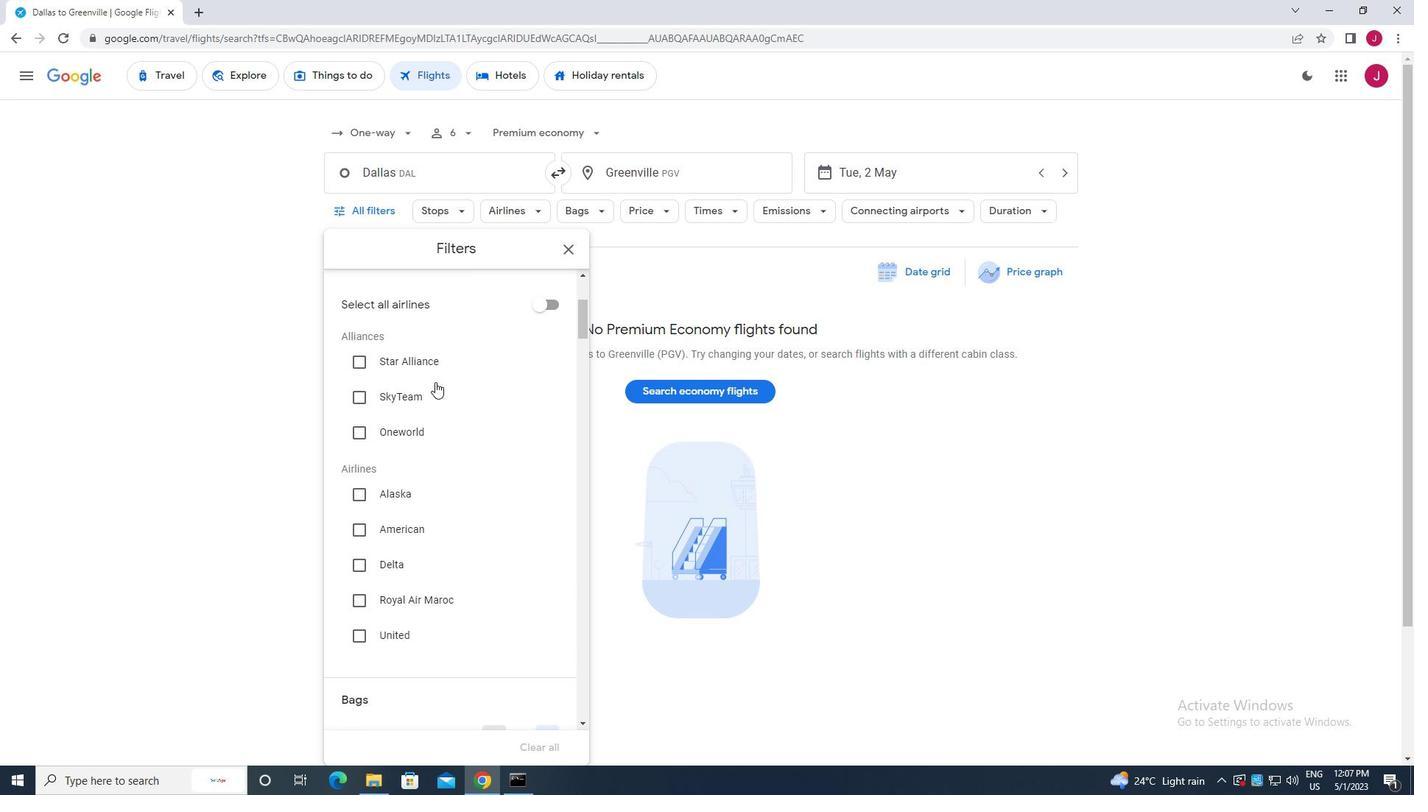 
Action: Mouse scrolled (435, 382) with delta (0, 0)
Screenshot: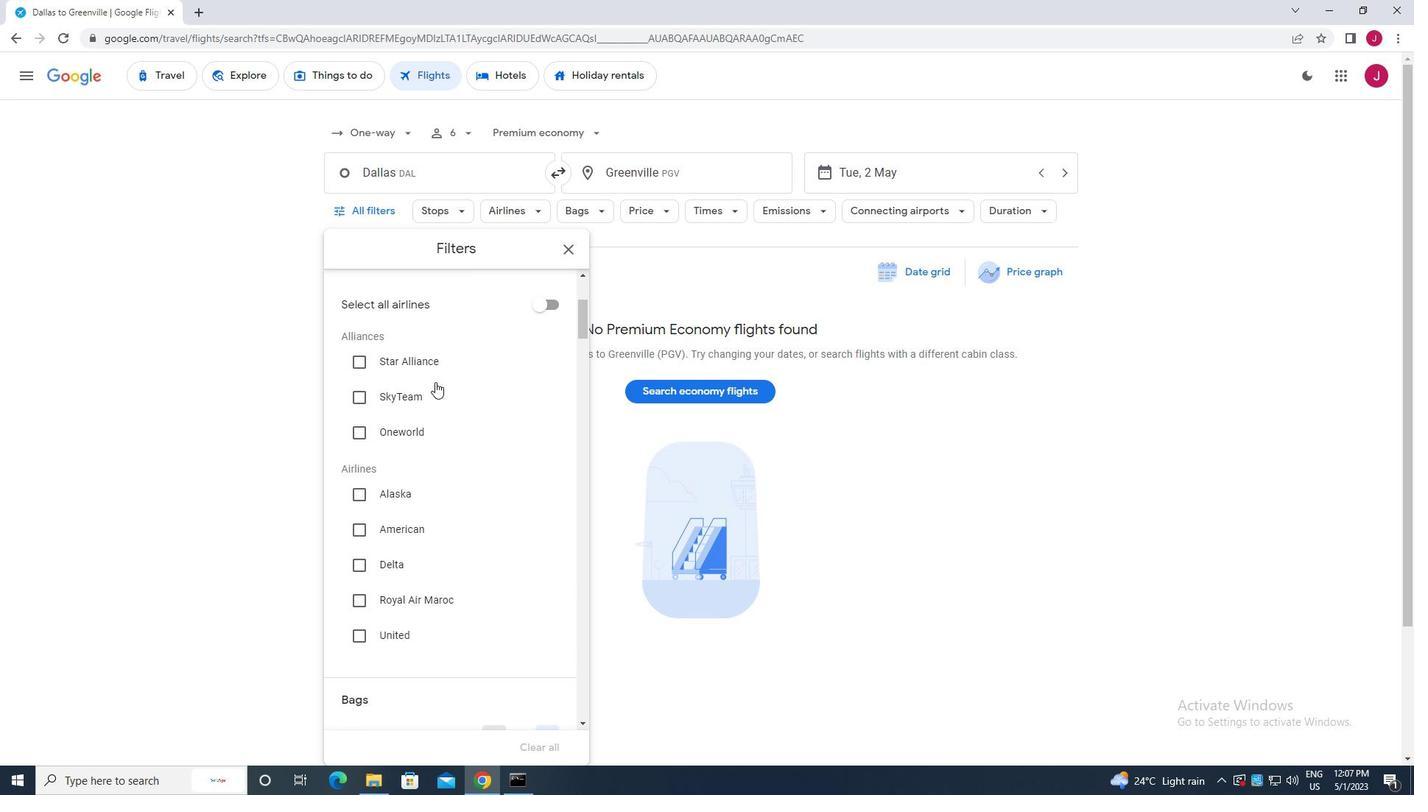 
Action: Mouse moved to (434, 382)
Screenshot: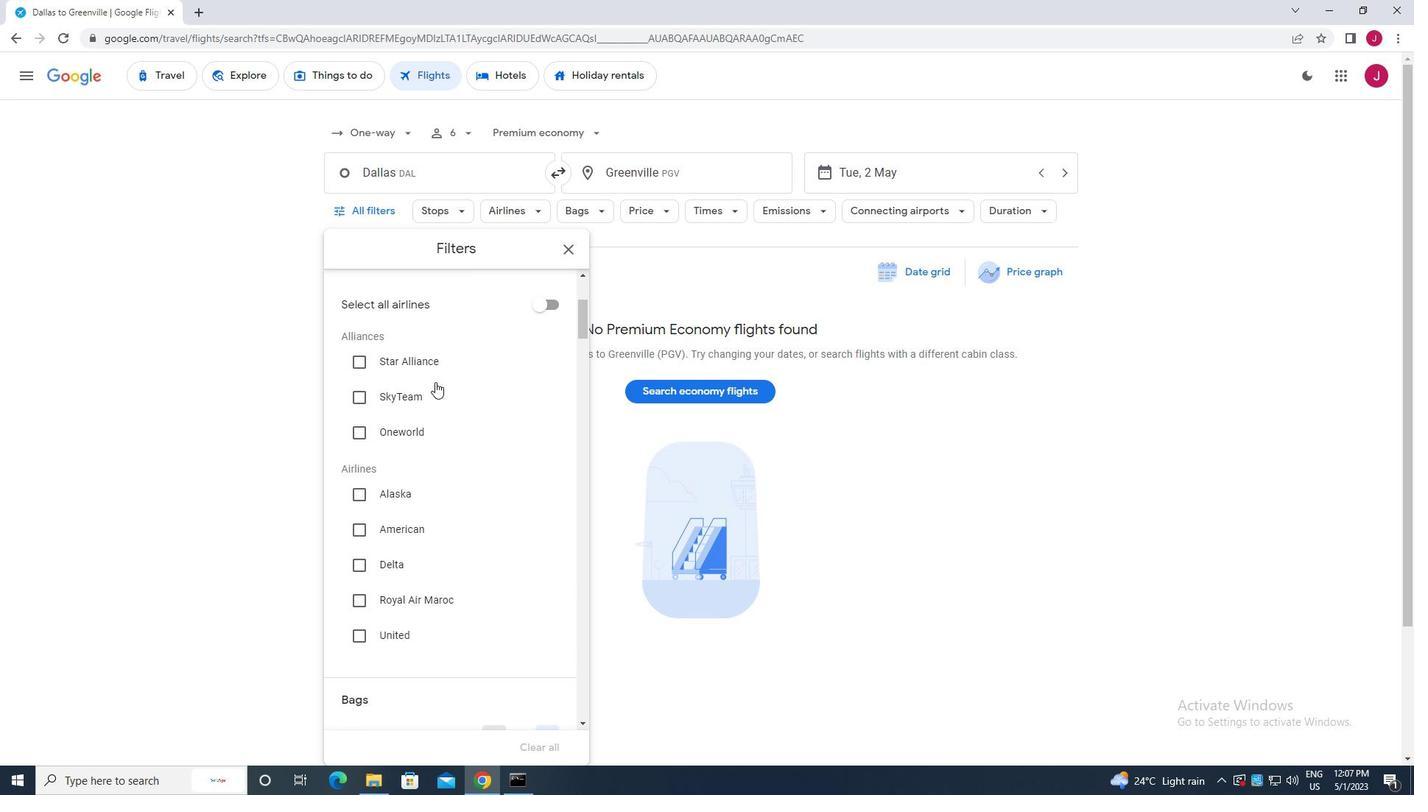 
Action: Mouse scrolled (434, 382) with delta (0, 0)
Screenshot: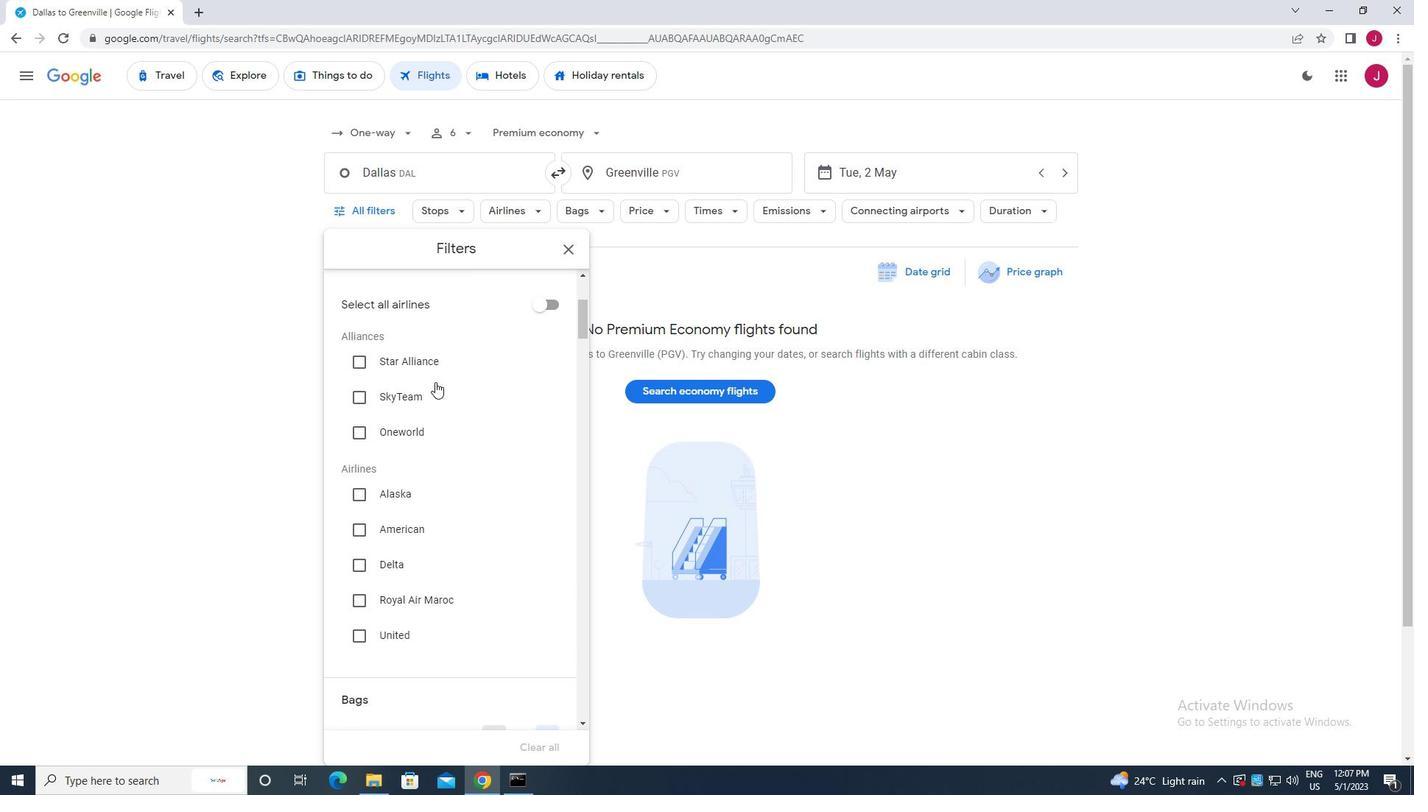 
Action: Mouse scrolled (434, 382) with delta (0, 0)
Screenshot: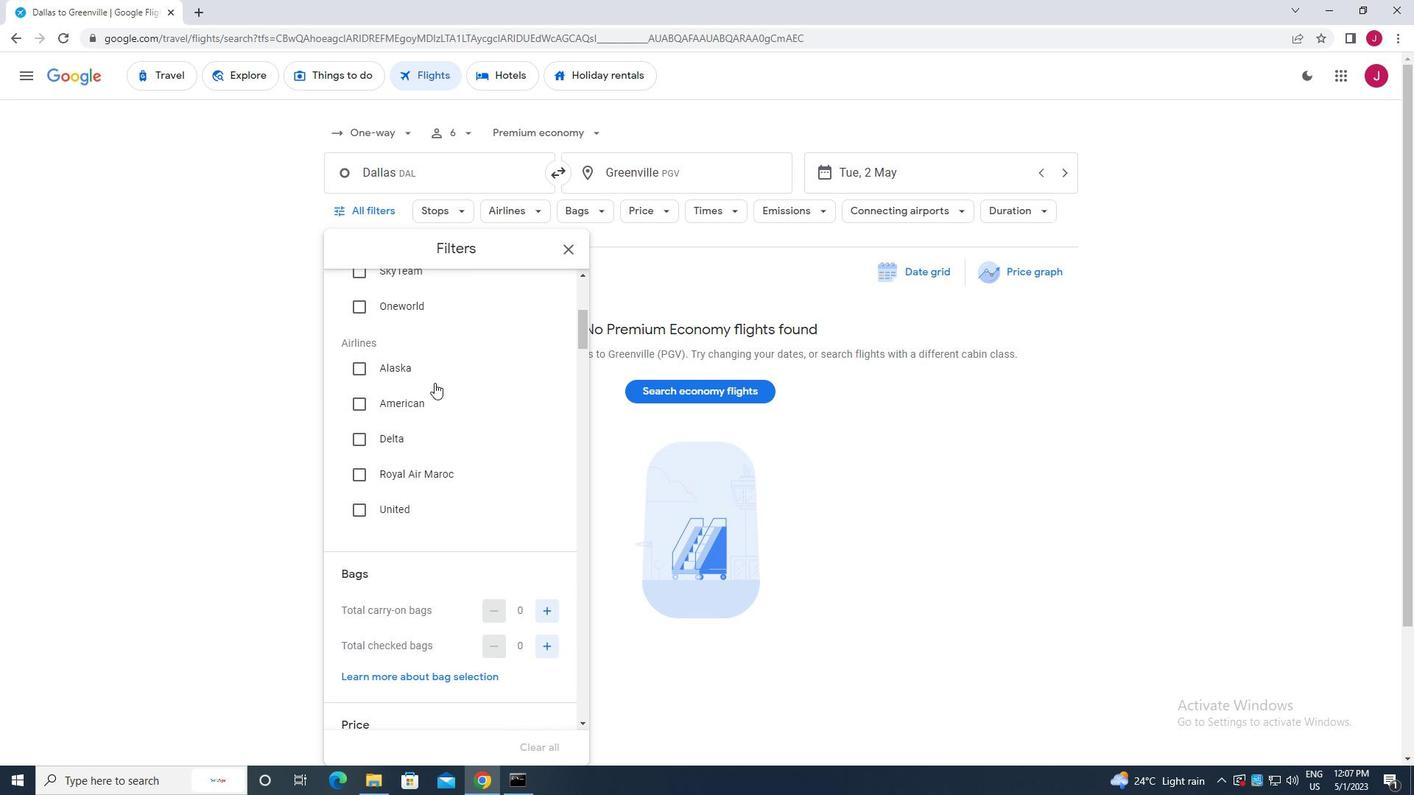 
Action: Mouse scrolled (434, 382) with delta (0, 0)
Screenshot: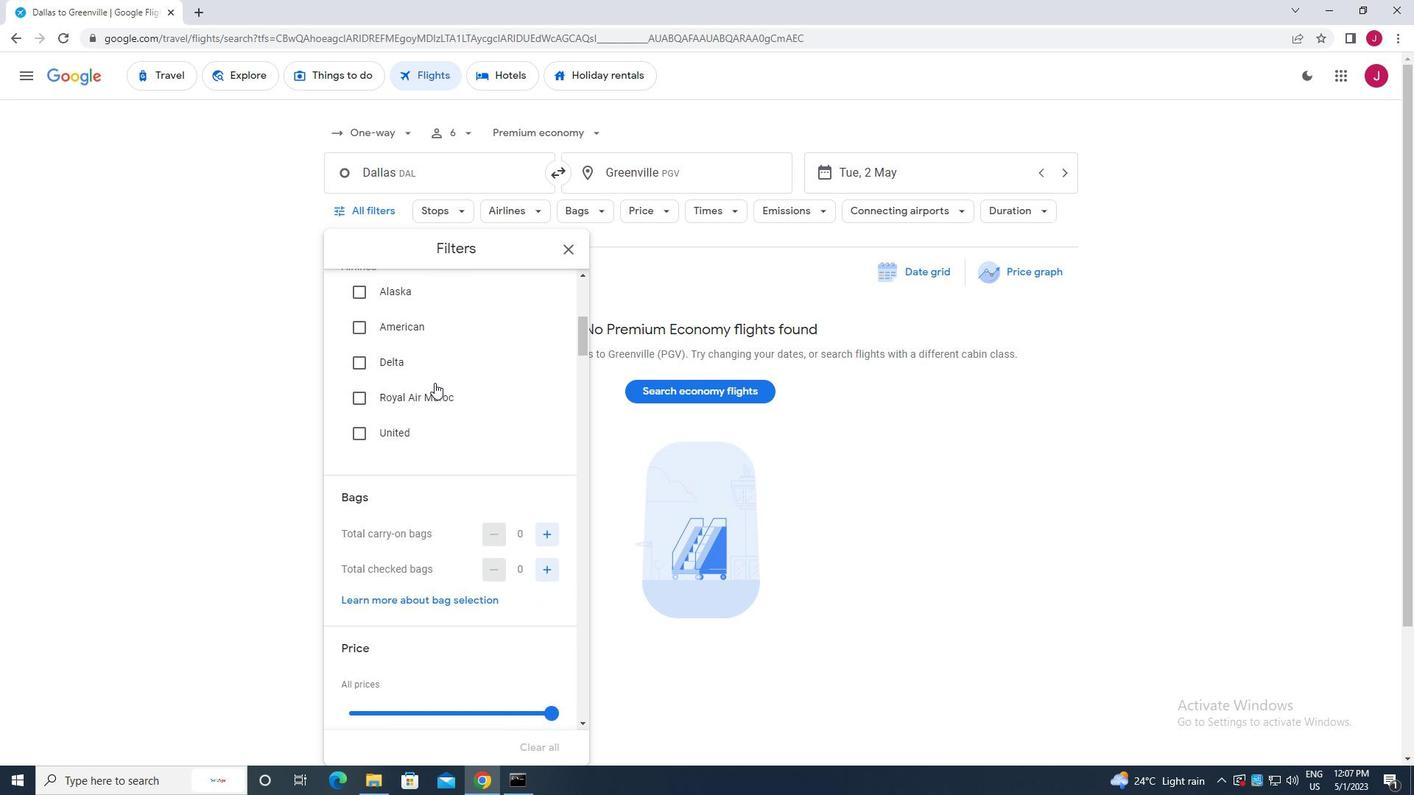 
Action: Mouse moved to (542, 404)
Screenshot: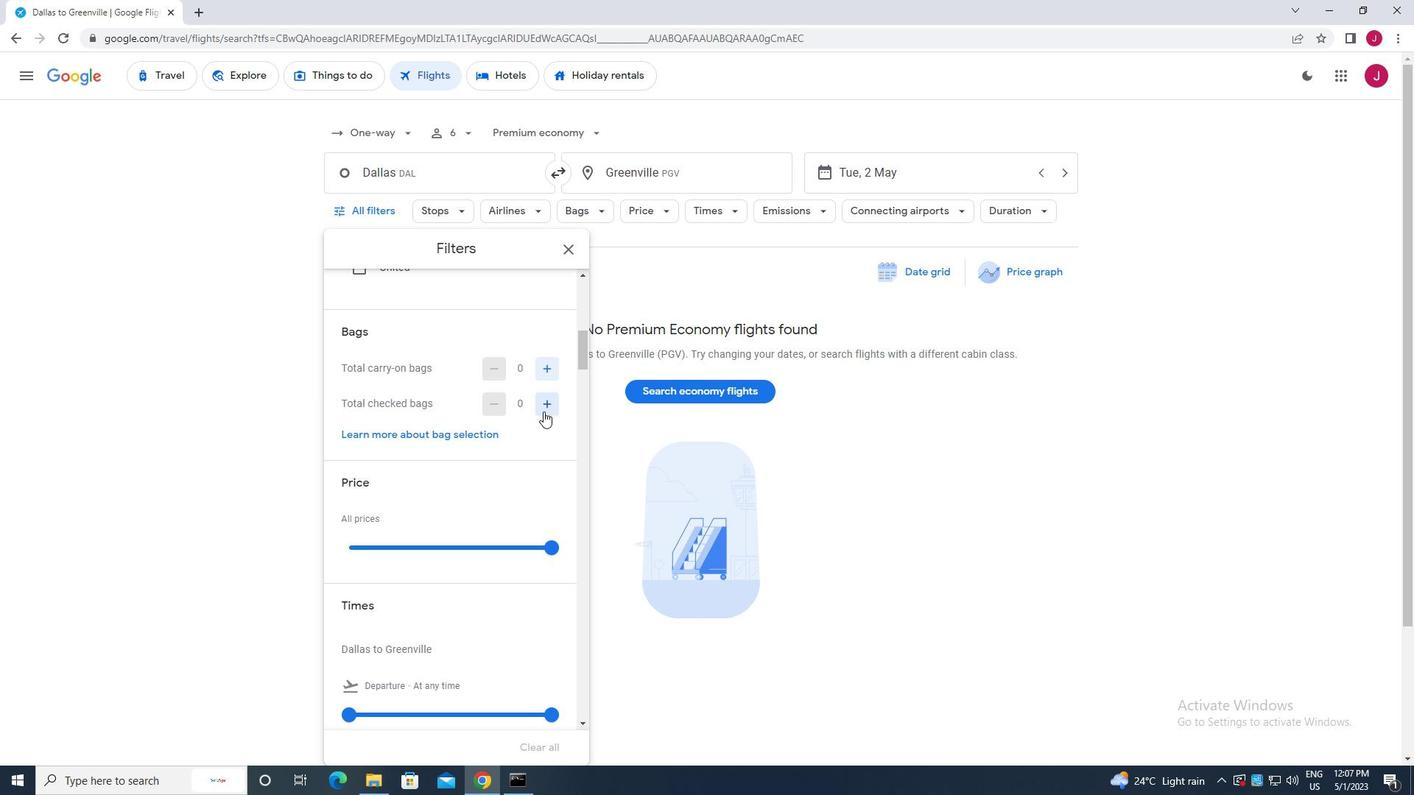 
Action: Mouse pressed left at (542, 404)
Screenshot: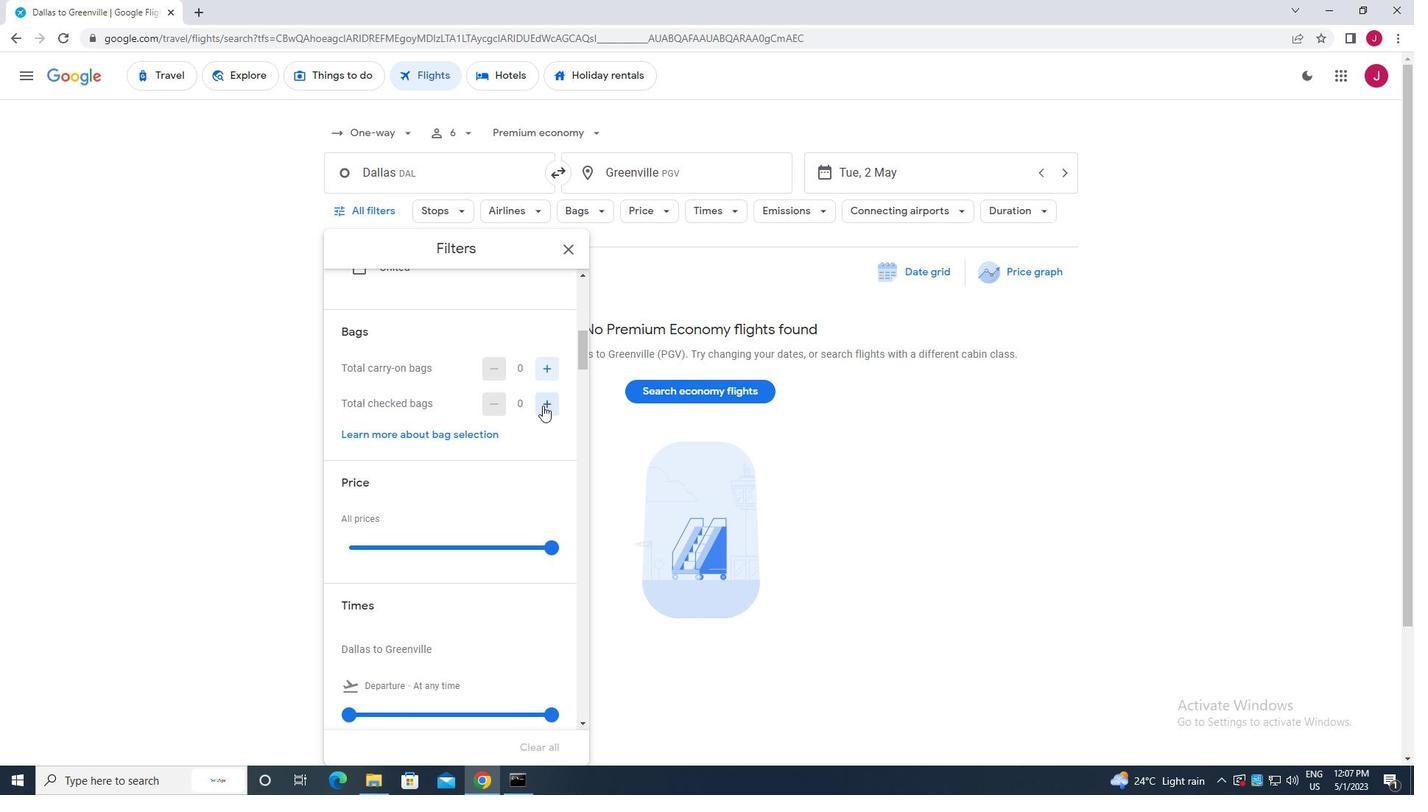 
Action: Mouse pressed left at (542, 404)
Screenshot: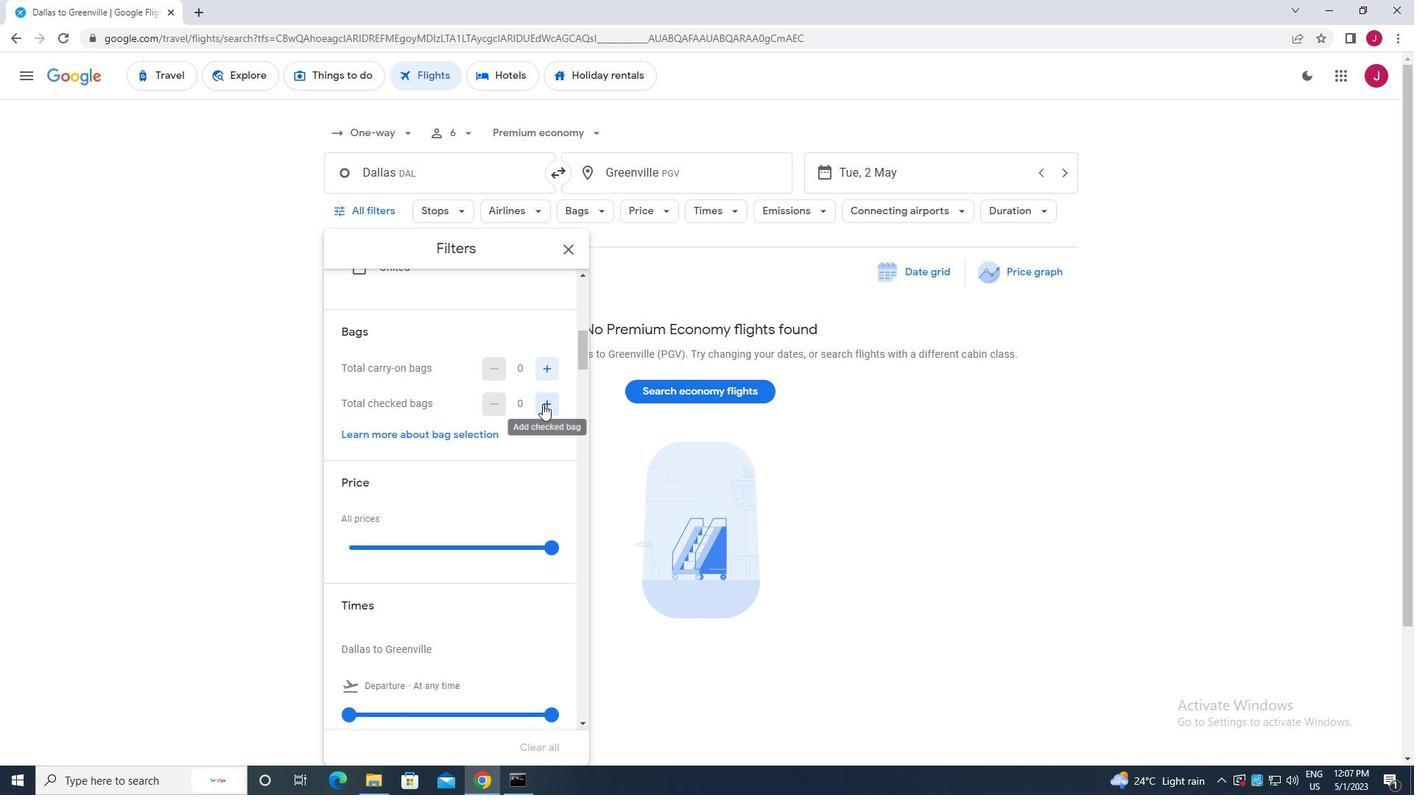 
Action: Mouse pressed left at (542, 404)
Screenshot: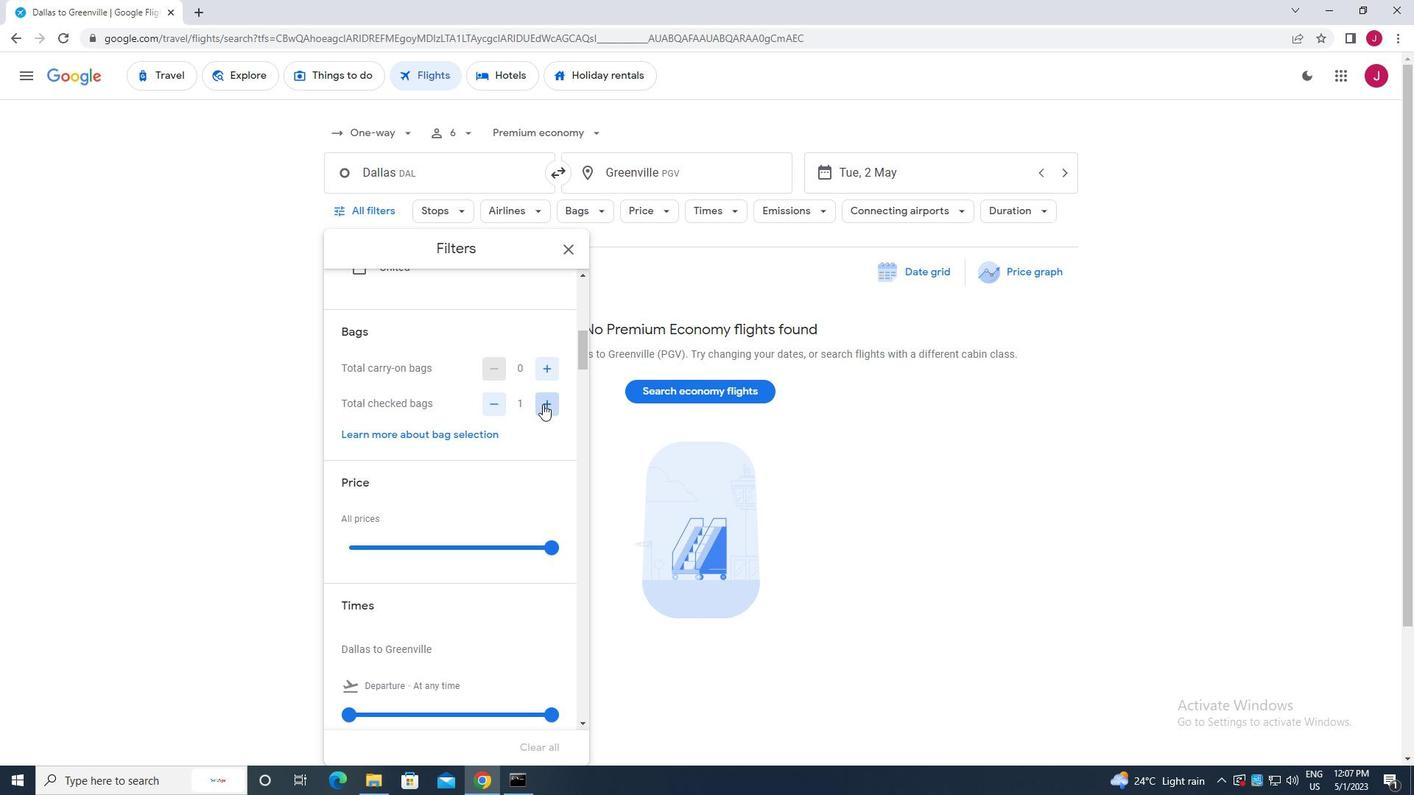 
Action: Mouse moved to (537, 405)
Screenshot: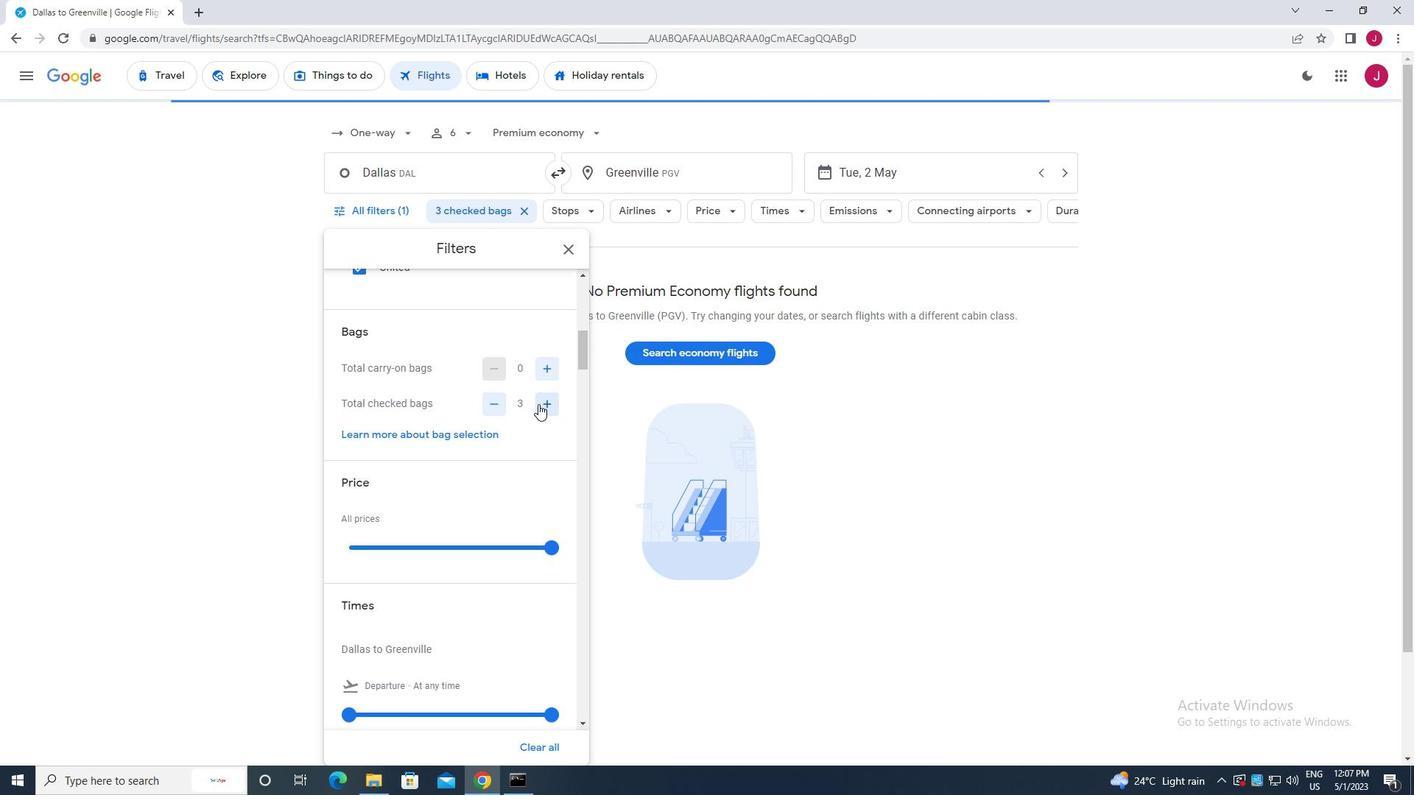 
Action: Mouse scrolled (537, 404) with delta (0, 0)
Screenshot: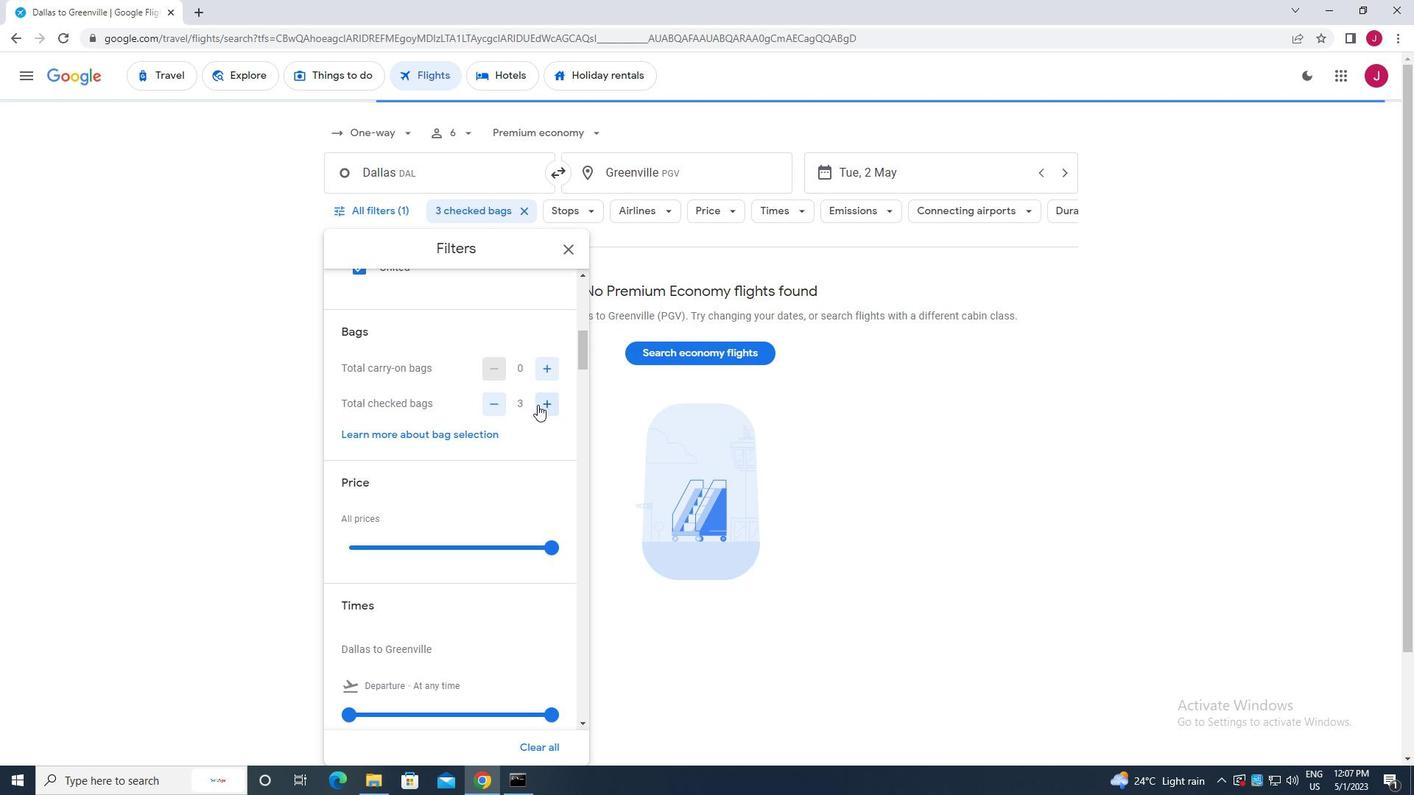 
Action: Mouse moved to (550, 467)
Screenshot: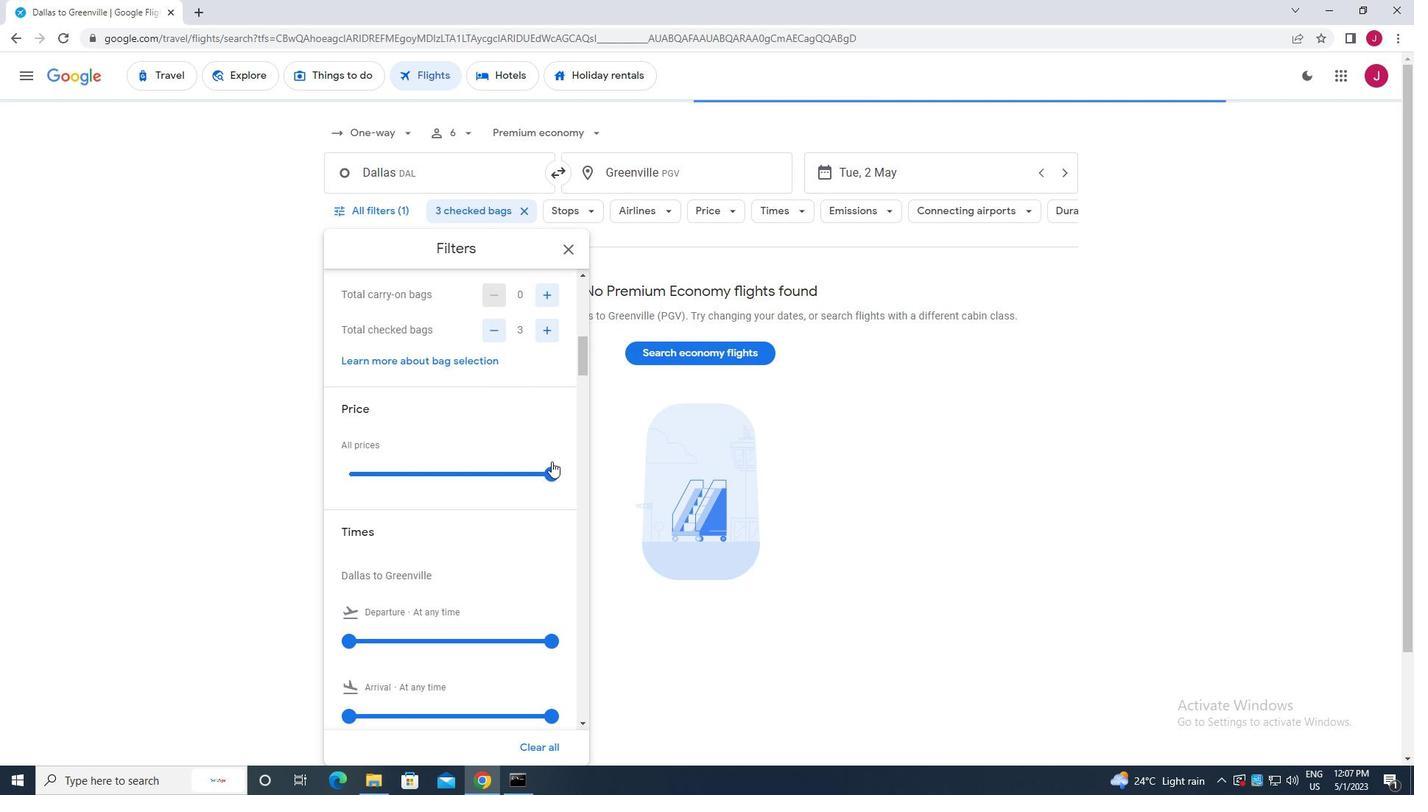
Action: Mouse pressed left at (550, 467)
Screenshot: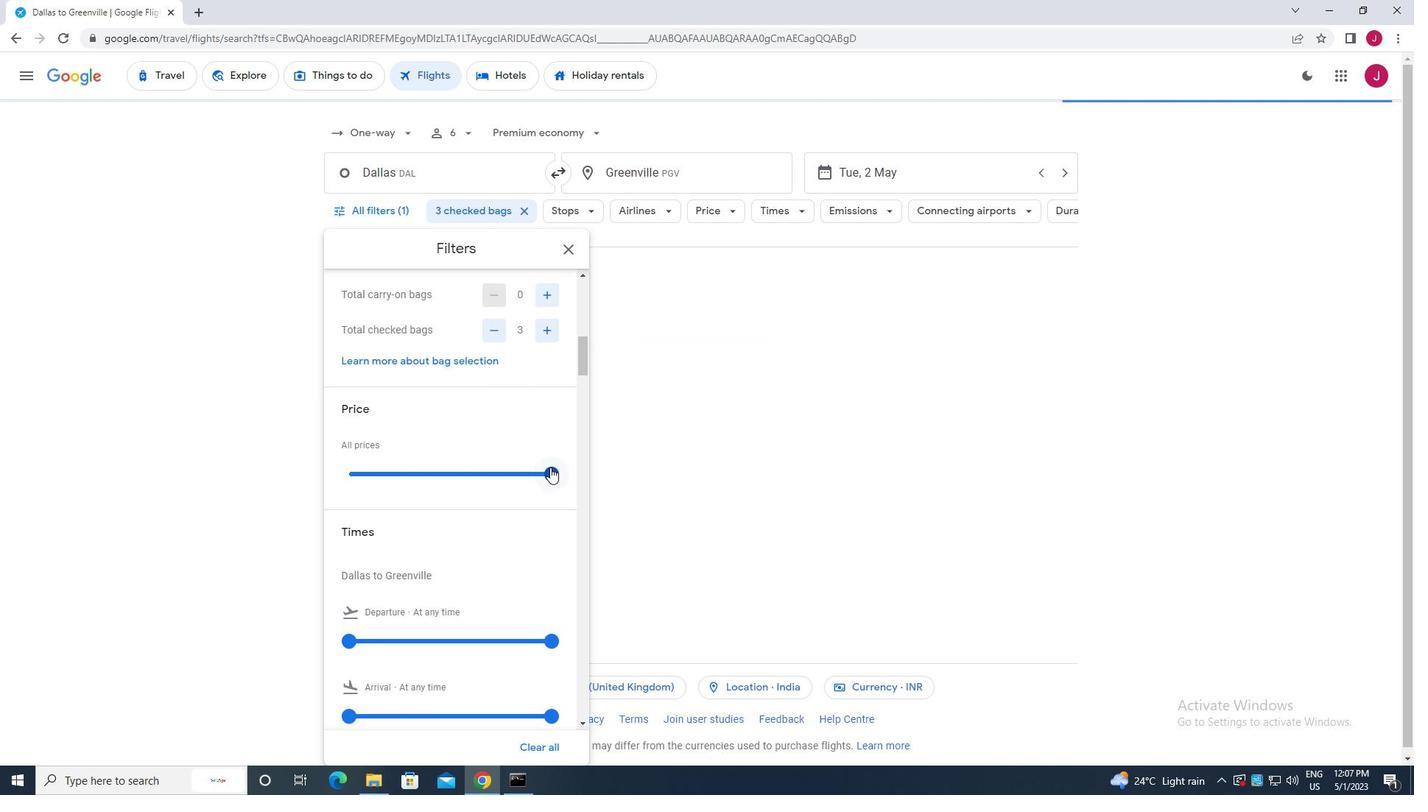 
Action: Mouse moved to (433, 461)
Screenshot: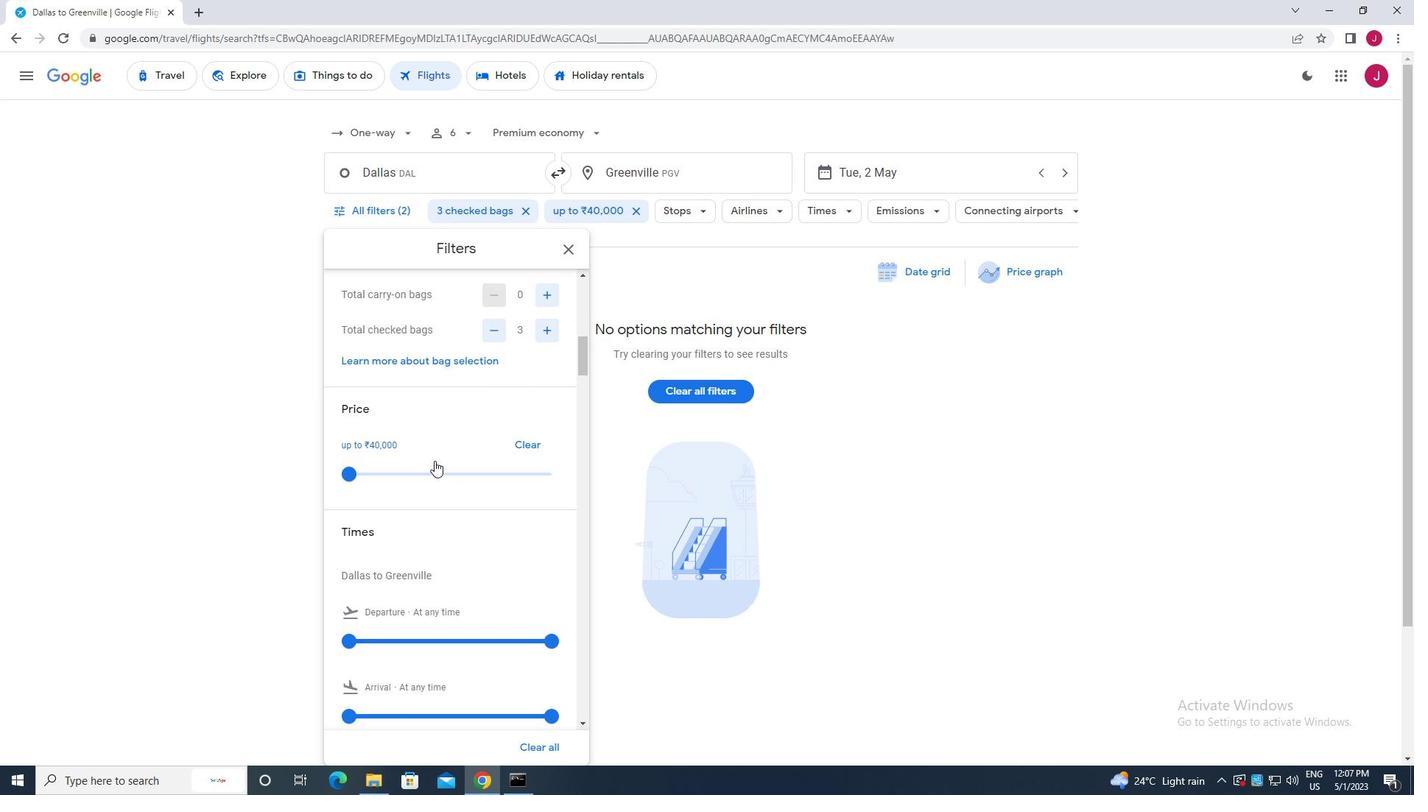 
Action: Mouse scrolled (433, 460) with delta (0, 0)
Screenshot: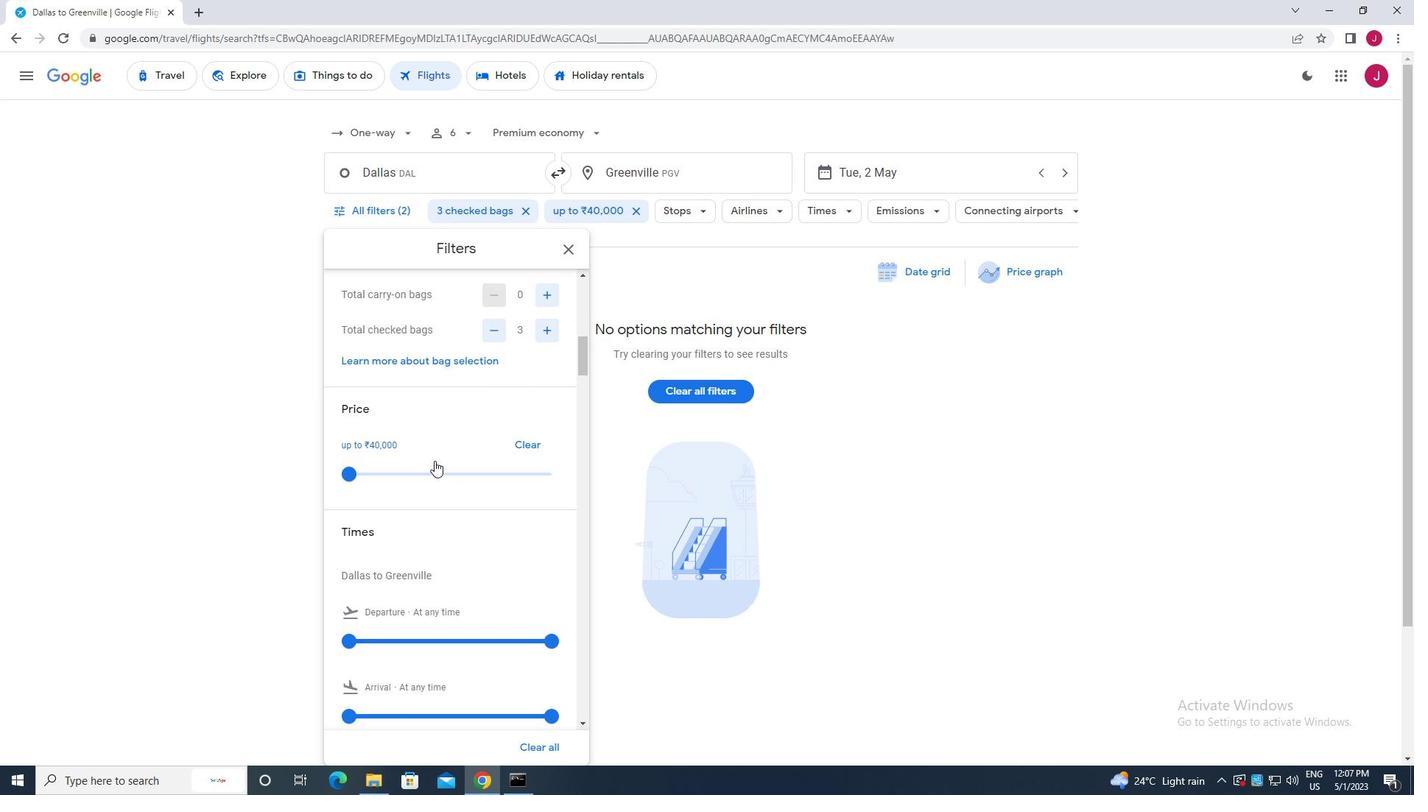 
Action: Mouse moved to (433, 461)
Screenshot: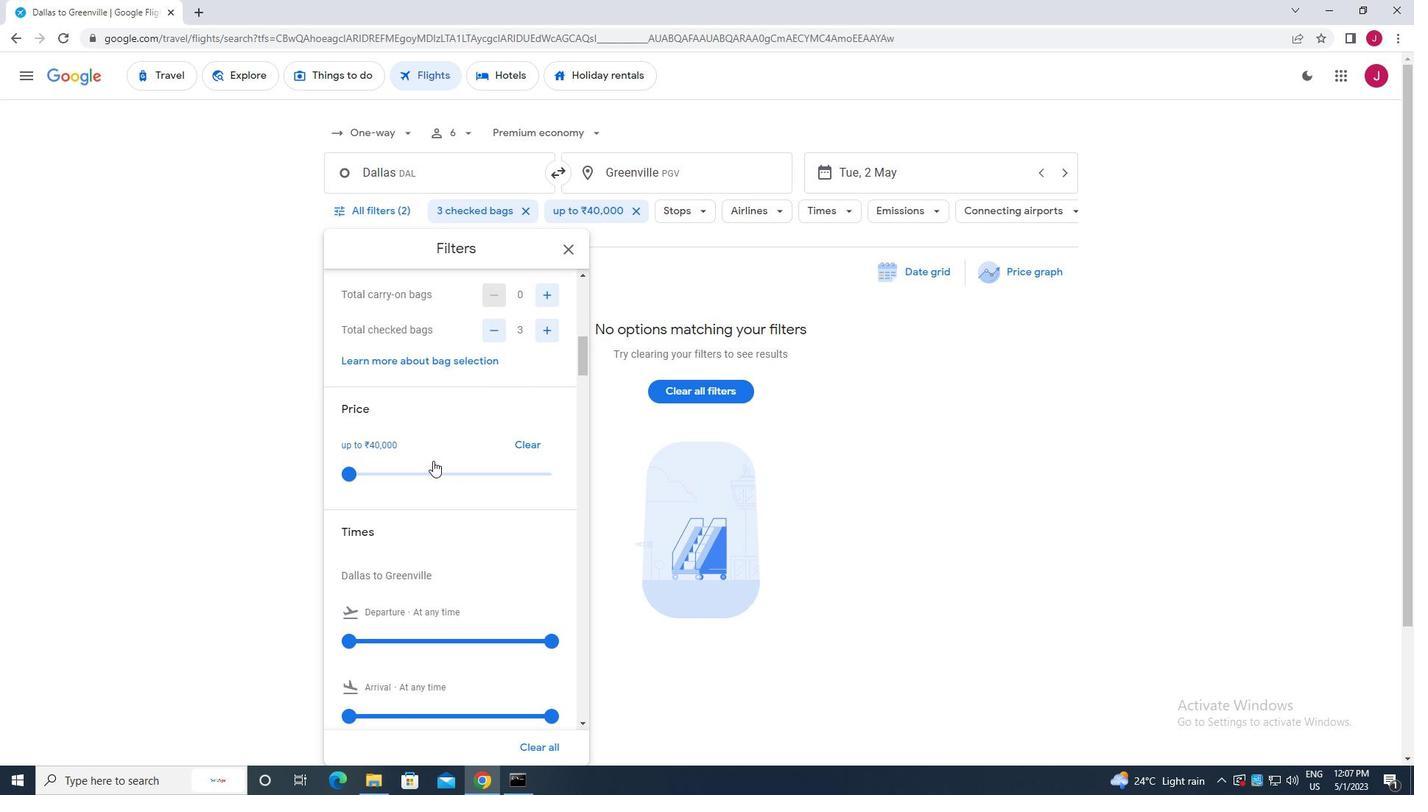 
Action: Mouse scrolled (433, 461) with delta (0, 0)
Screenshot: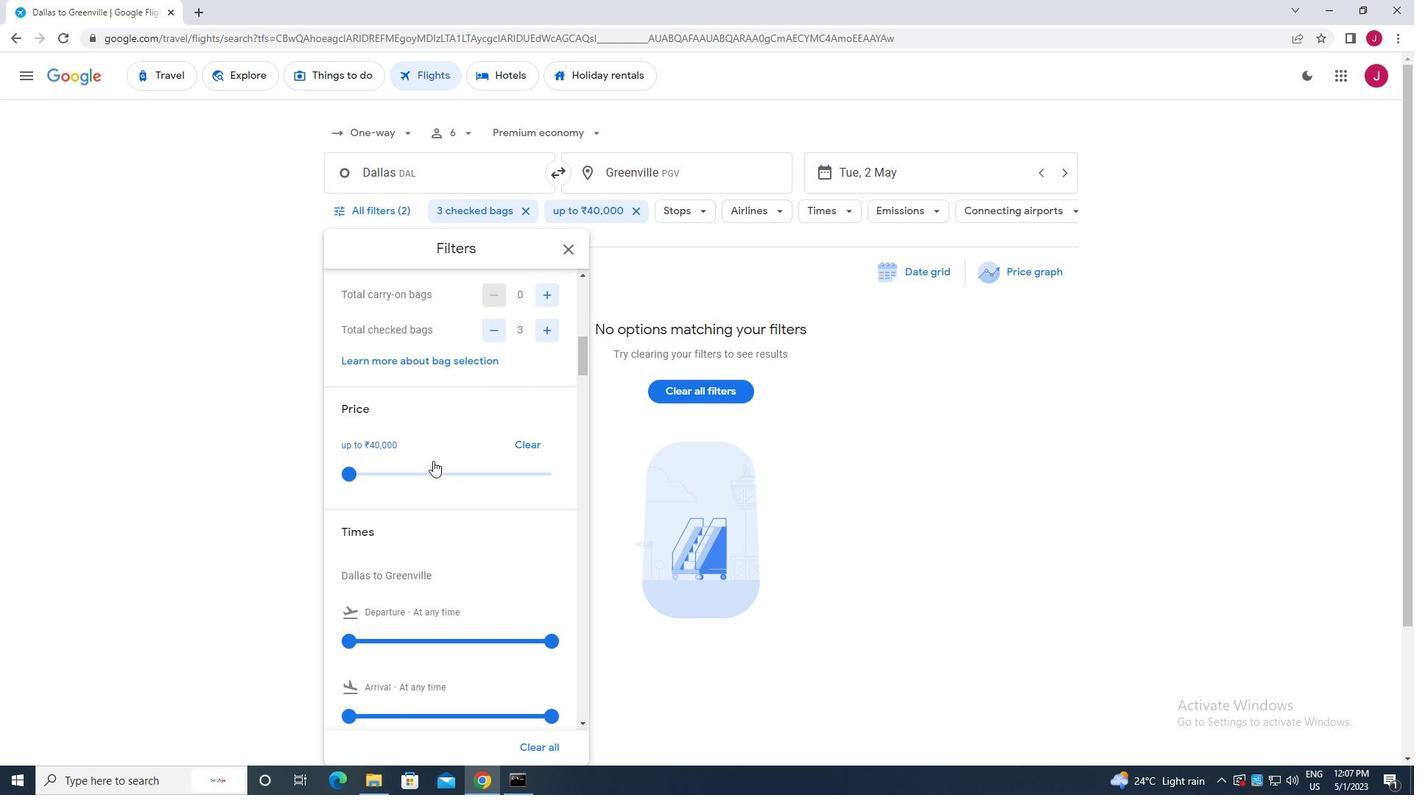 
Action: Mouse moved to (433, 462)
Screenshot: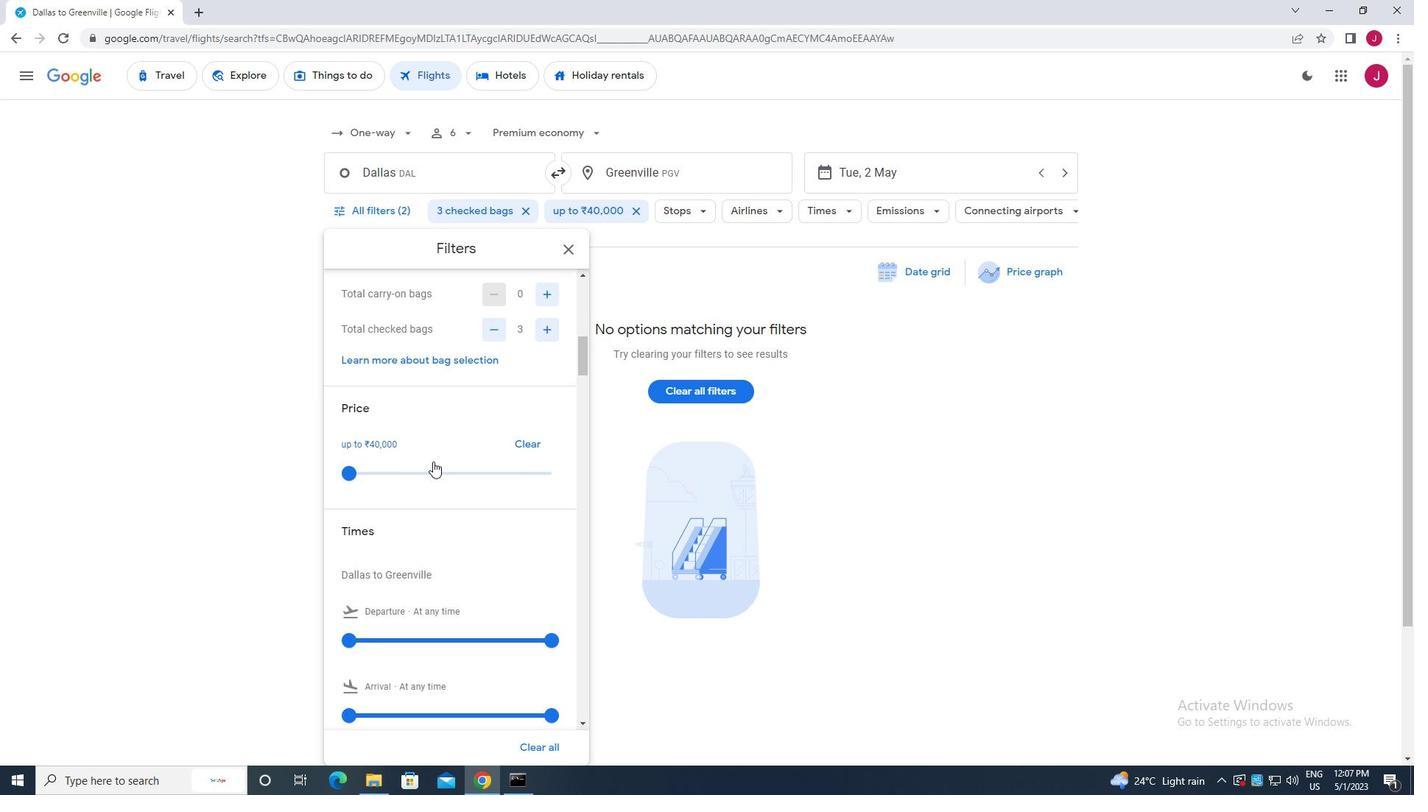 
Action: Mouse scrolled (433, 461) with delta (0, 0)
Screenshot: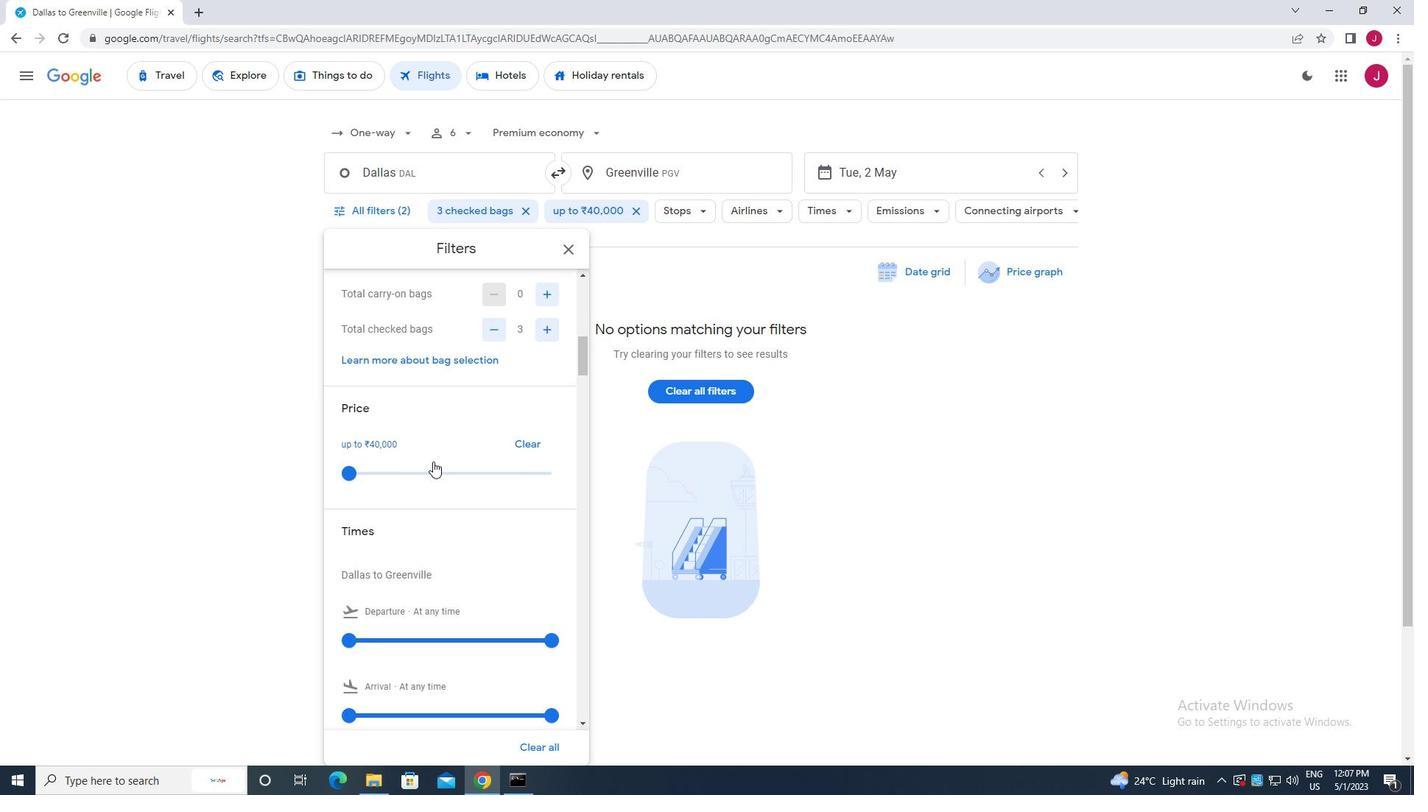 
Action: Mouse moved to (384, 393)
Screenshot: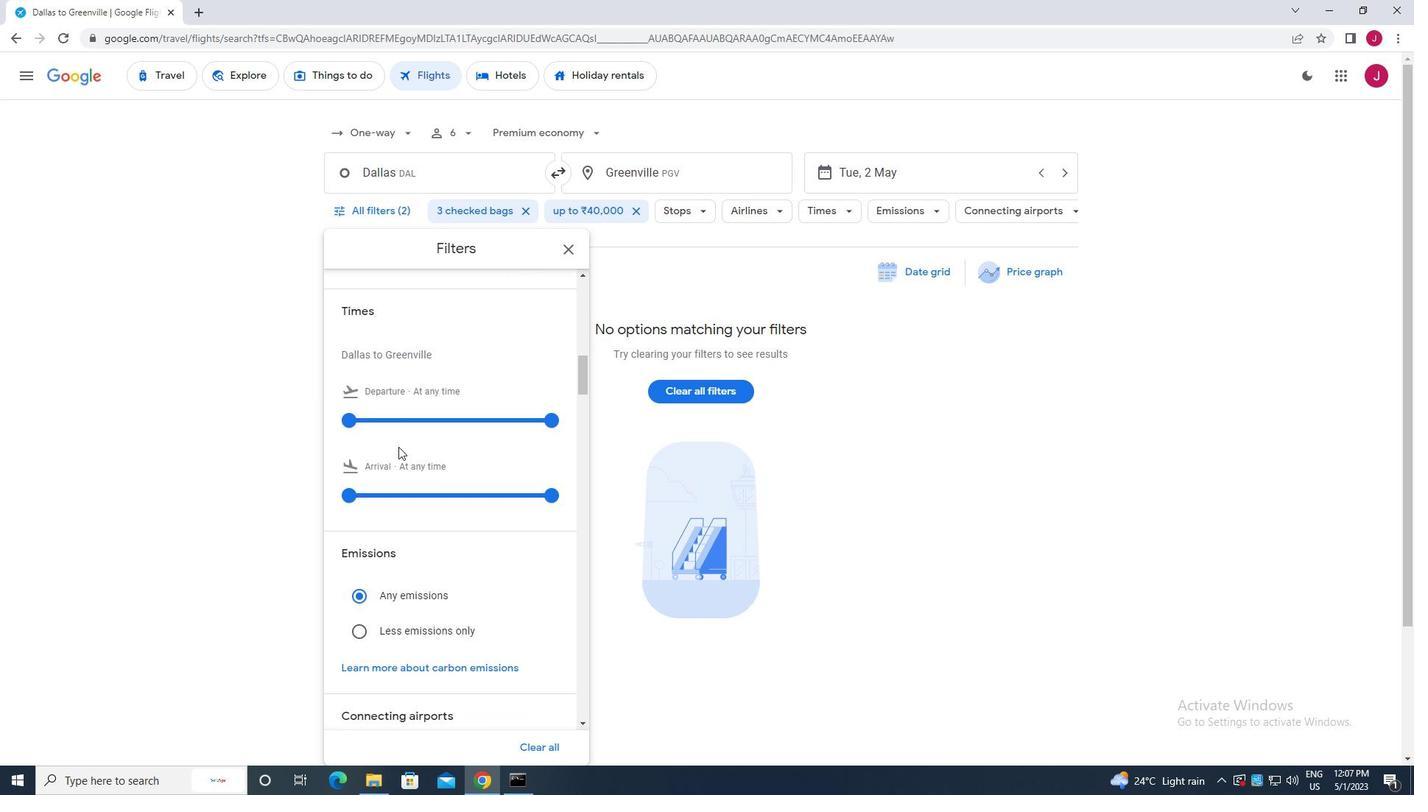 
Action: Mouse scrolled (384, 394) with delta (0, 0)
Screenshot: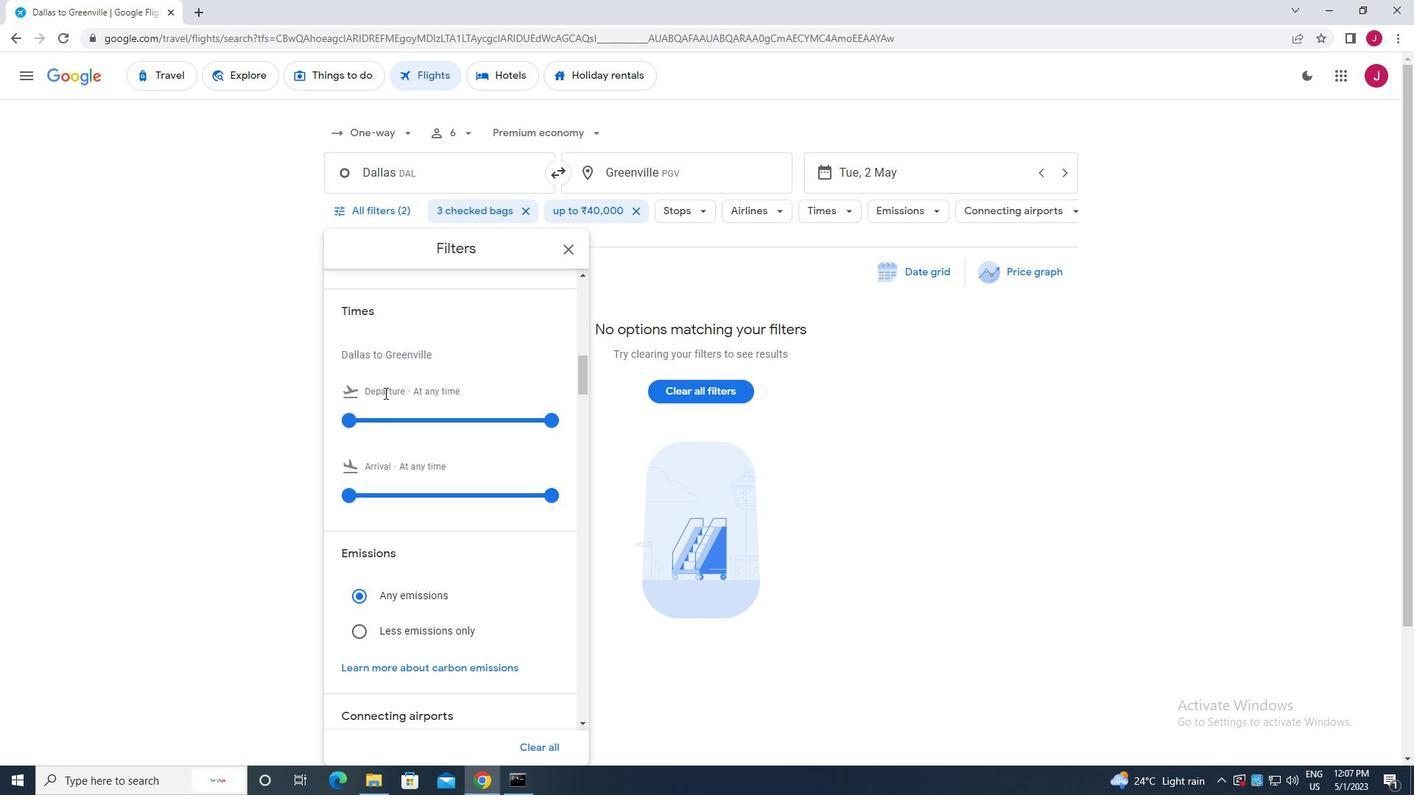 
Action: Mouse scrolled (384, 394) with delta (0, 0)
Screenshot: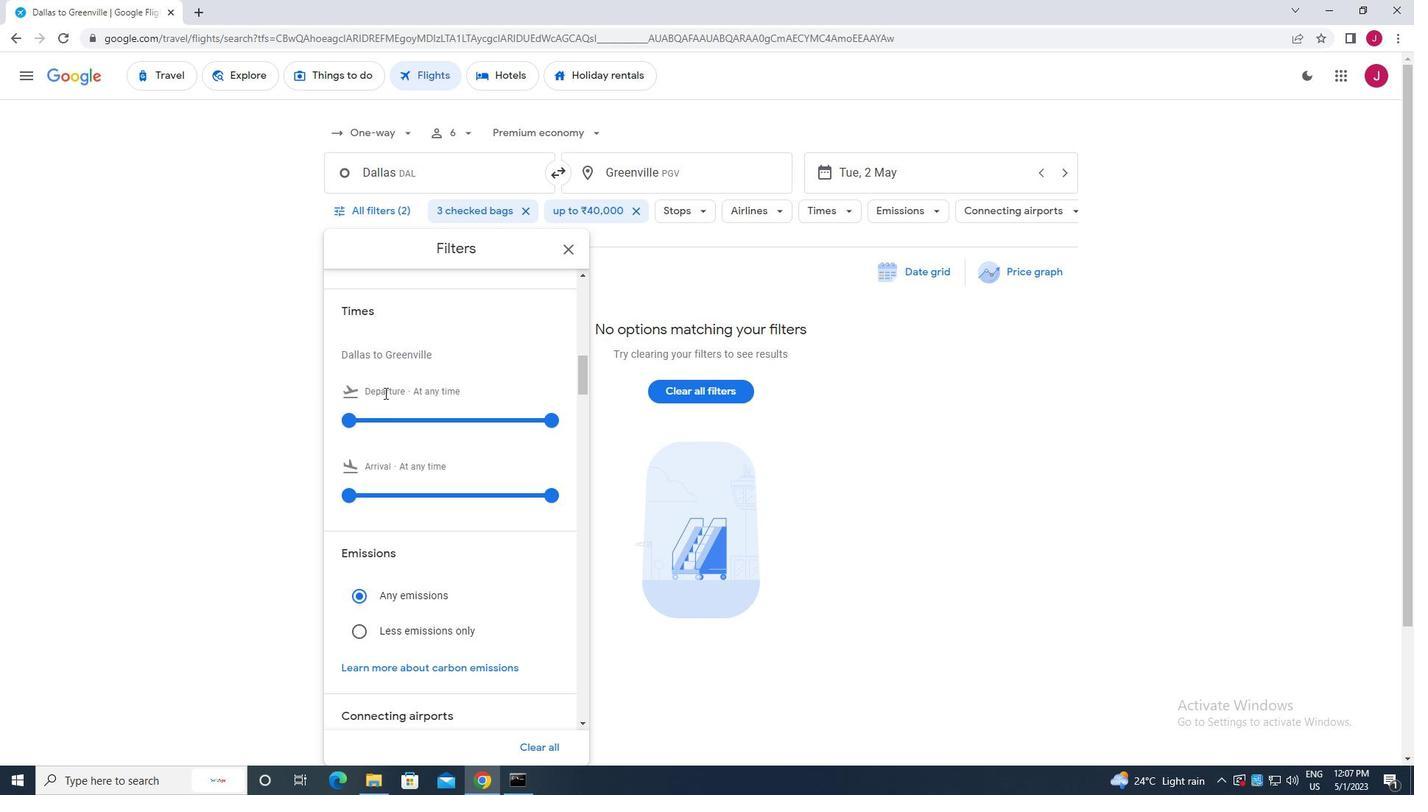 
Action: Mouse moved to (374, 449)
Screenshot: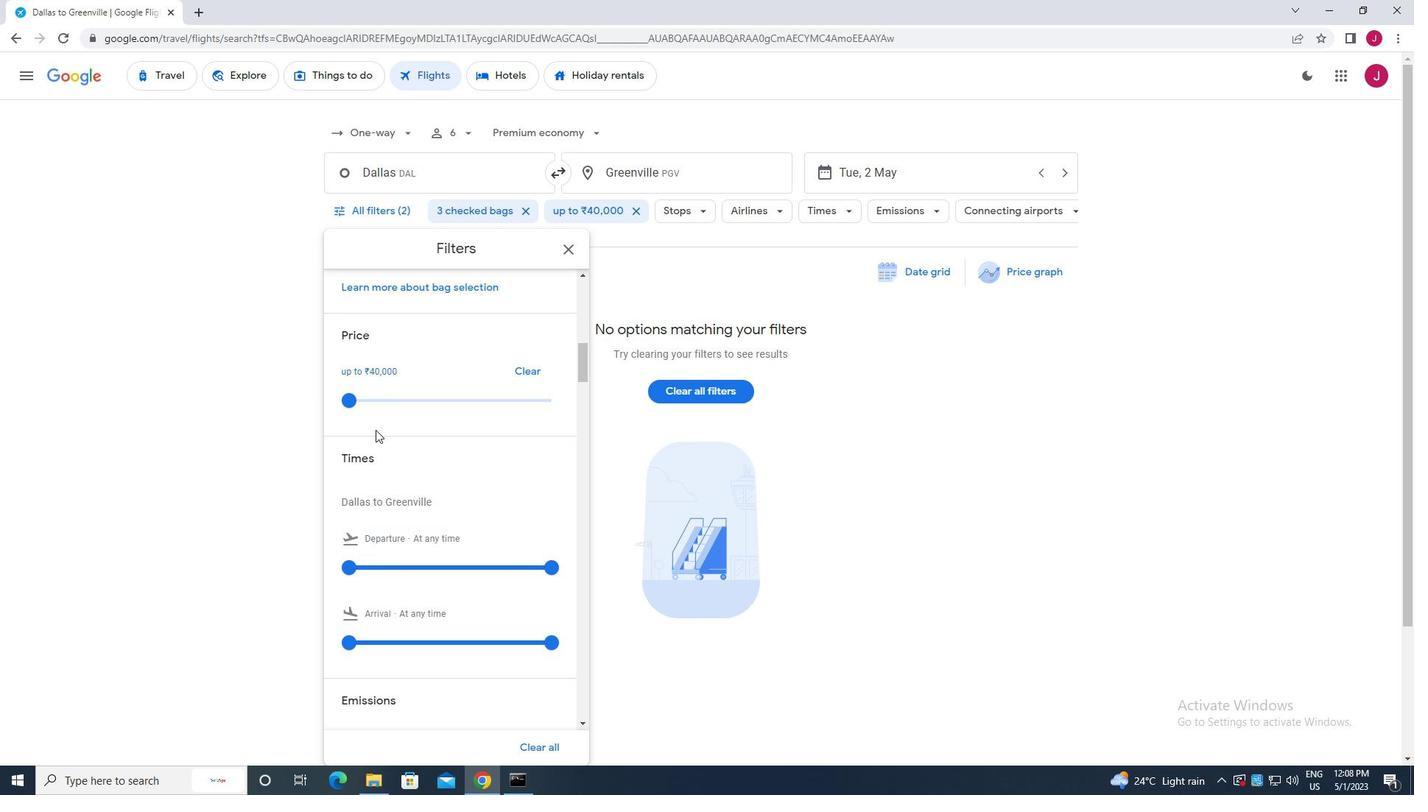 
Action: Mouse scrolled (374, 448) with delta (0, 0)
Screenshot: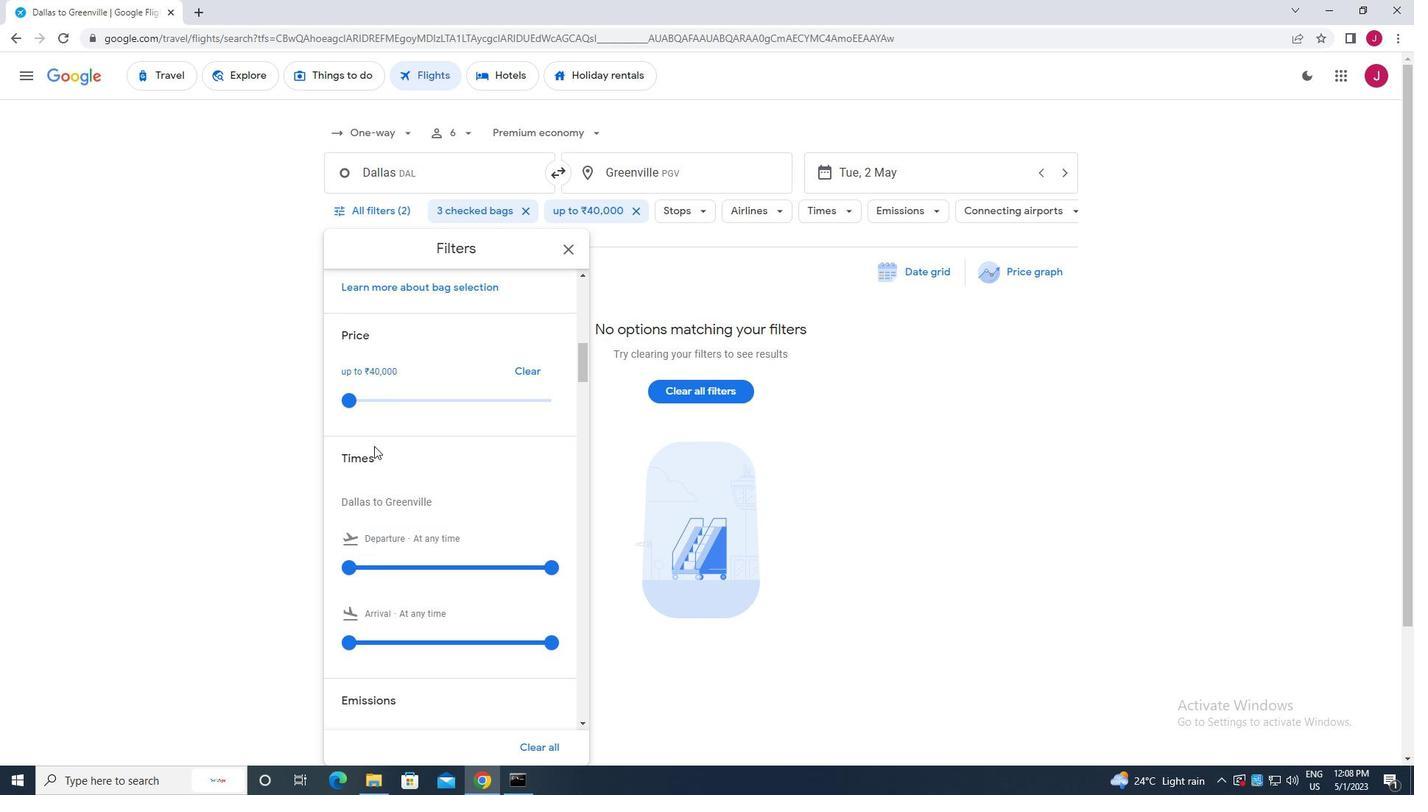 
Action: Mouse moved to (374, 449)
Screenshot: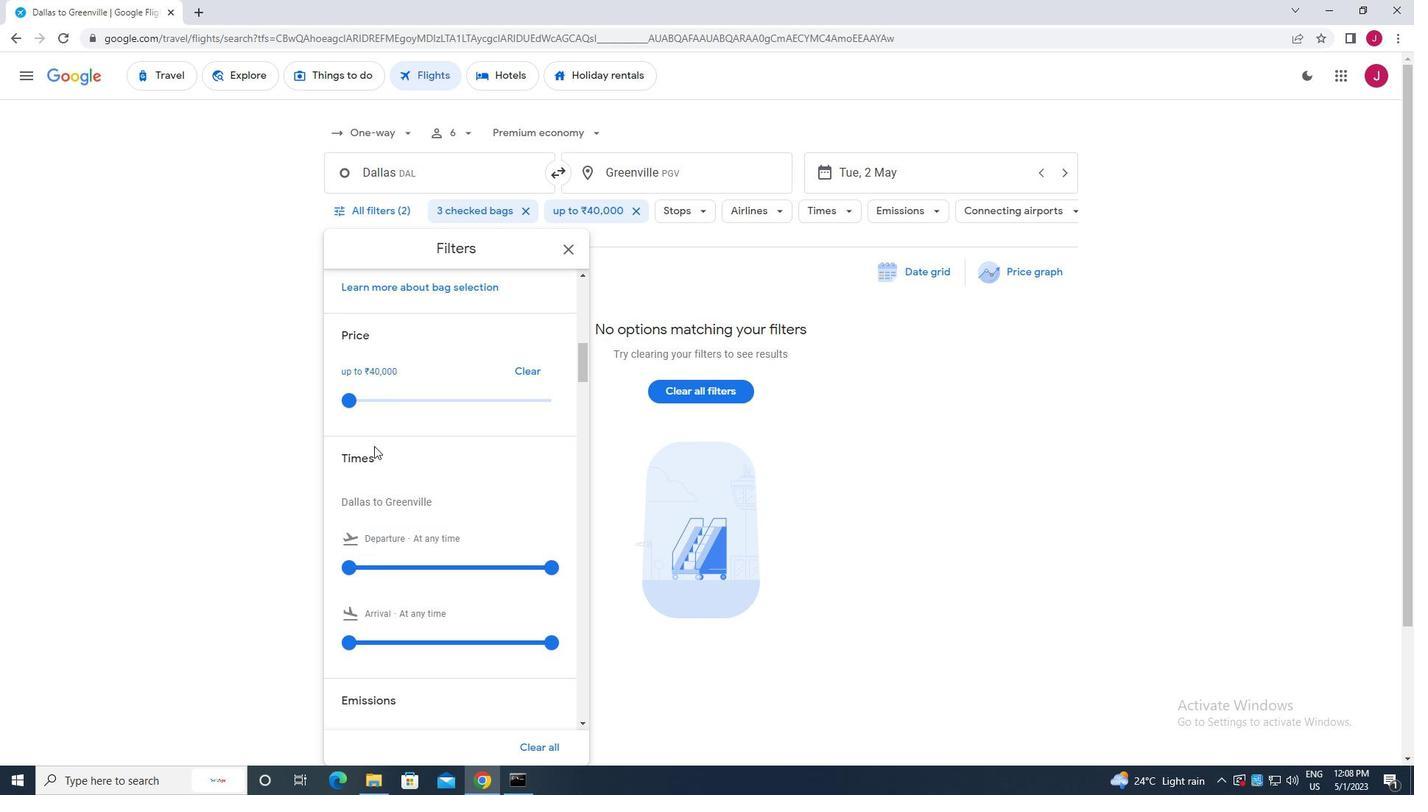 
Action: Mouse scrolled (374, 448) with delta (0, 0)
Screenshot: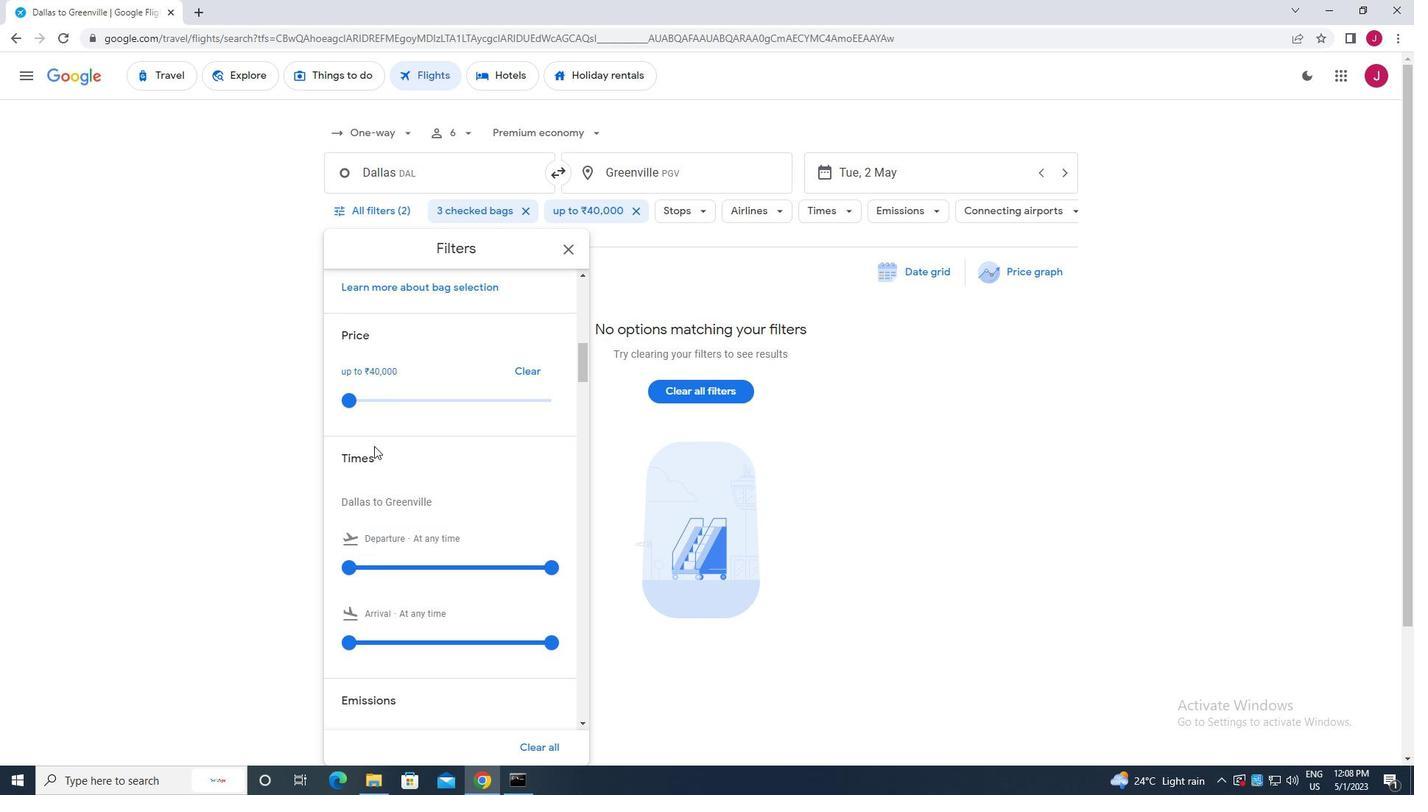 
Action: Mouse moved to (351, 420)
Screenshot: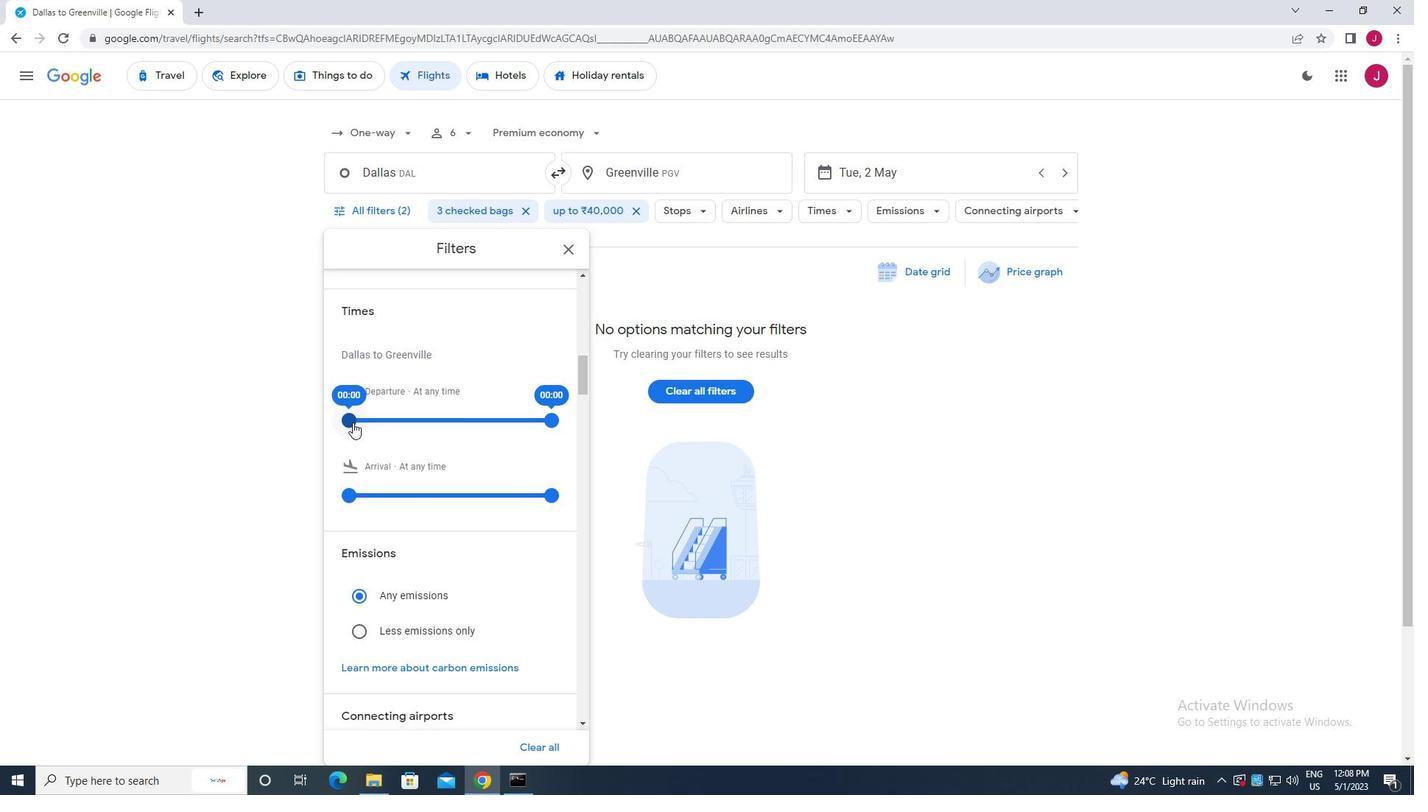 
Action: Mouse pressed left at (351, 420)
Screenshot: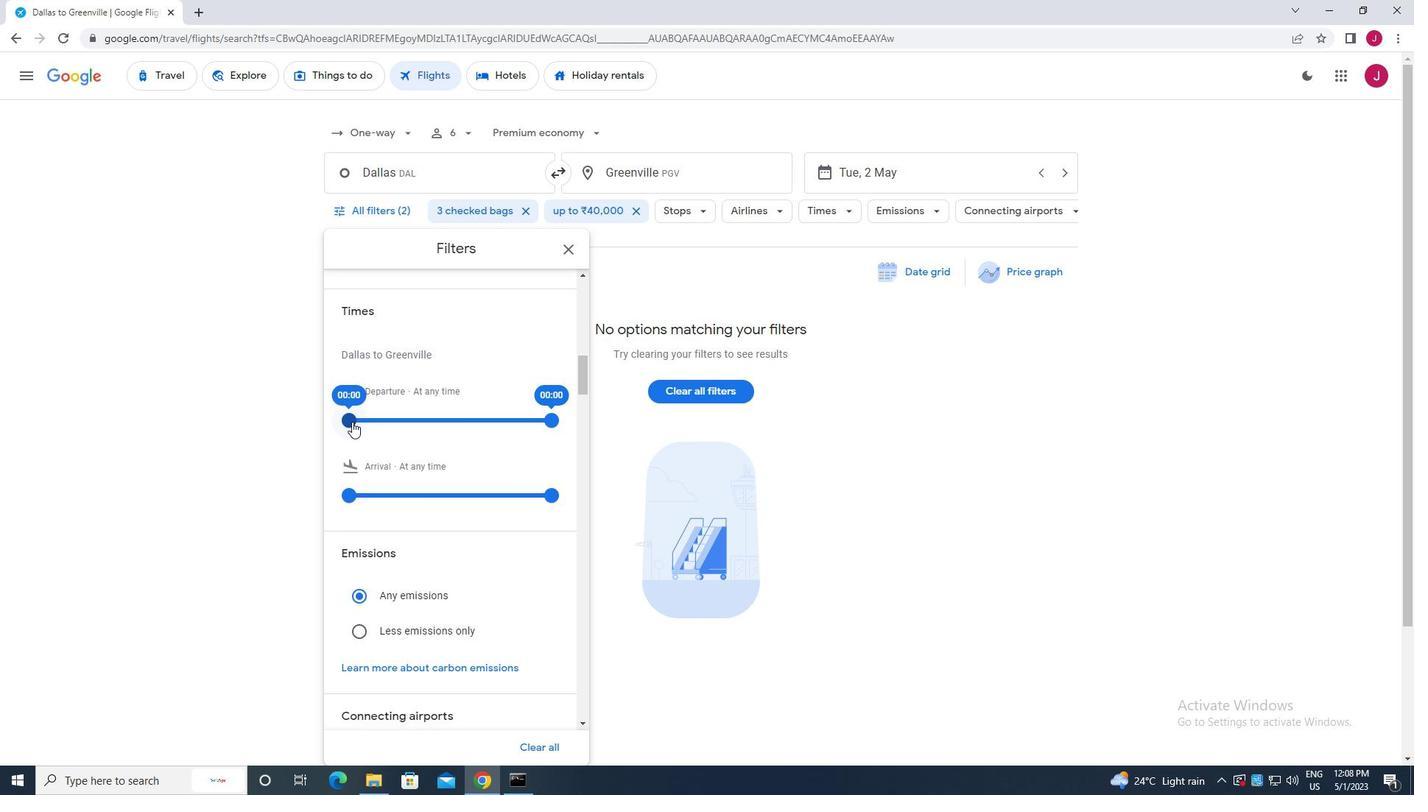
Action: Mouse moved to (547, 423)
Screenshot: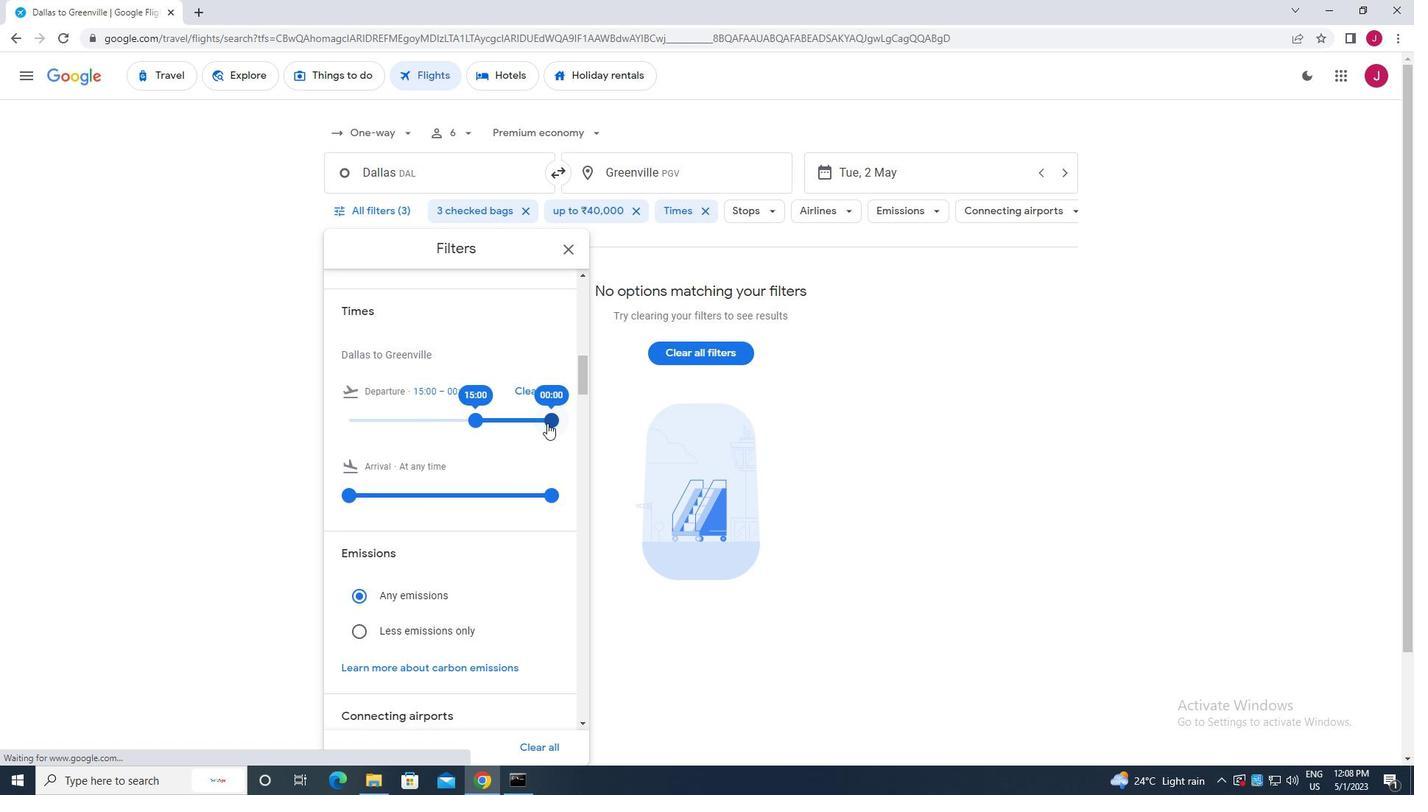 
Action: Mouse pressed left at (547, 423)
Screenshot: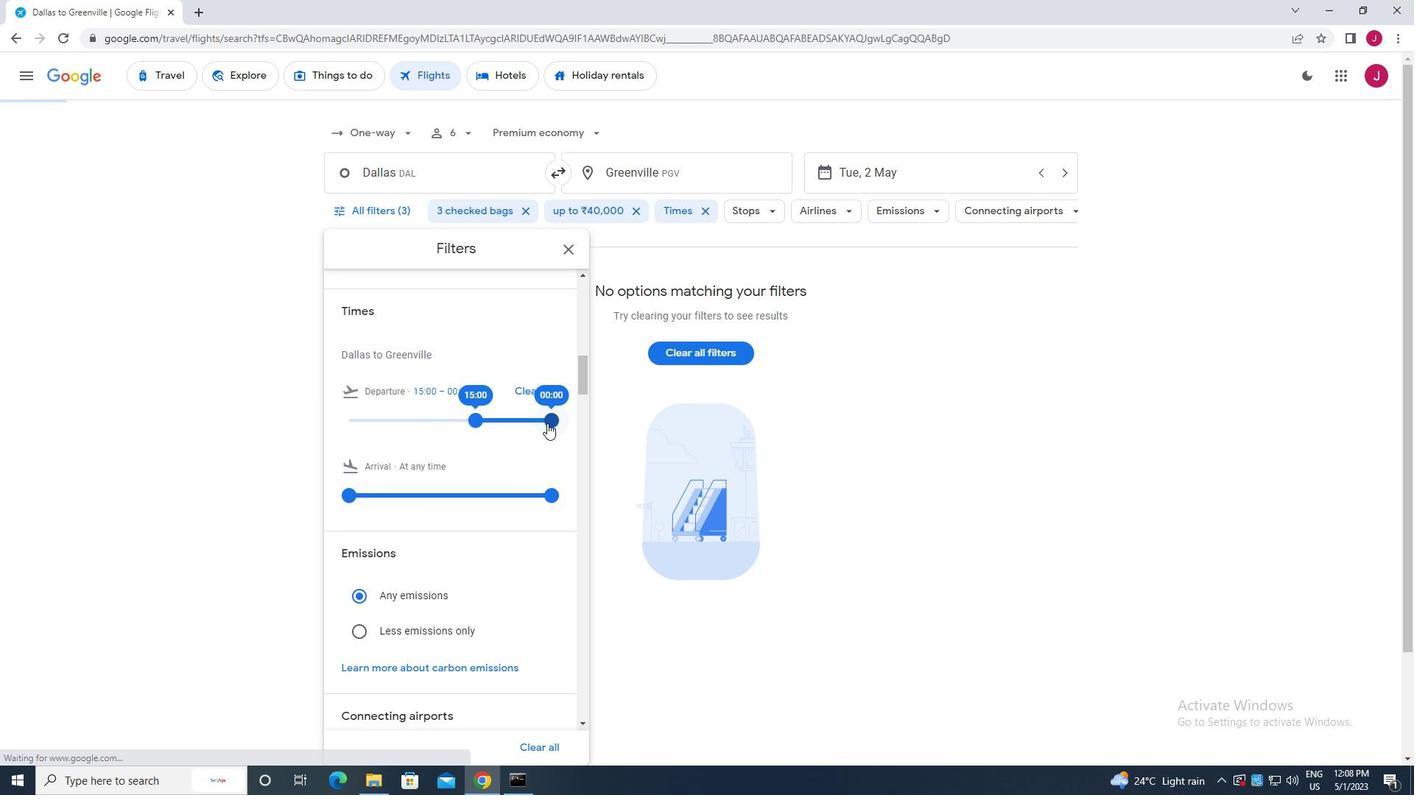 
Action: Mouse moved to (570, 246)
Screenshot: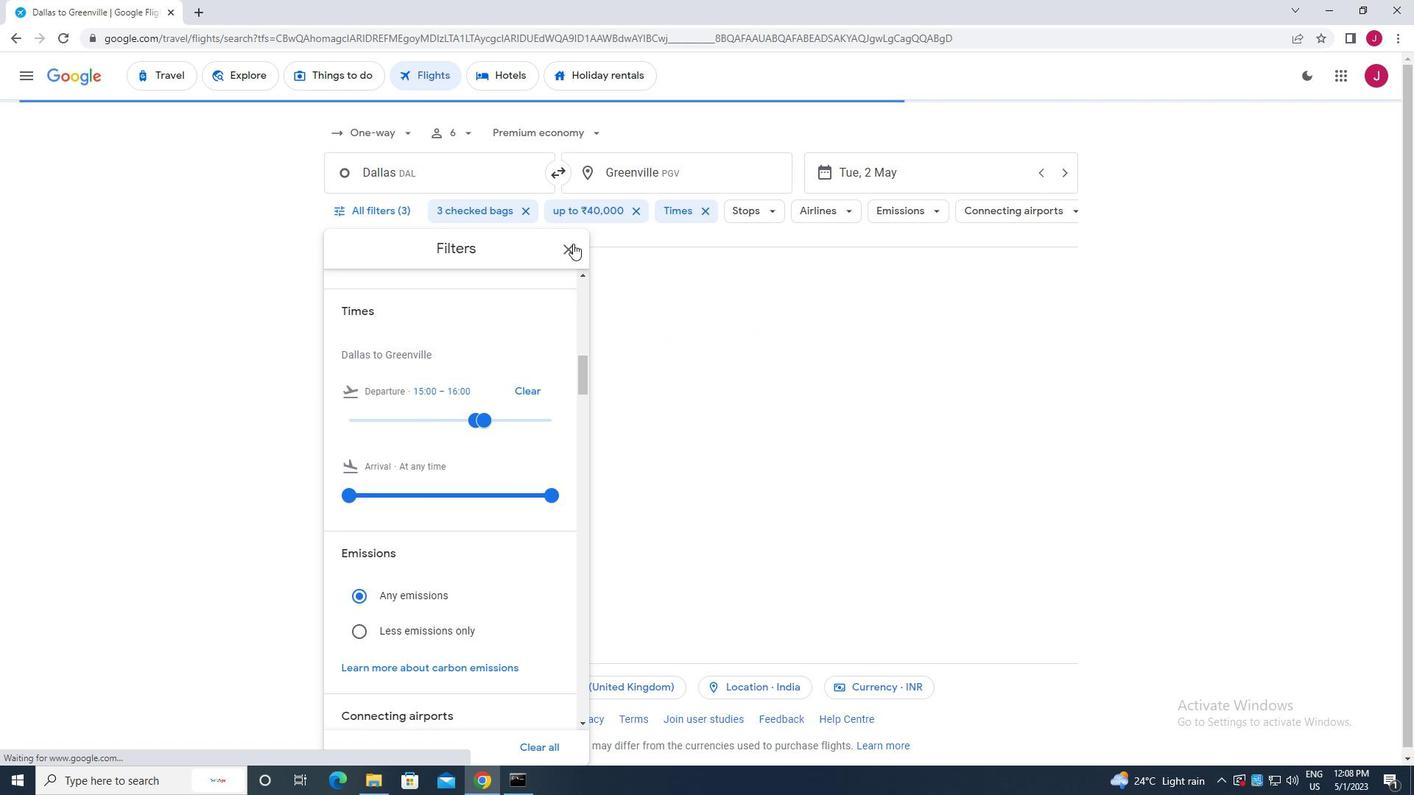 
Action: Mouse pressed left at (570, 246)
Screenshot: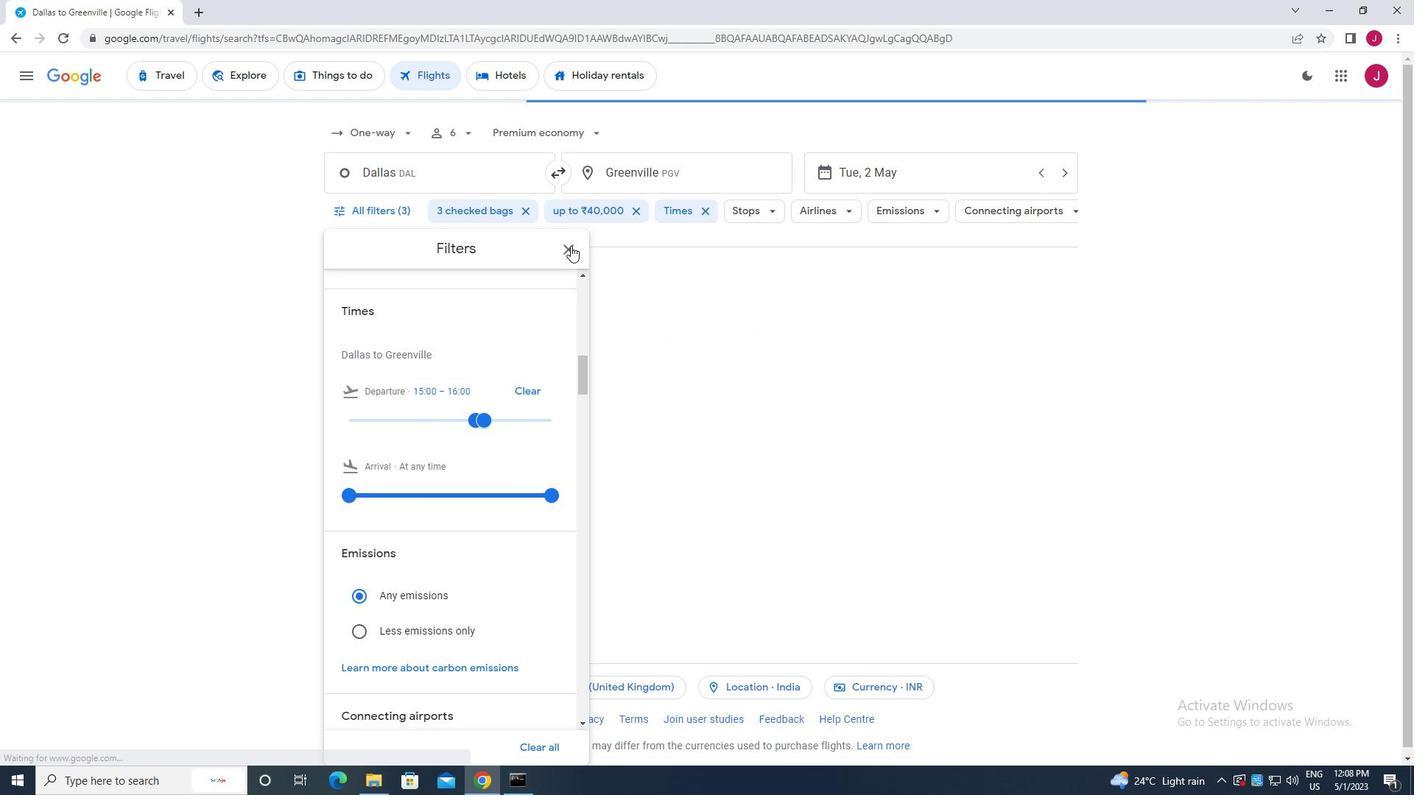 
Action: Mouse moved to (564, 246)
Screenshot: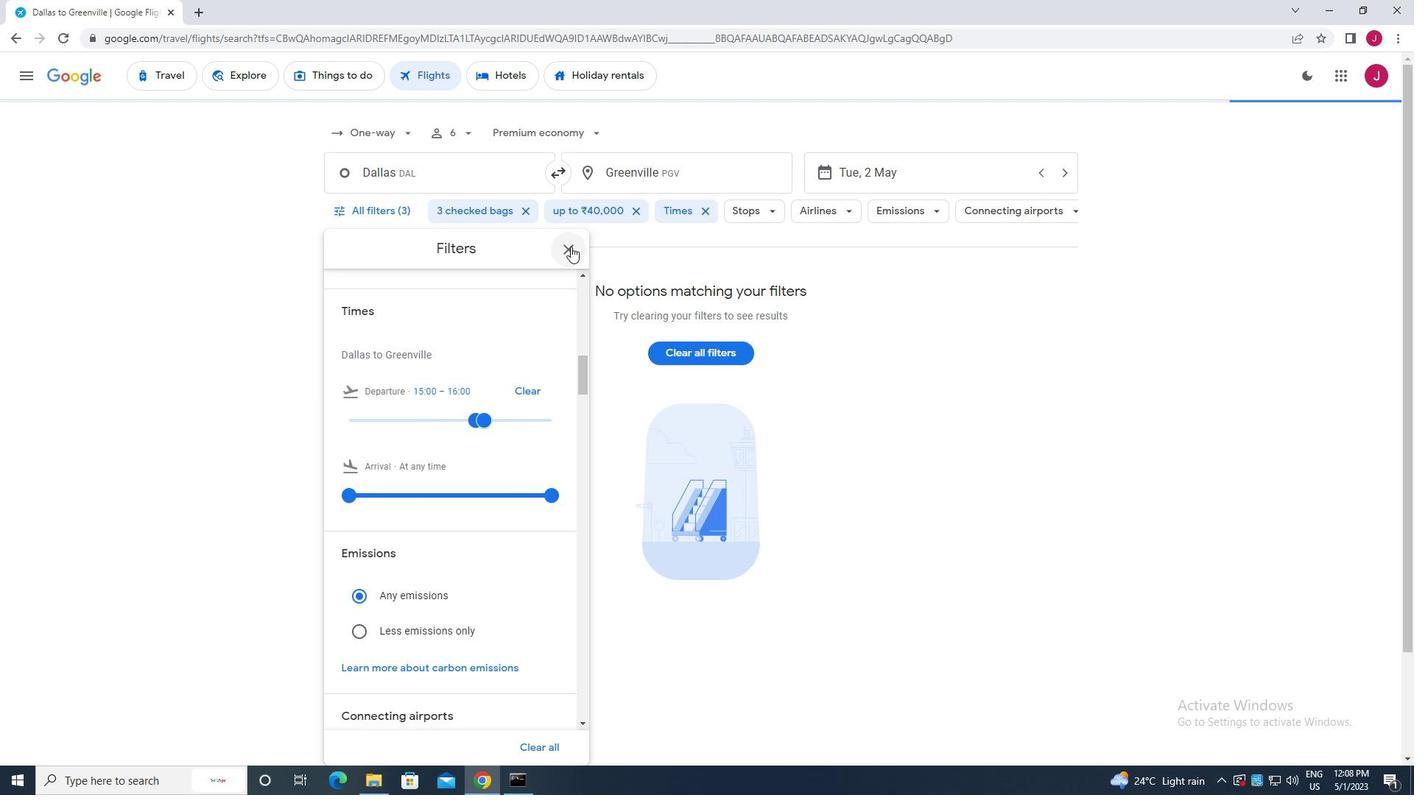 
